 Task: Research Airbnb properties in Lubuklinggau, Indonesia from 21st December, 2023 to 25th December, 2023 for 3 adults, 1 child. Place can be entire room with 2 bedrooms having 3 beds and 2 bathrooms.
Action: Mouse moved to (503, 134)
Screenshot: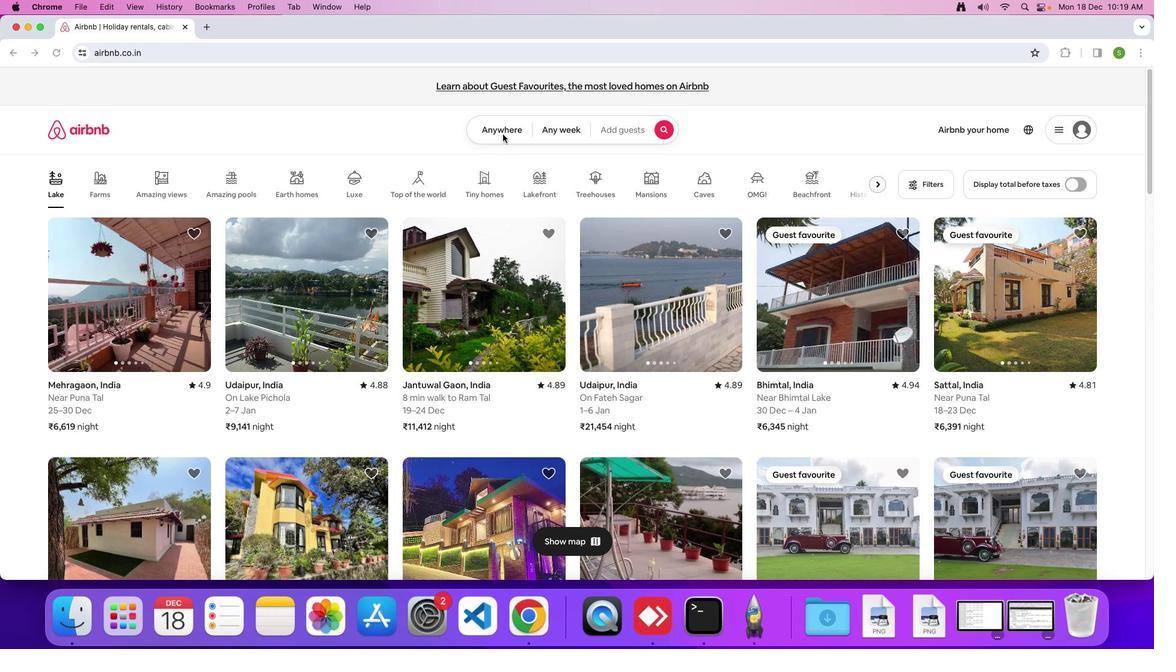 
Action: Mouse pressed left at (503, 134)
Screenshot: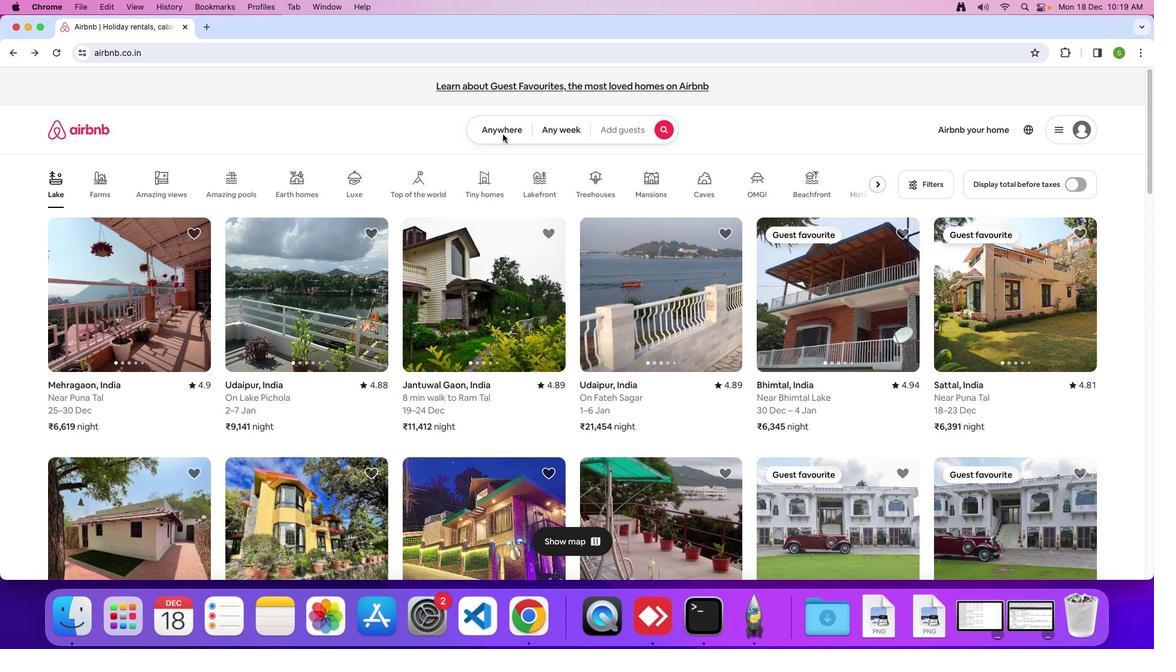
Action: Mouse moved to (502, 131)
Screenshot: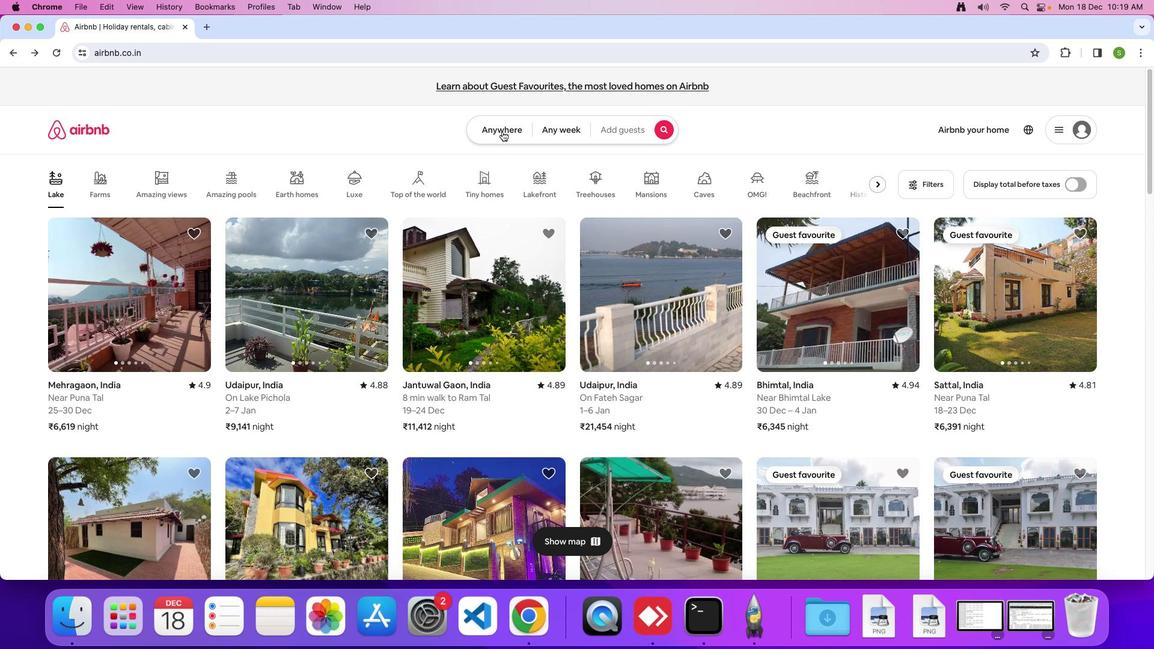 
Action: Mouse pressed left at (502, 131)
Screenshot: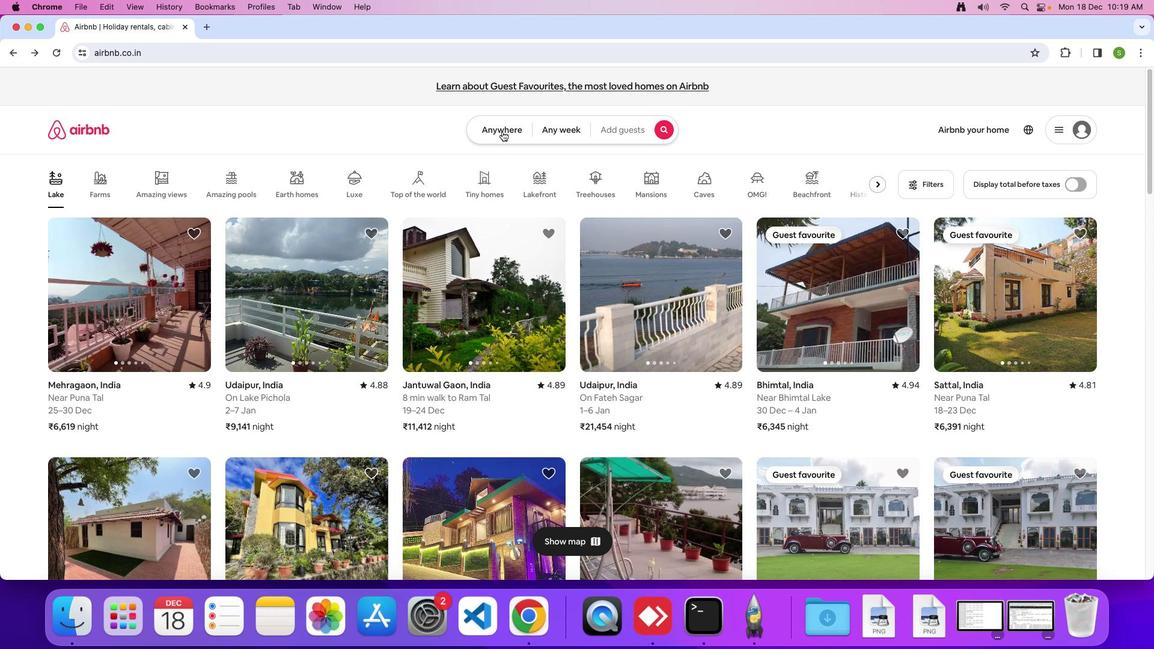 
Action: Mouse moved to (448, 172)
Screenshot: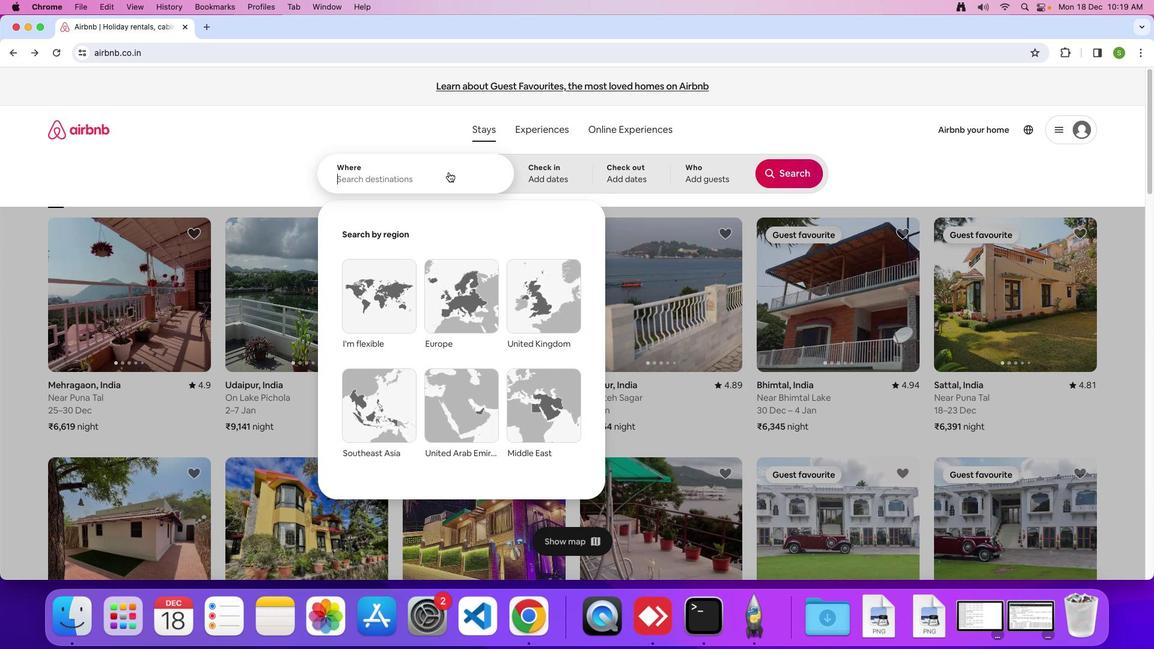 
Action: Mouse pressed left at (448, 172)
Screenshot: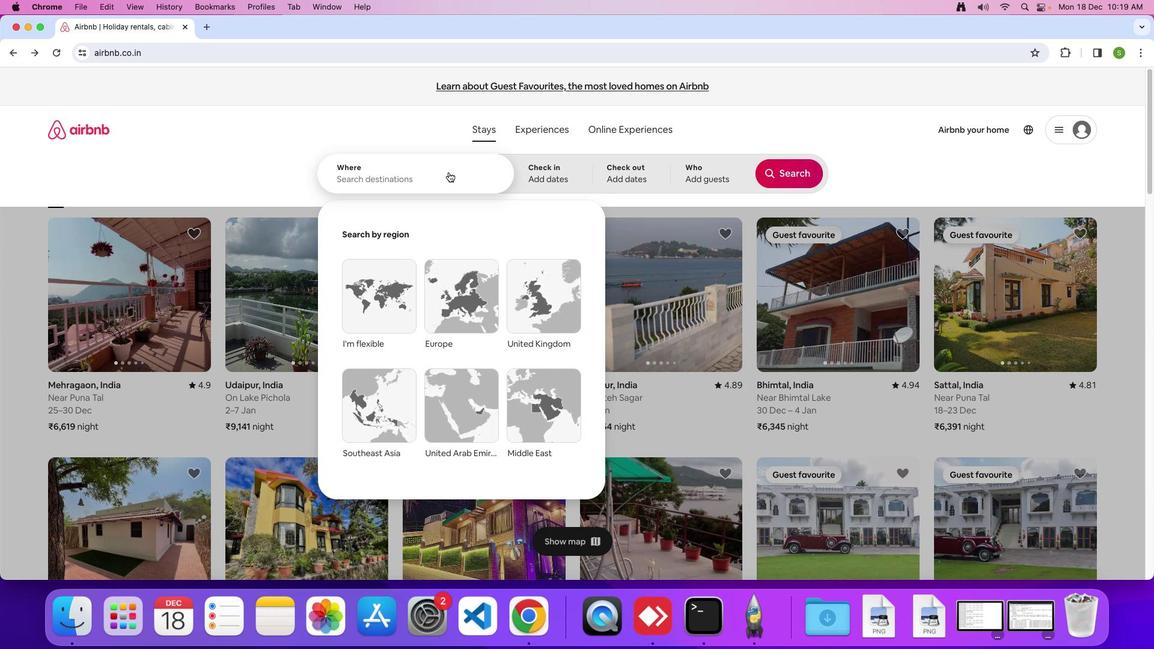 
Action: Key pressed 'L'Key.caps_lock'u''b''u''l'Key.backspace'k''l''i''n''g''g''a''u'','Key.spaceKey.shift'I''n''d''o''n''e''s''i''a'Key.enter
Screenshot: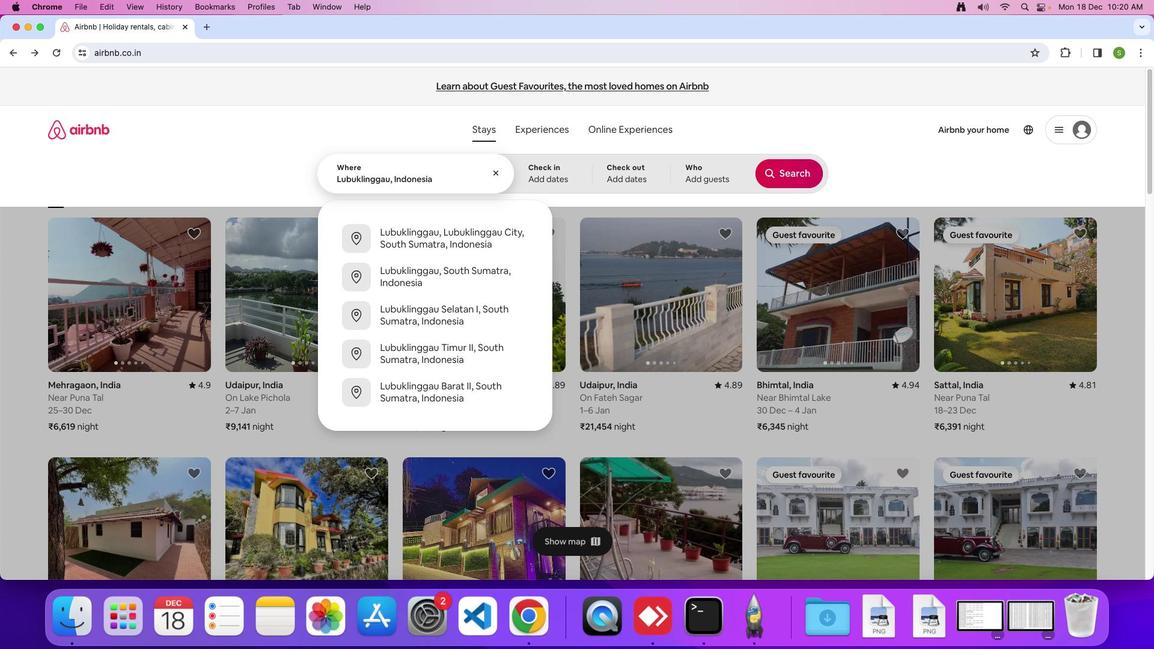 
Action: Mouse moved to (476, 417)
Screenshot: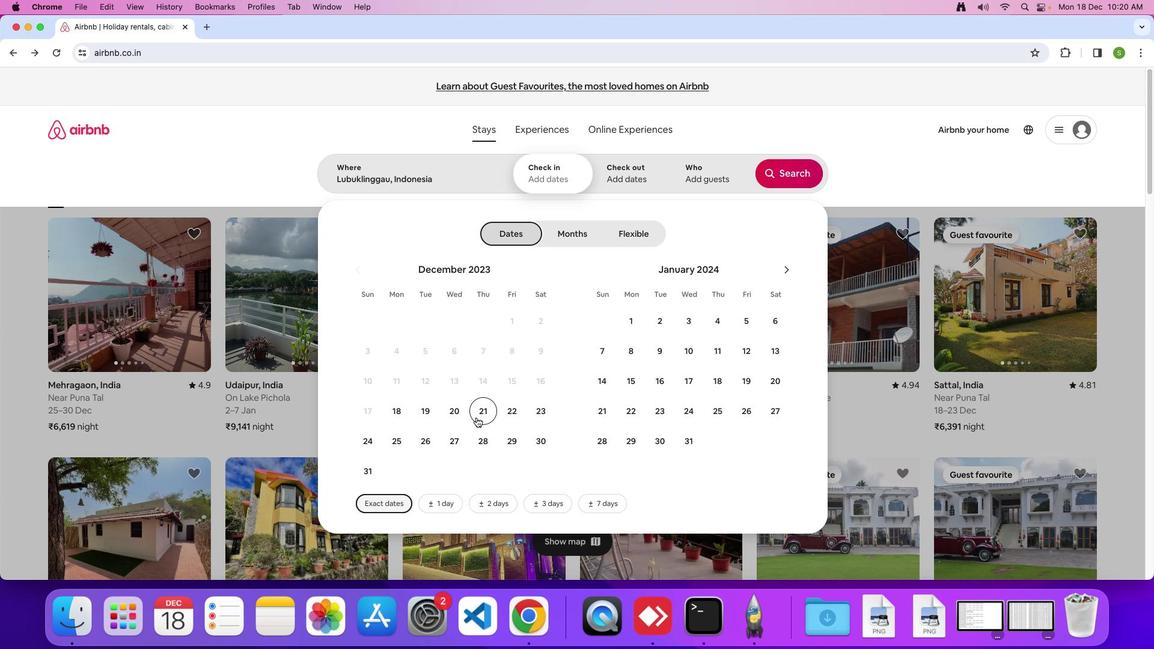 
Action: Mouse pressed left at (476, 417)
Screenshot: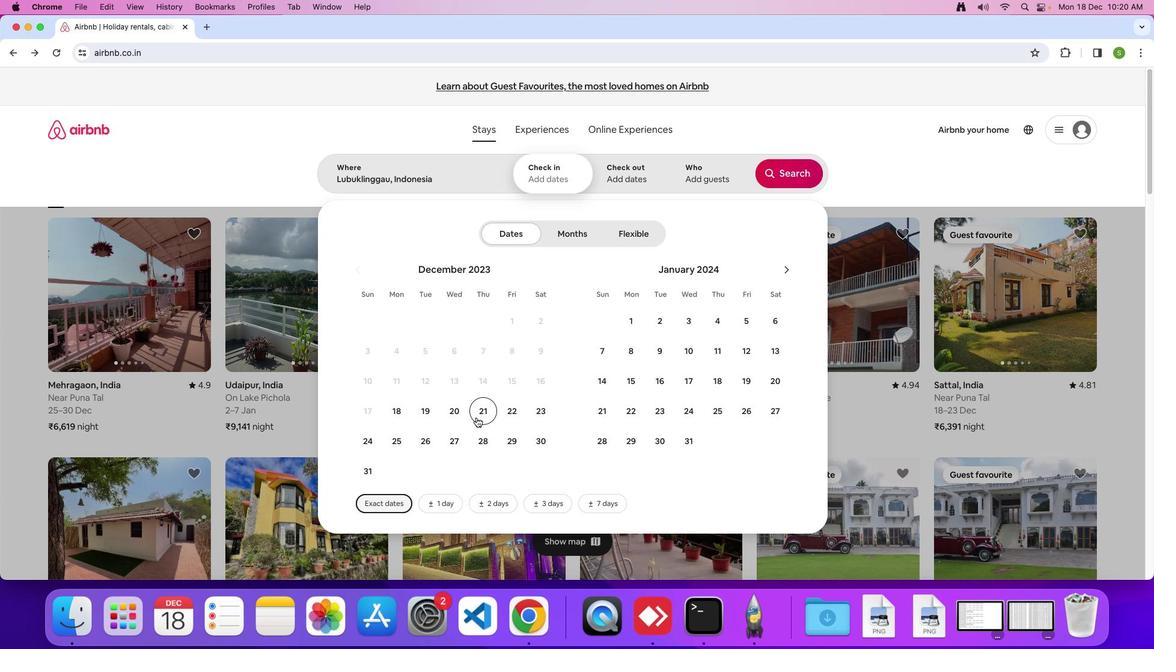 
Action: Mouse moved to (395, 441)
Screenshot: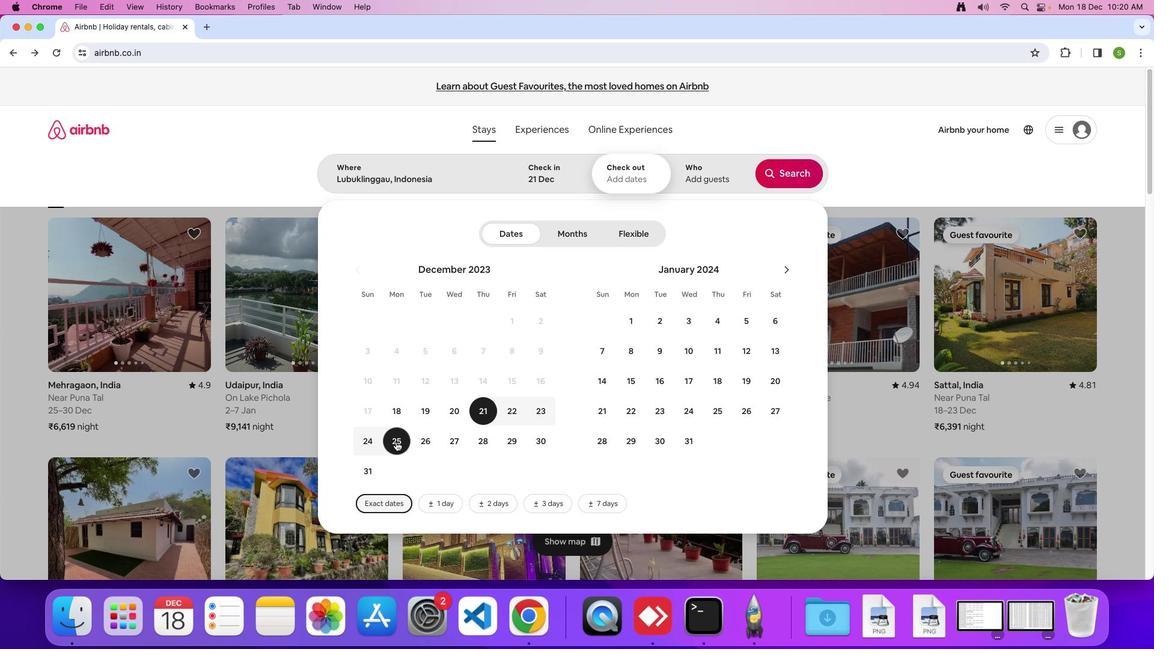 
Action: Mouse pressed left at (395, 441)
Screenshot: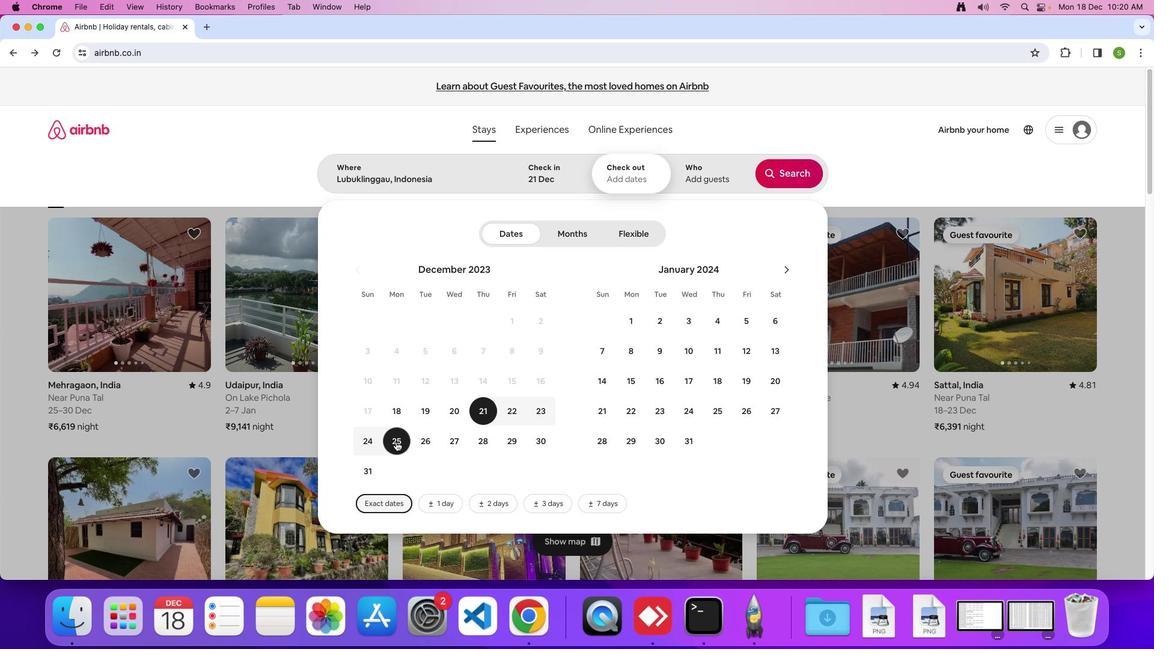 
Action: Mouse moved to (711, 171)
Screenshot: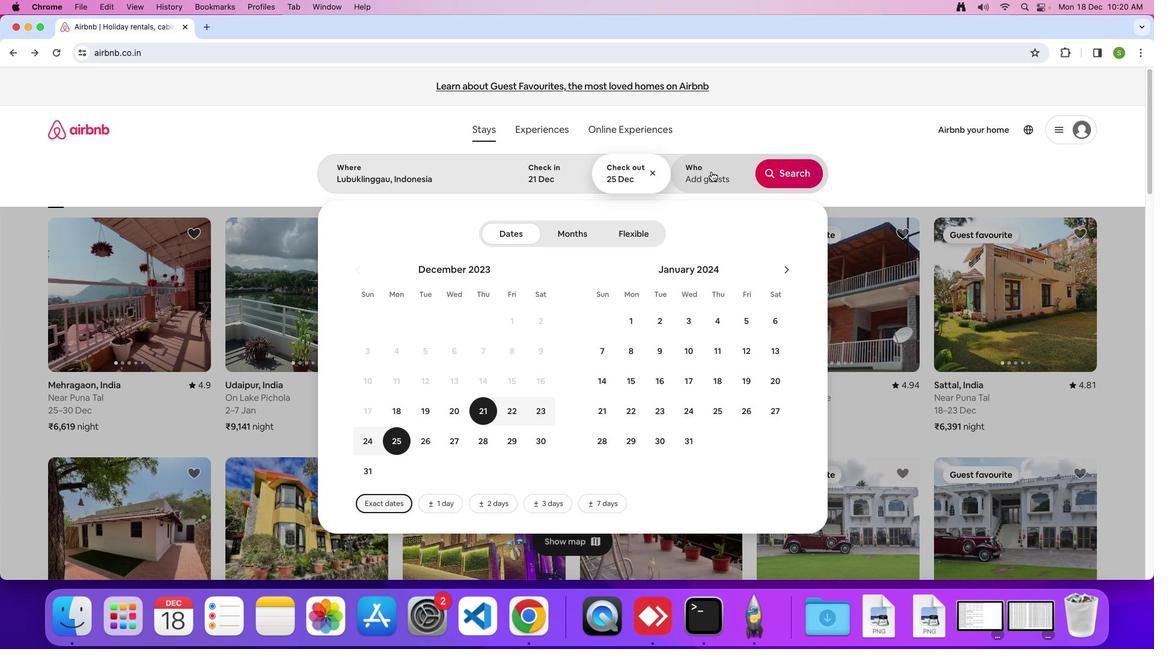 
Action: Mouse pressed left at (711, 171)
Screenshot: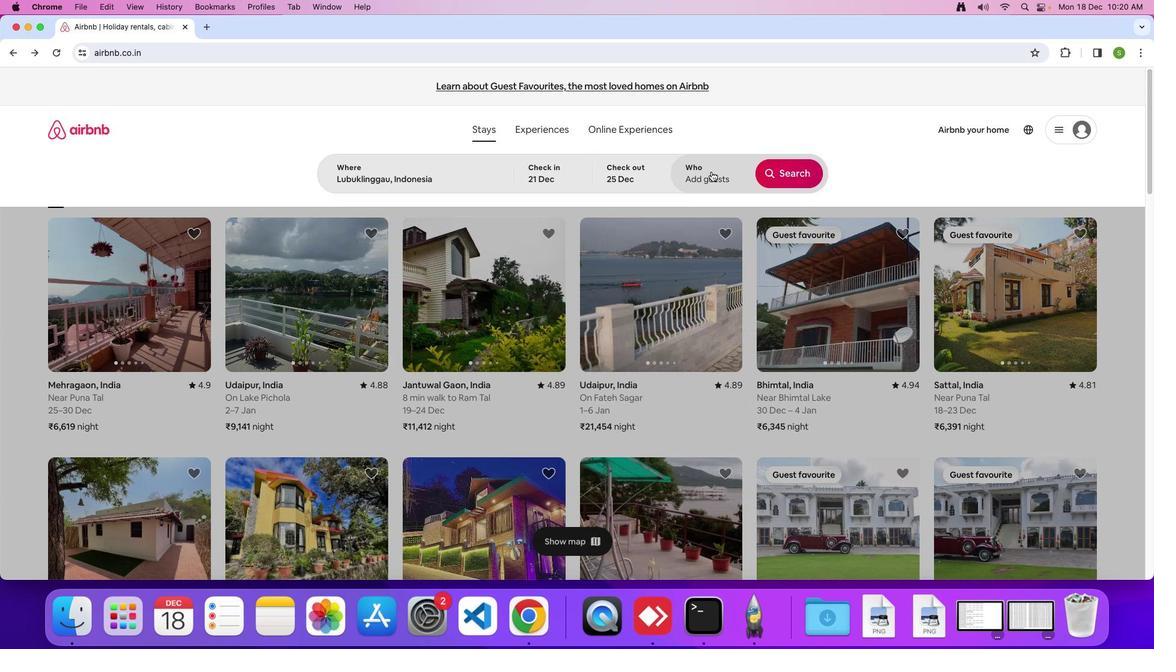 
Action: Mouse moved to (792, 238)
Screenshot: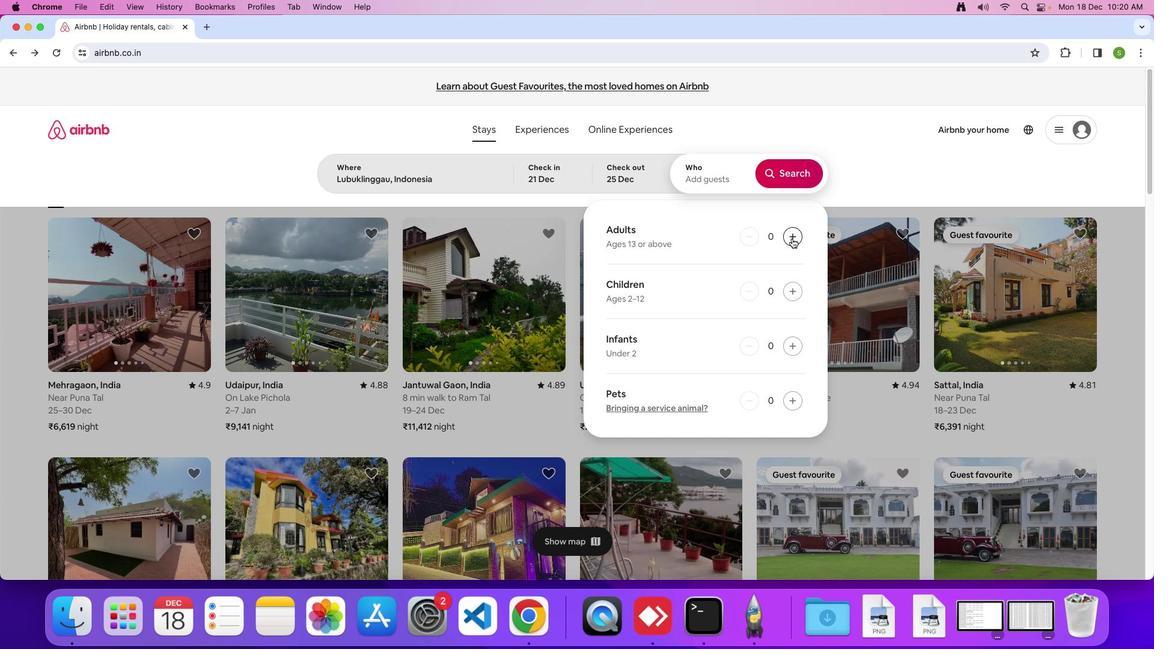
Action: Mouse pressed left at (792, 238)
Screenshot: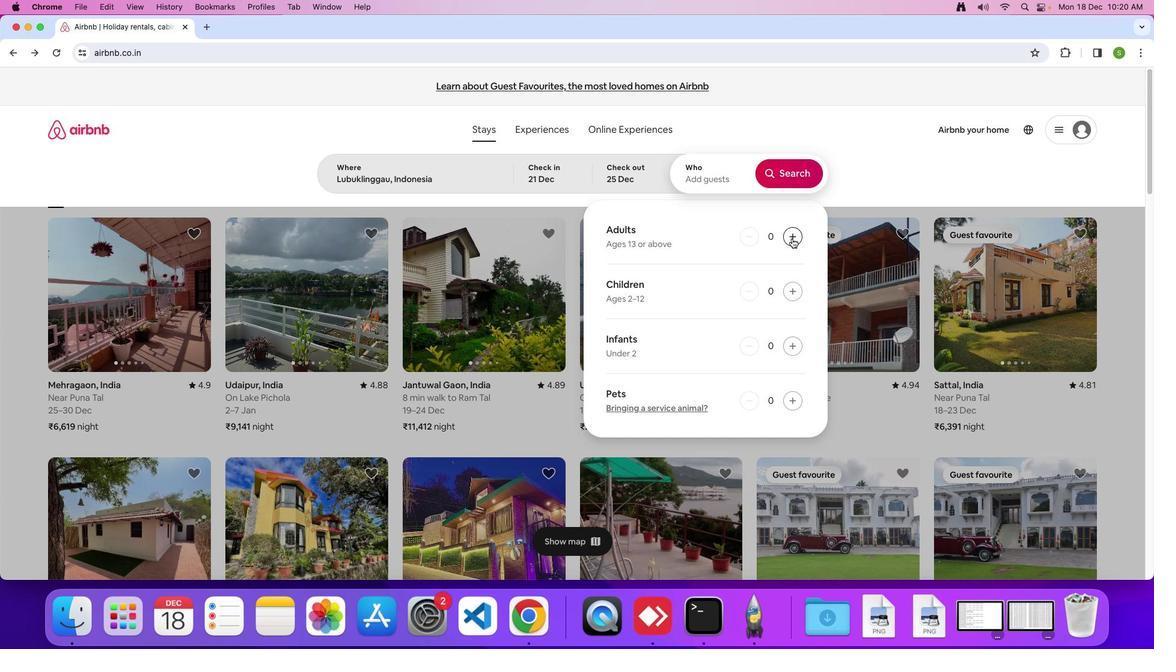
Action: Mouse pressed left at (792, 238)
Screenshot: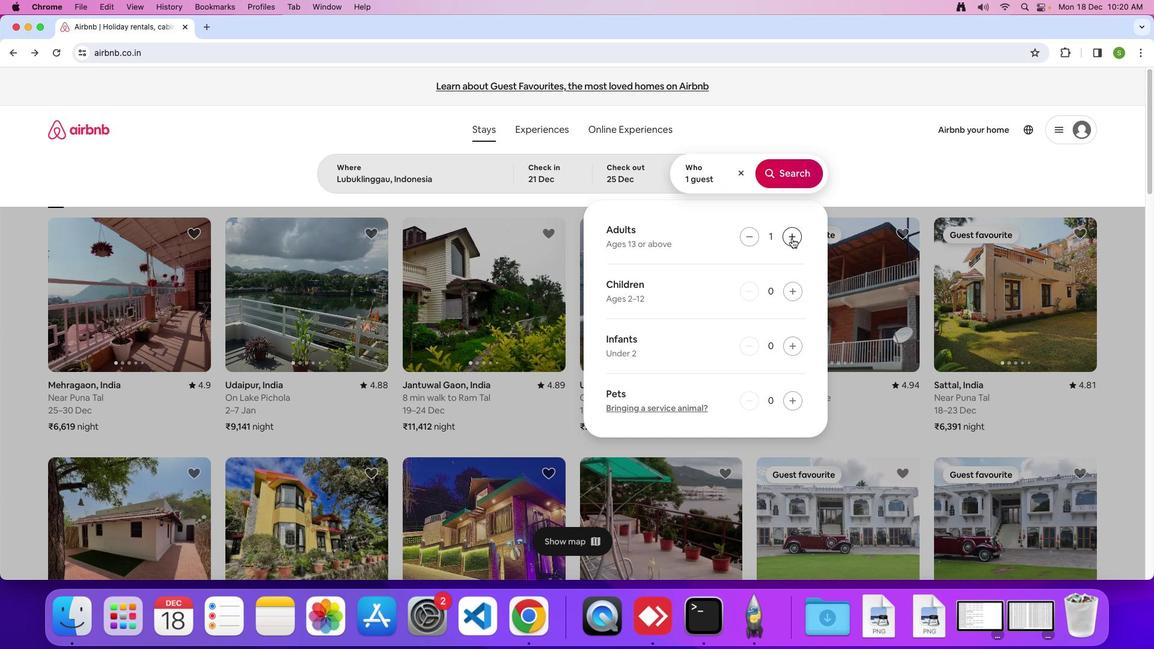 
Action: Mouse pressed left at (792, 238)
Screenshot: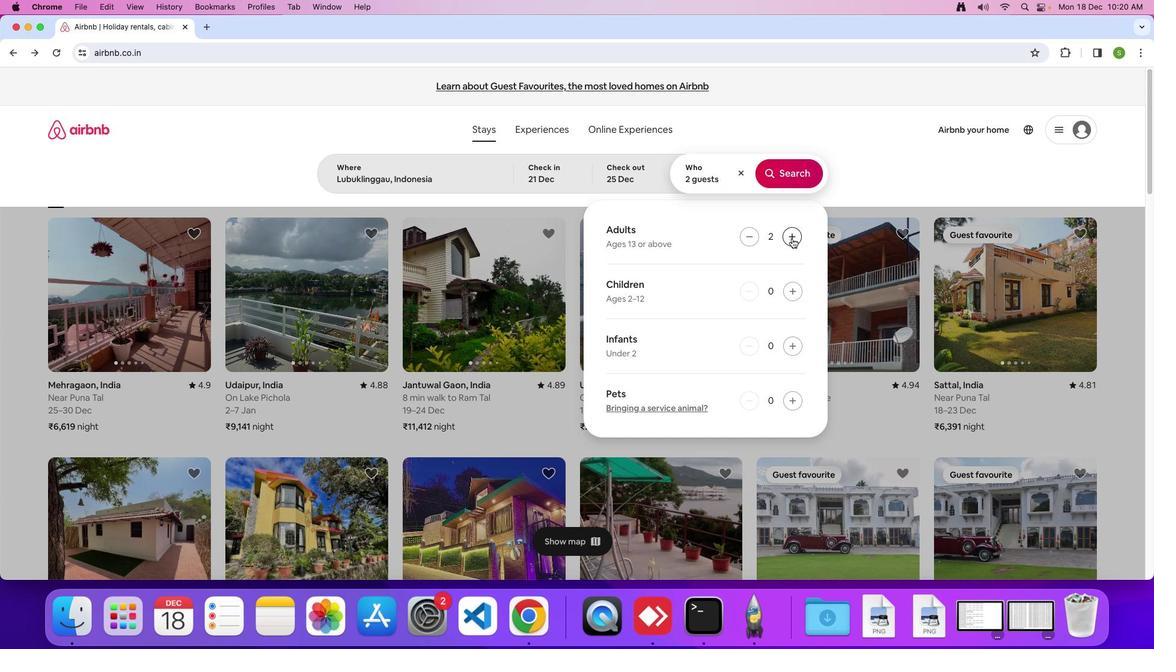 
Action: Mouse moved to (798, 293)
Screenshot: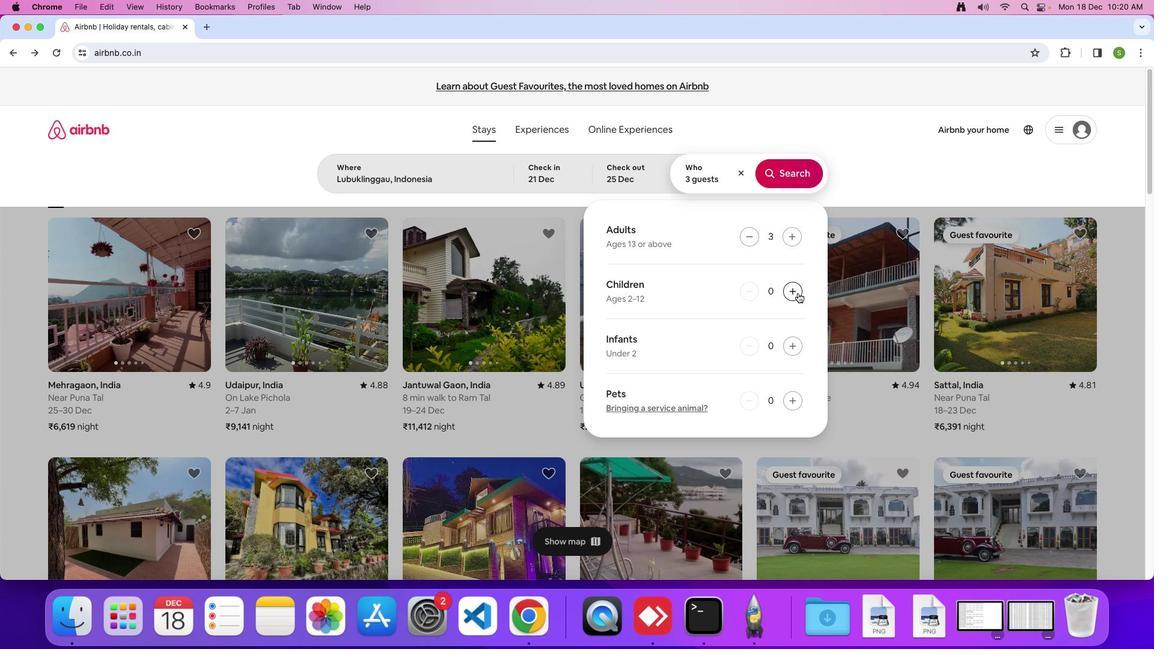 
Action: Mouse pressed left at (798, 293)
Screenshot: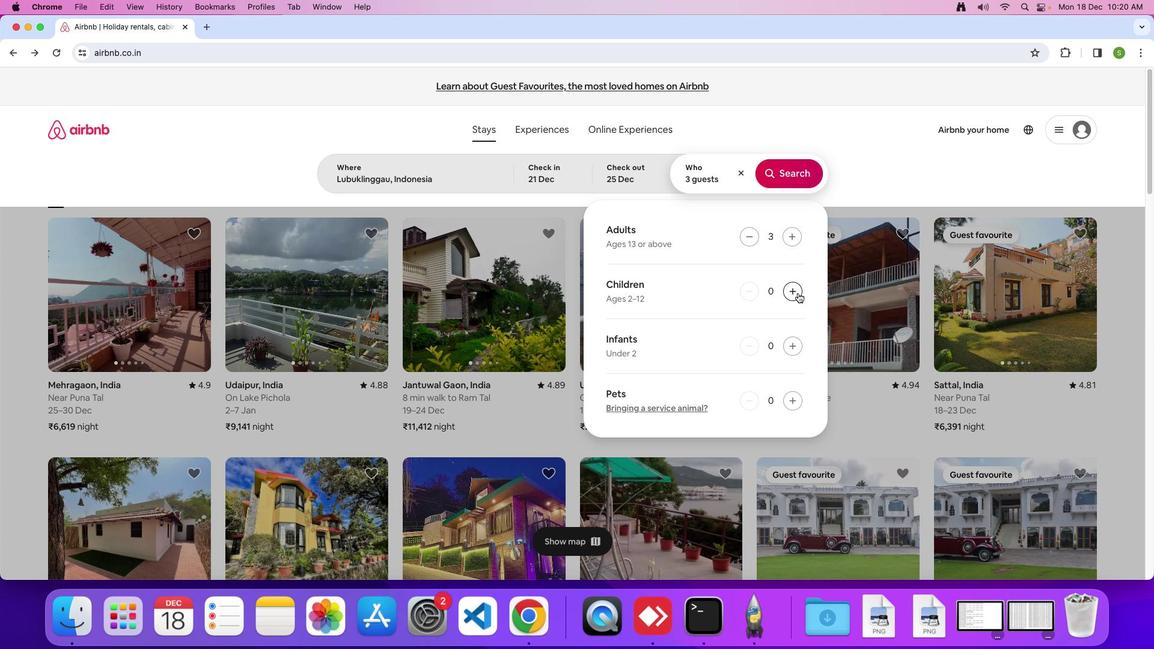 
Action: Mouse moved to (787, 181)
Screenshot: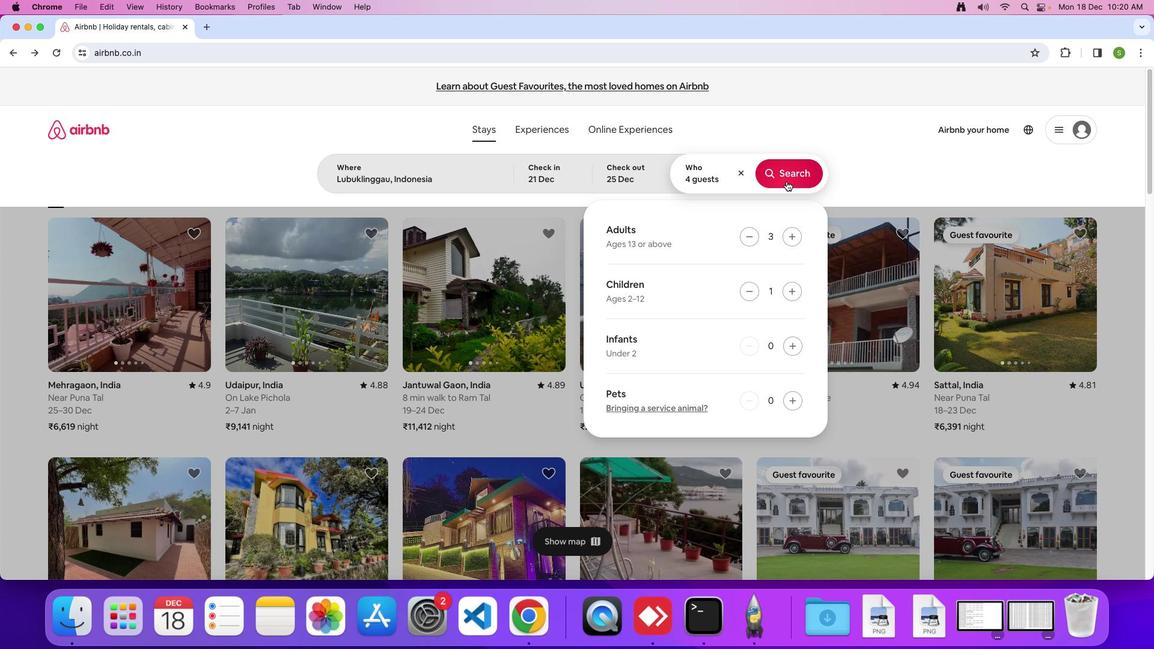
Action: Mouse pressed left at (787, 181)
Screenshot: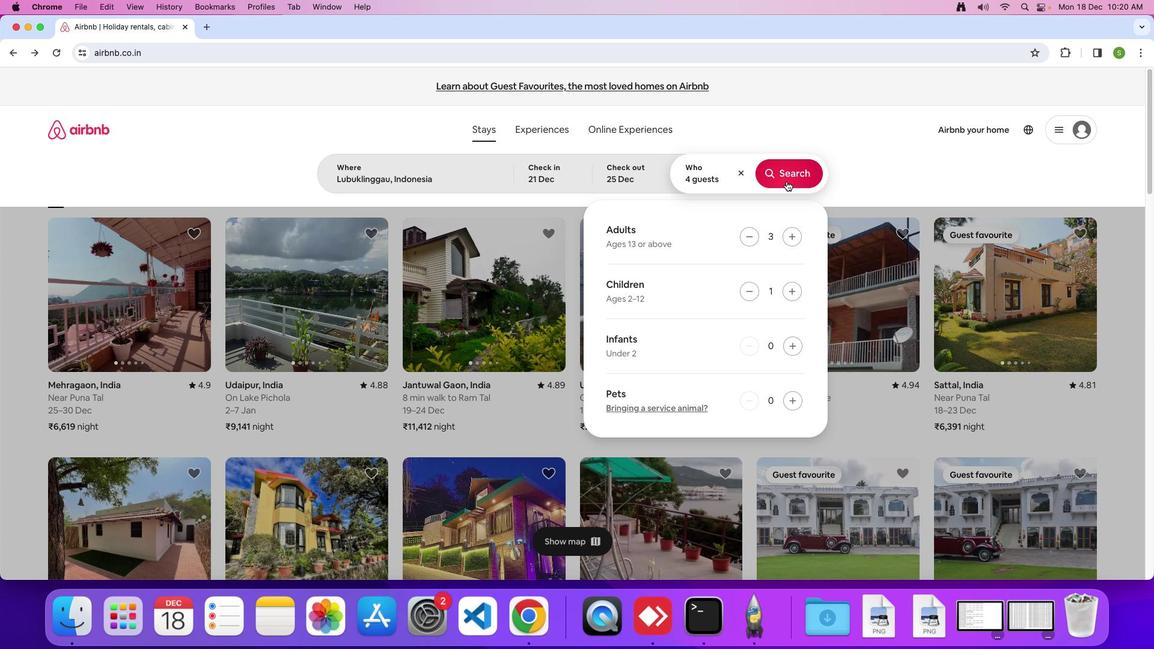 
Action: Mouse moved to (959, 148)
Screenshot: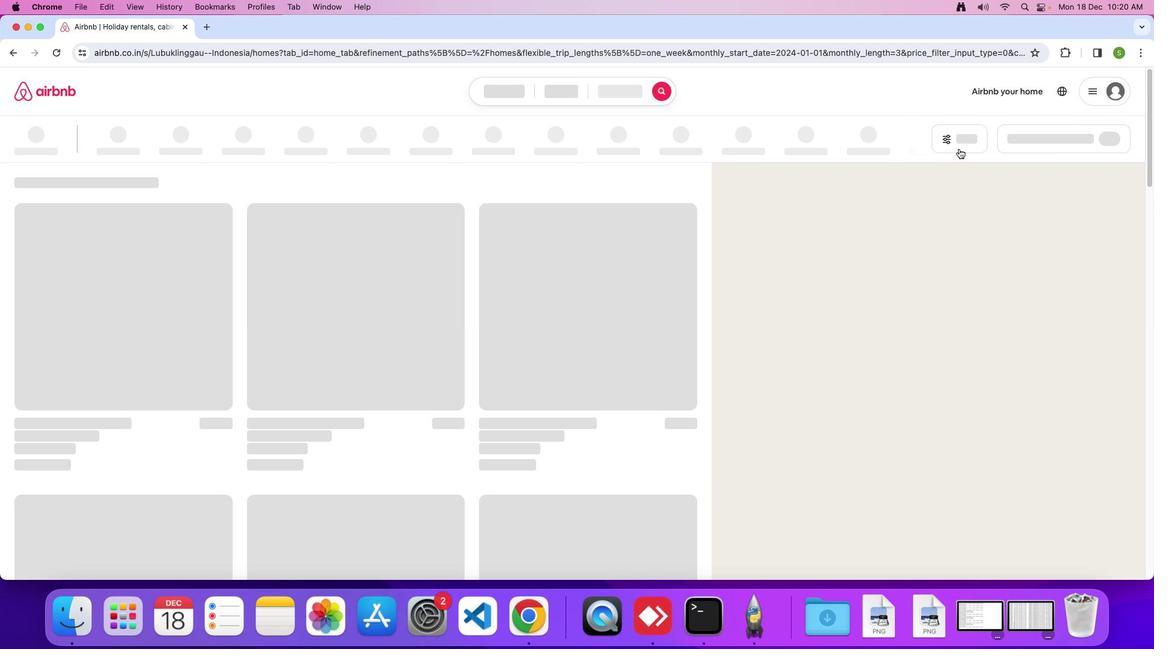 
Action: Mouse pressed left at (959, 148)
Screenshot: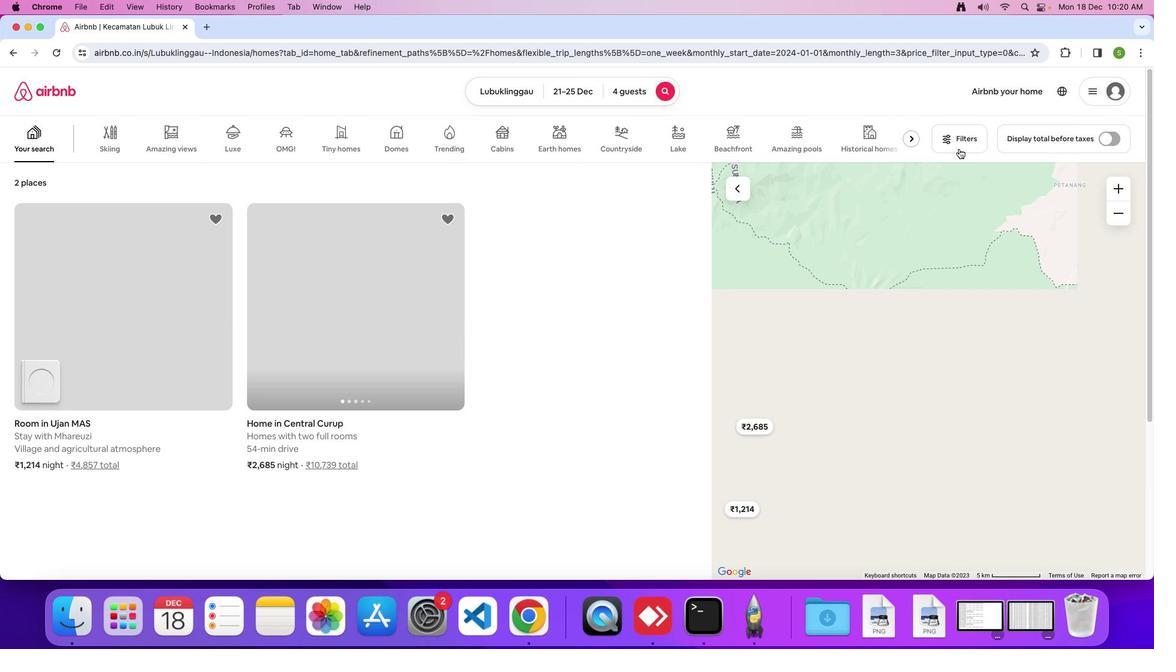 
Action: Mouse moved to (642, 363)
Screenshot: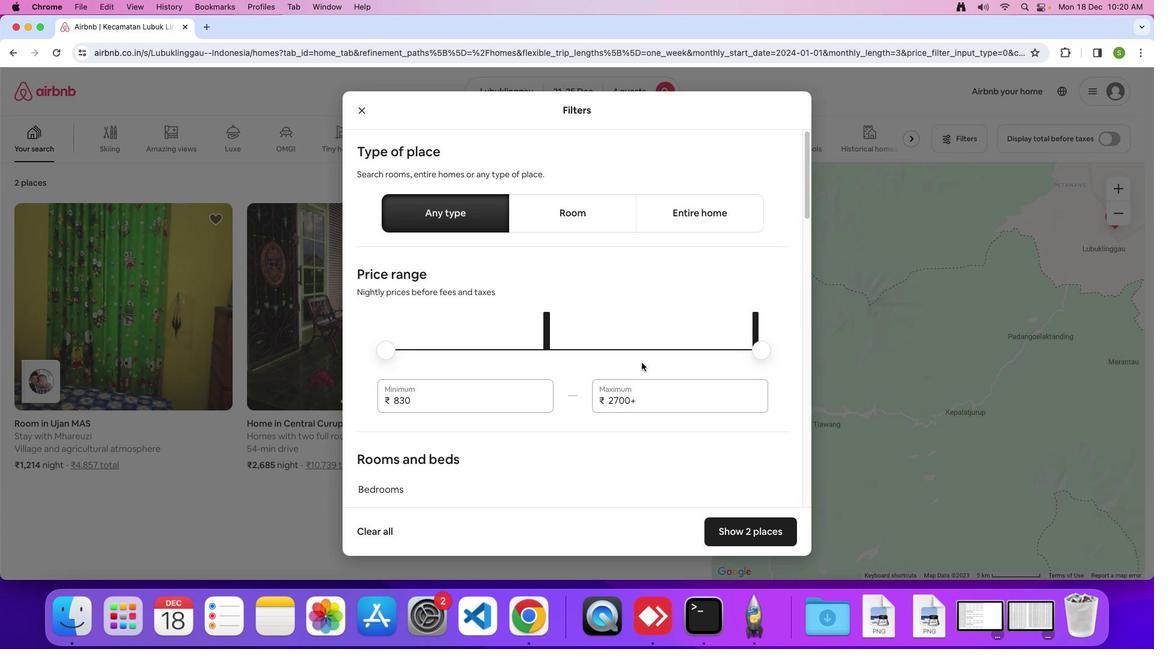 
Action: Mouse scrolled (642, 363) with delta (0, 0)
Screenshot: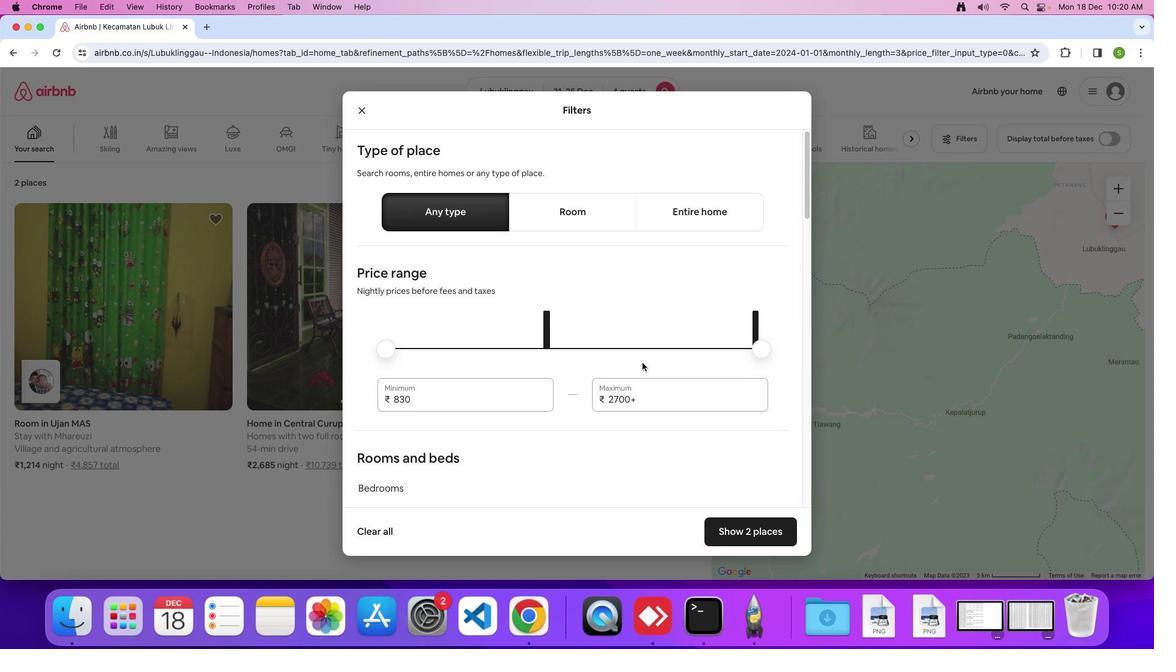 
Action: Mouse moved to (642, 363)
Screenshot: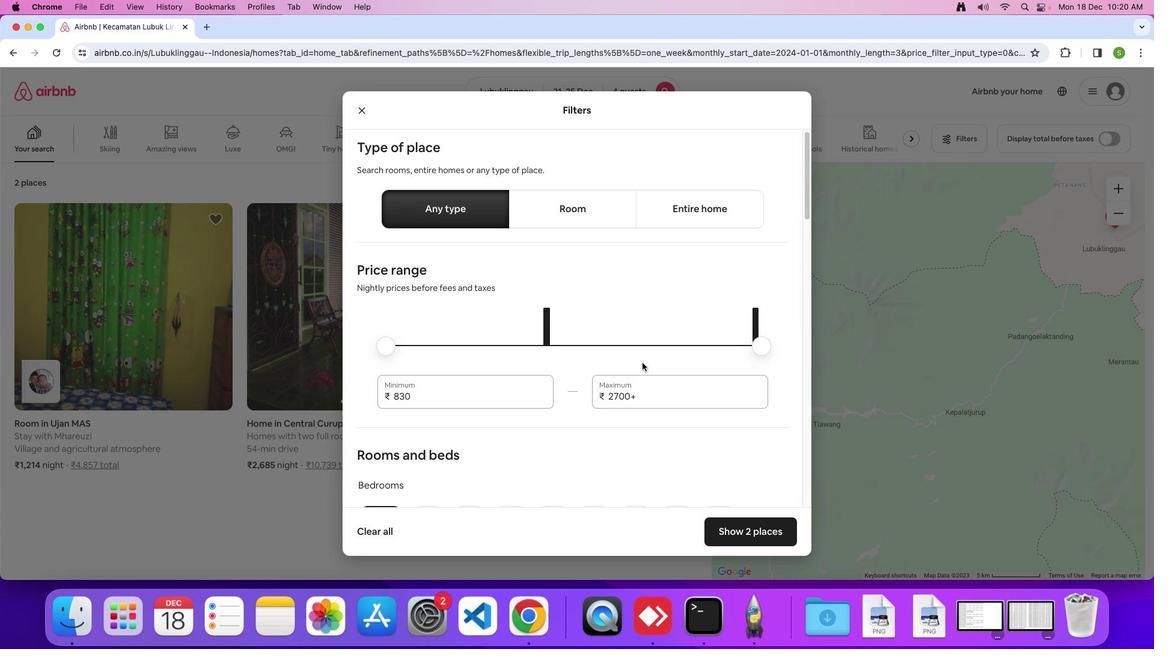 
Action: Mouse scrolled (642, 363) with delta (0, 0)
Screenshot: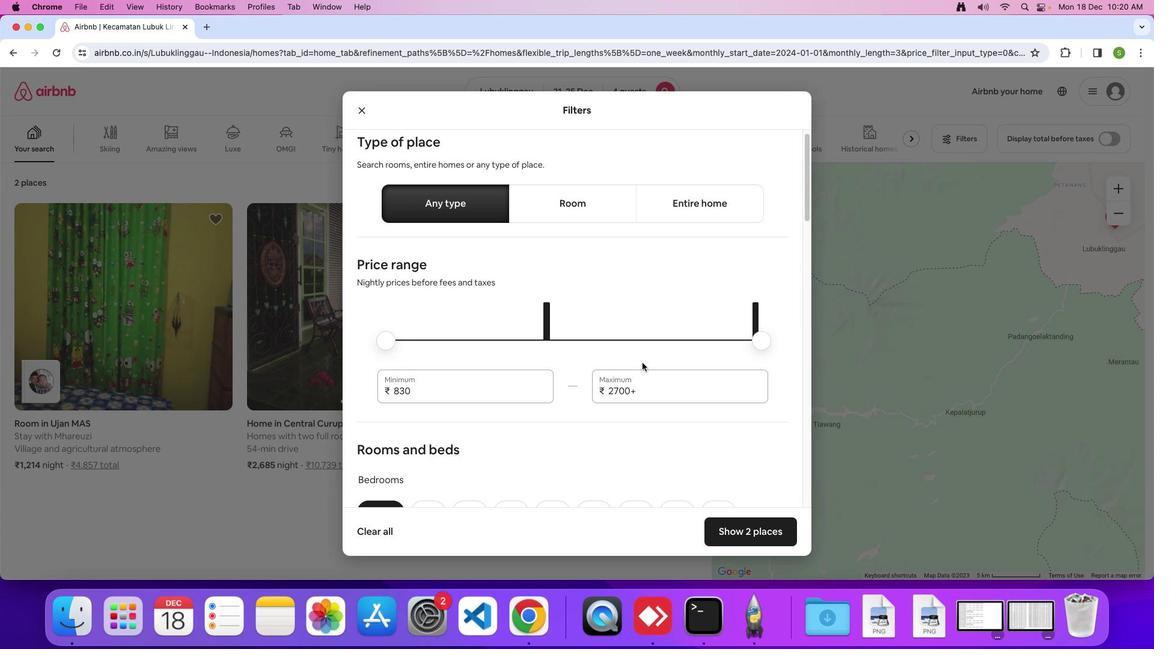 
Action: Mouse moved to (642, 363)
Screenshot: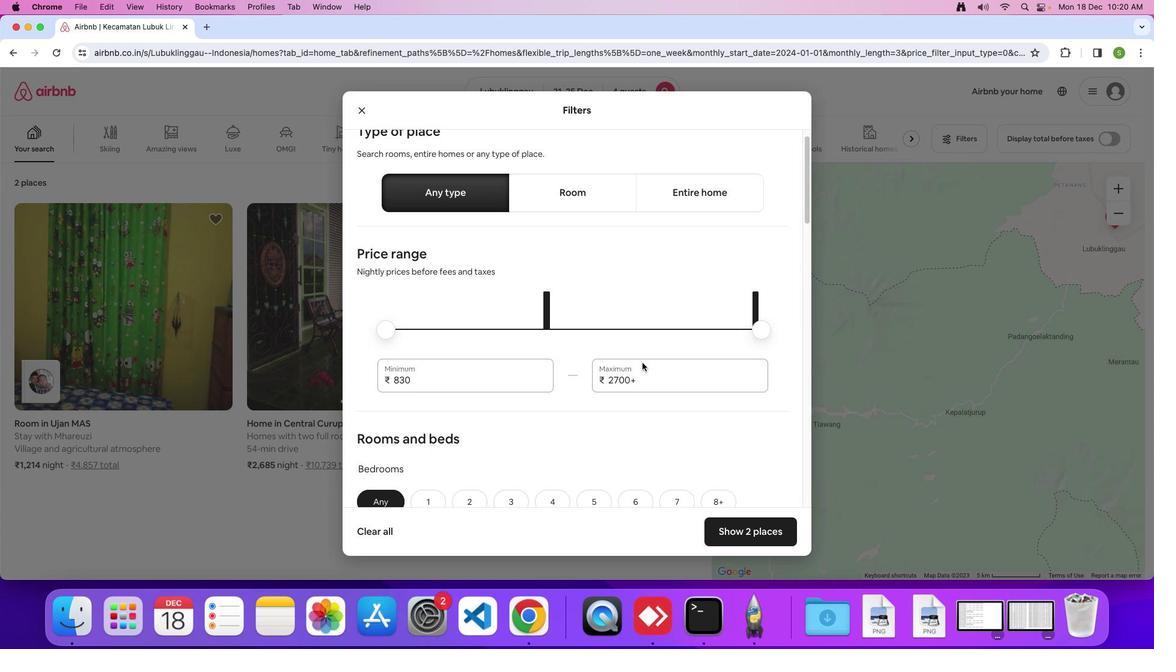 
Action: Mouse scrolled (642, 363) with delta (0, 0)
Screenshot: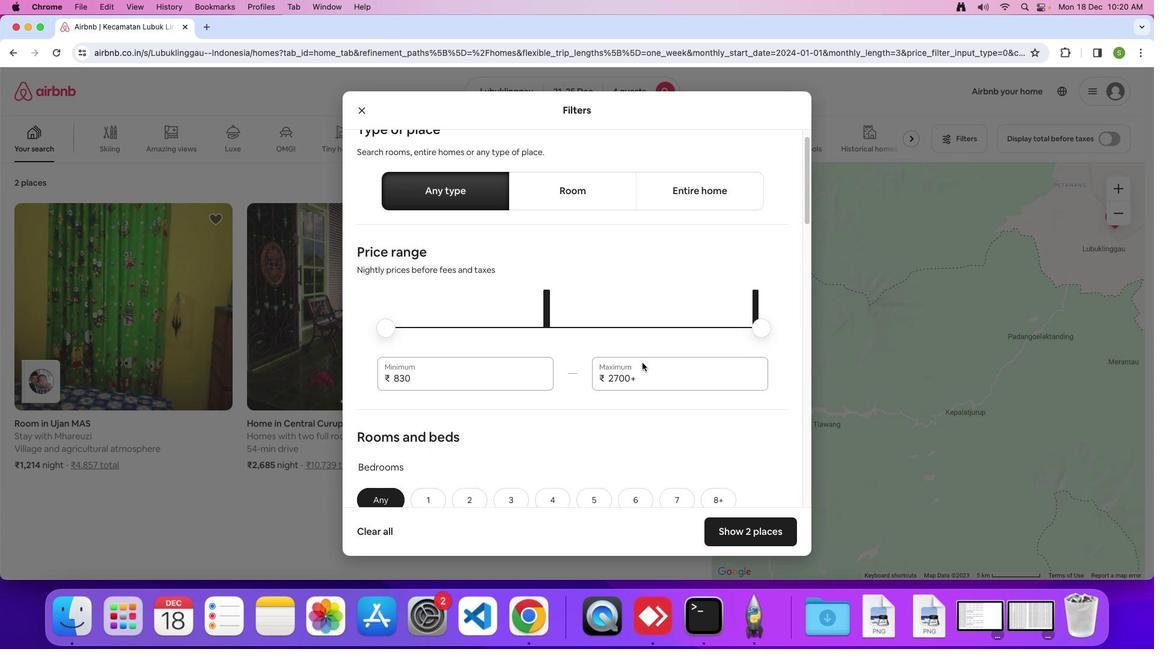 
Action: Mouse moved to (642, 362)
Screenshot: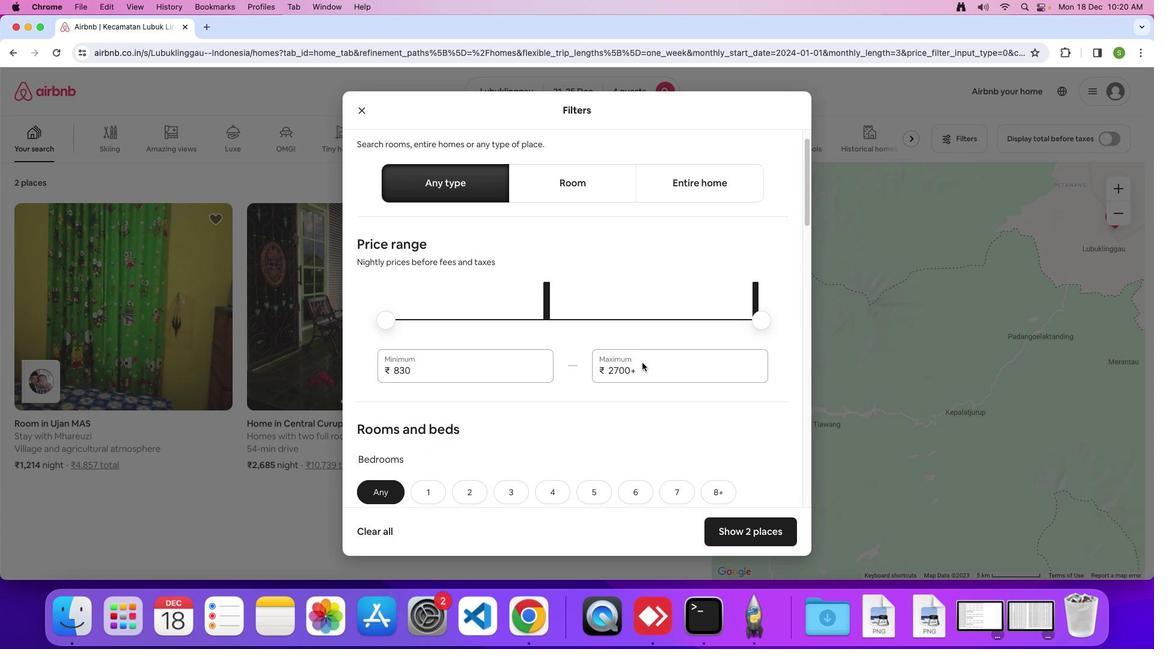 
Action: Mouse scrolled (642, 362) with delta (0, 0)
Screenshot: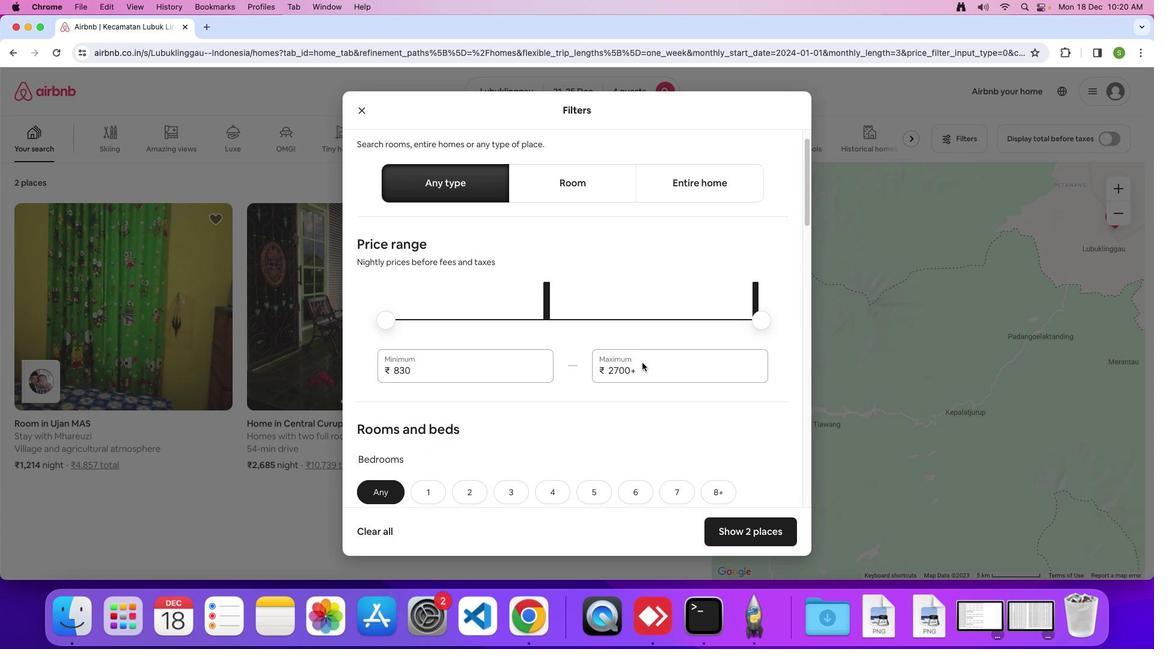 
Action: Mouse moved to (642, 362)
Screenshot: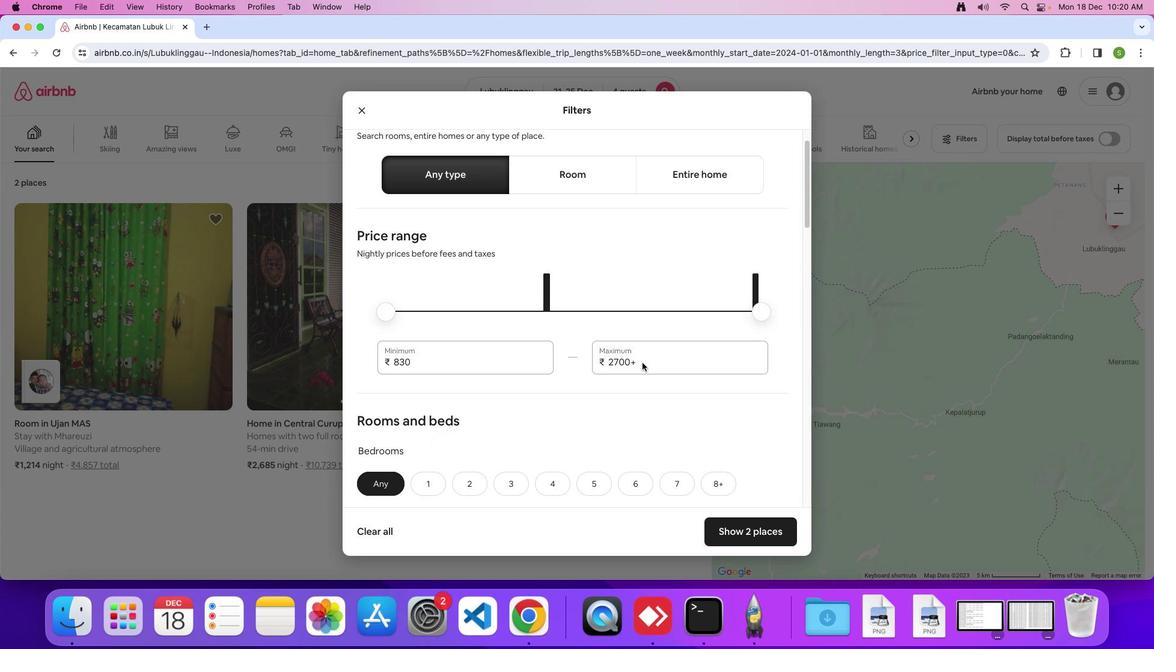 
Action: Mouse scrolled (642, 362) with delta (0, -1)
Screenshot: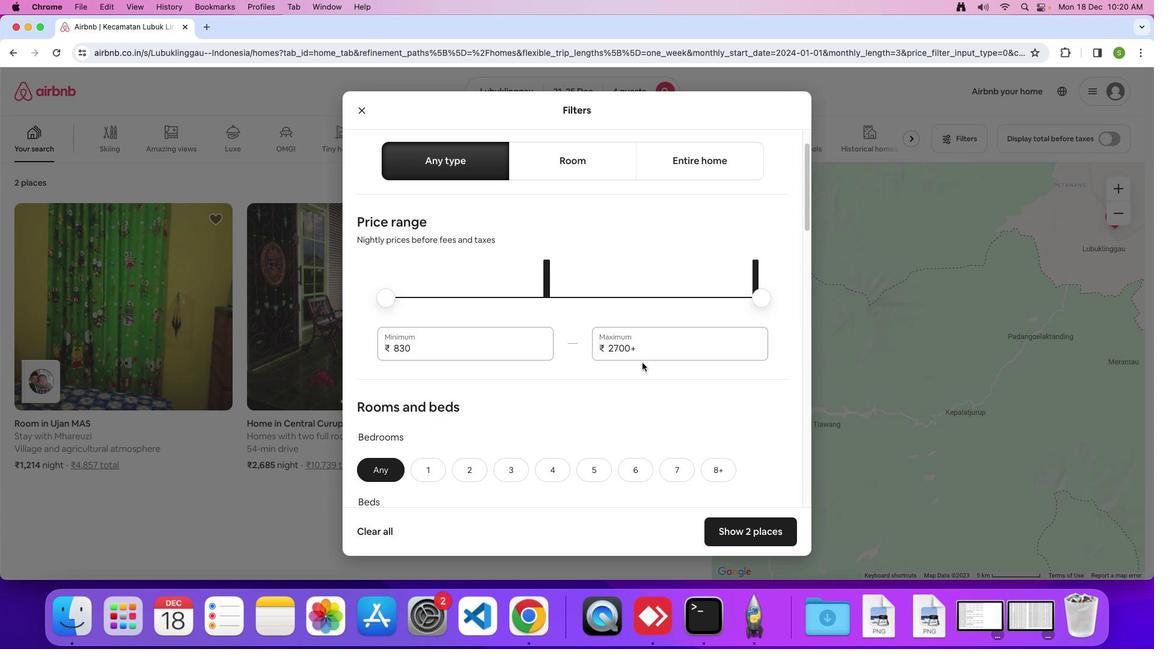 
Action: Mouse moved to (642, 362)
Screenshot: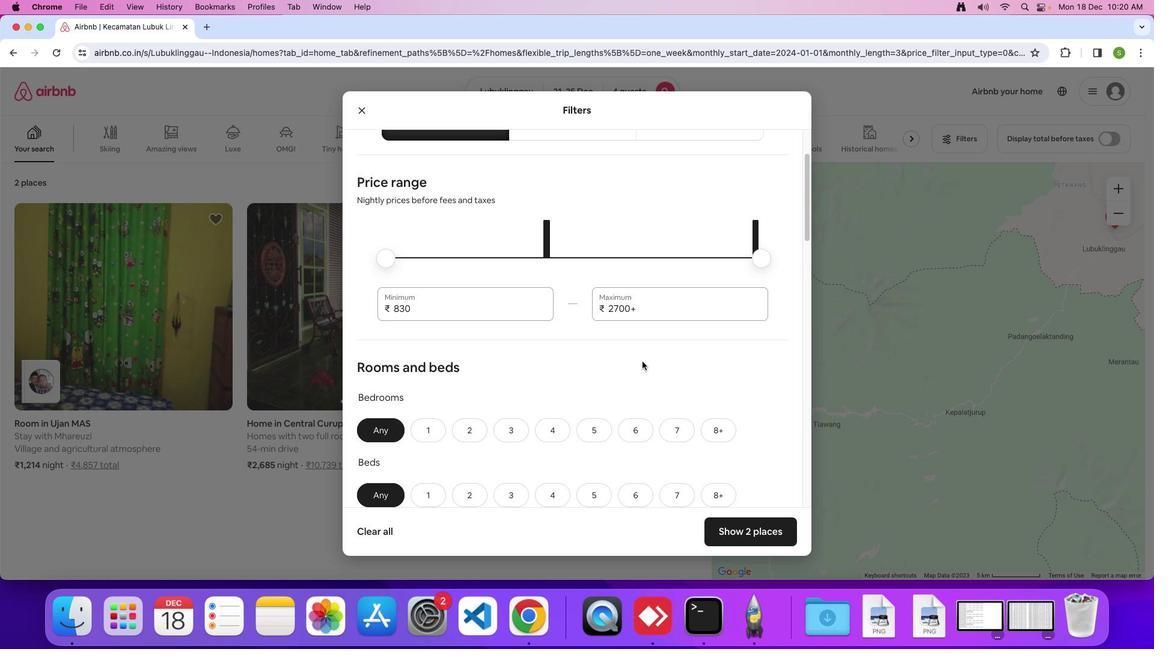 
Action: Mouse scrolled (642, 362) with delta (0, 0)
Screenshot: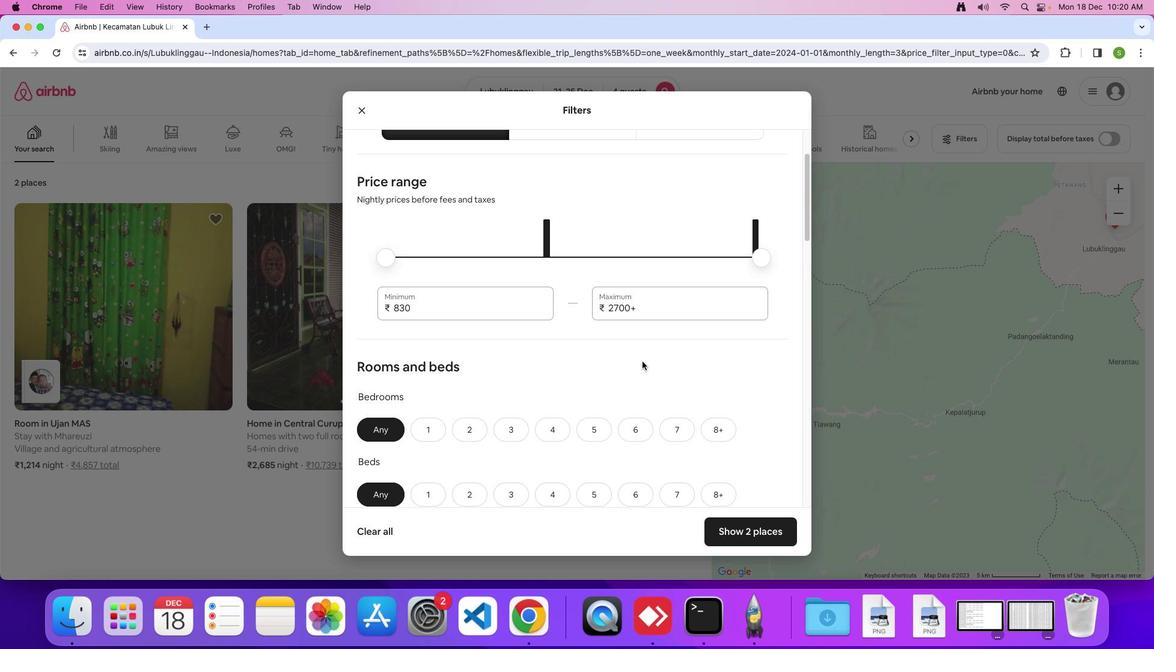 
Action: Mouse moved to (642, 362)
Screenshot: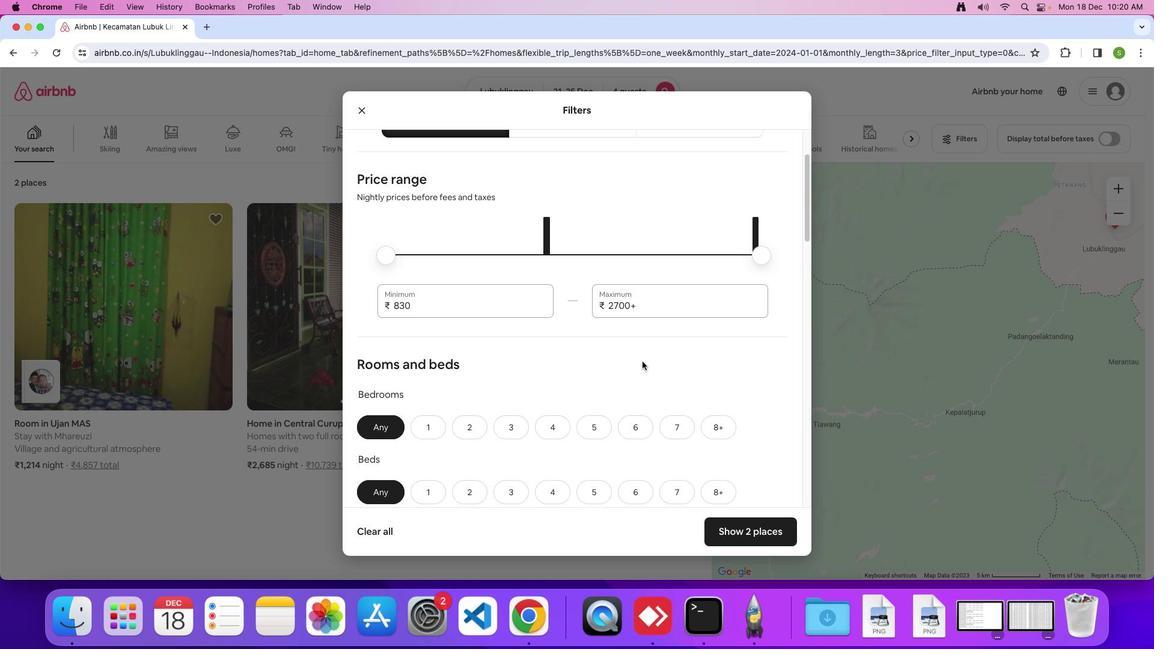 
Action: Mouse scrolled (642, 362) with delta (0, 0)
Screenshot: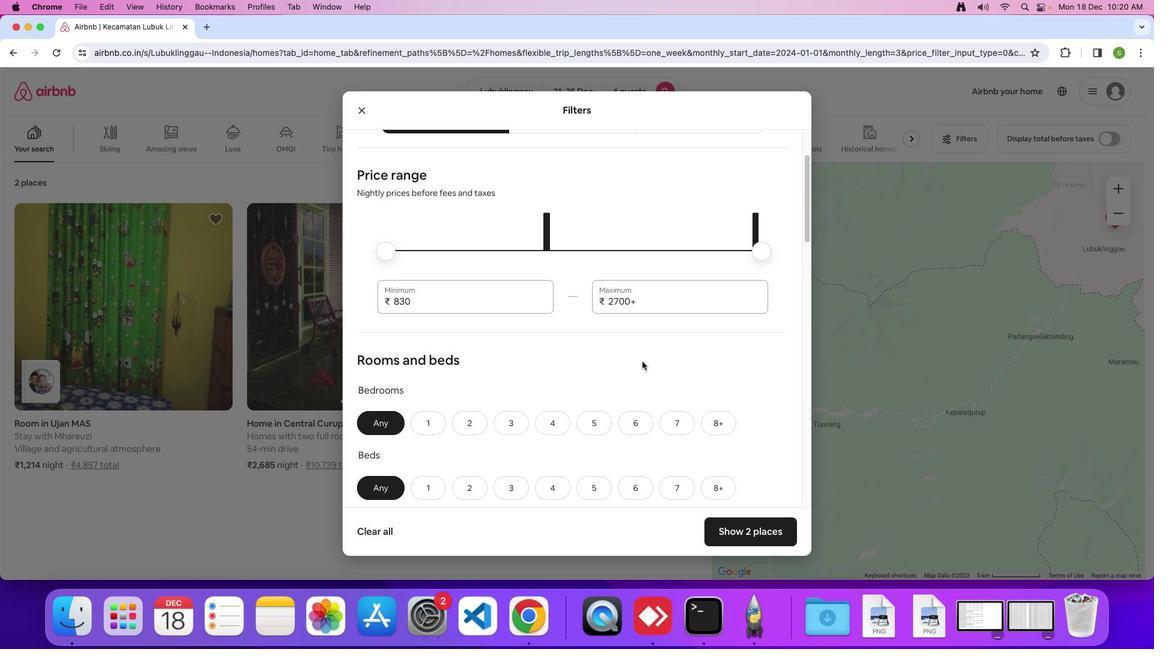 
Action: Mouse scrolled (642, 362) with delta (0, -1)
Screenshot: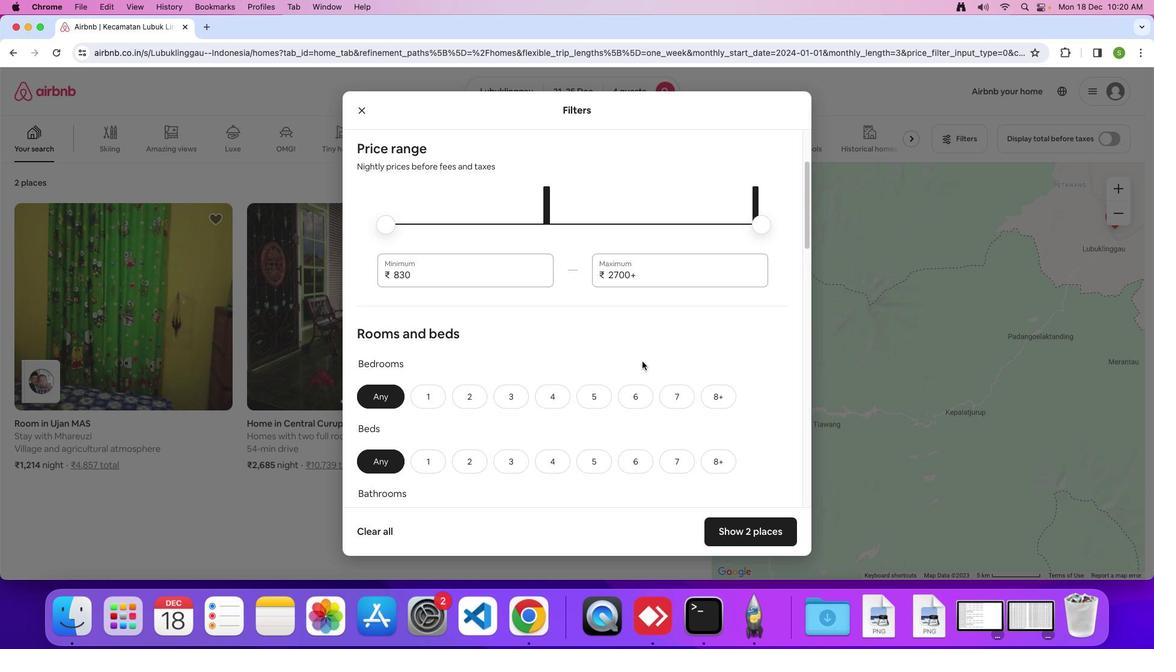 
Action: Mouse moved to (642, 361)
Screenshot: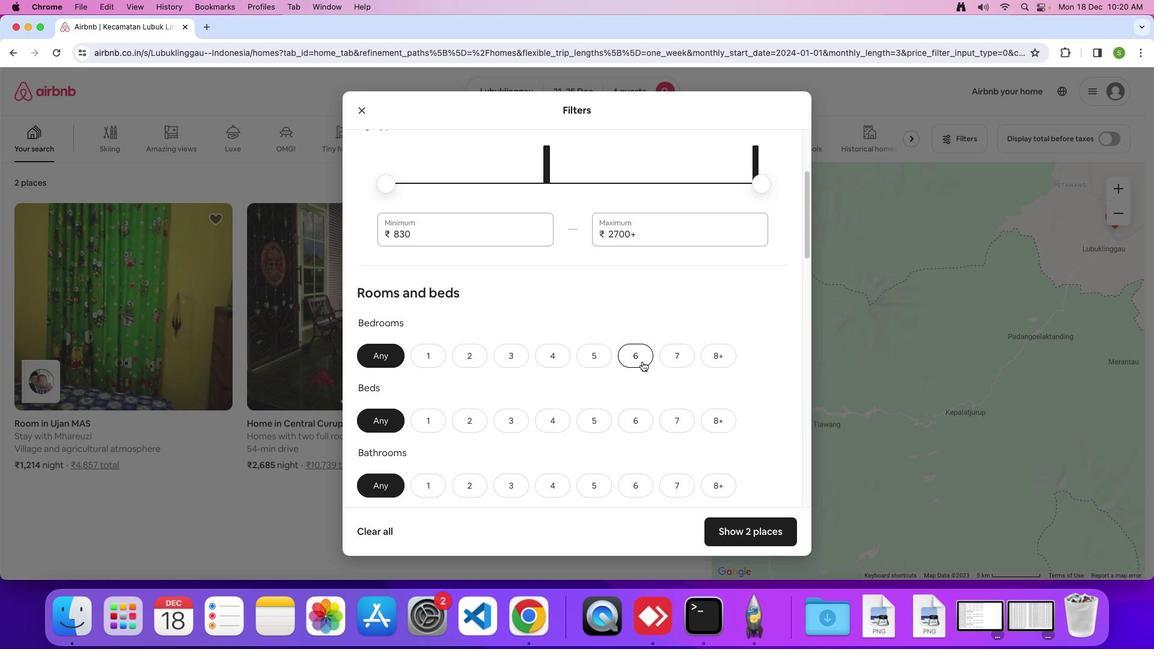 
Action: Mouse scrolled (642, 361) with delta (0, 0)
Screenshot: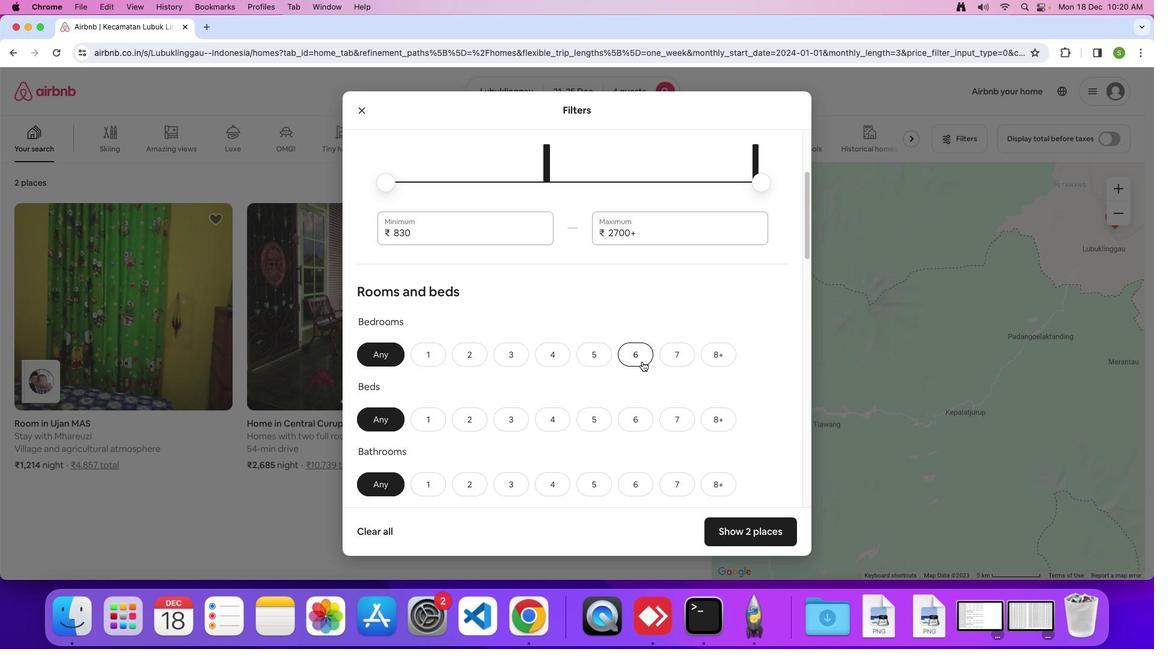 
Action: Mouse scrolled (642, 361) with delta (0, 0)
Screenshot: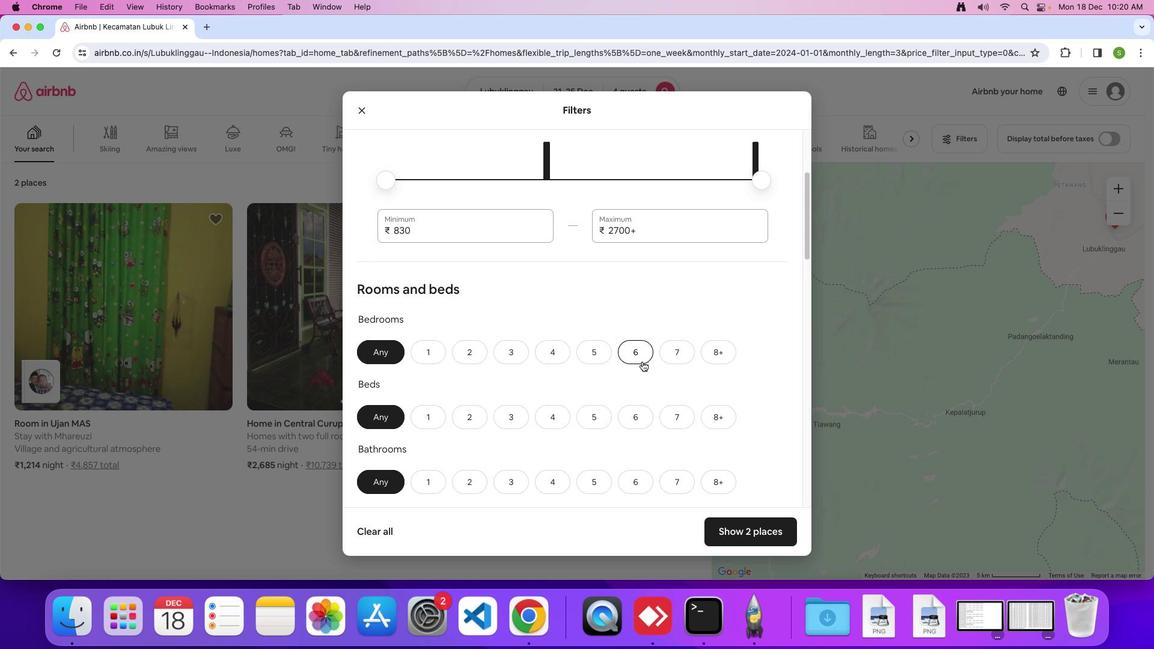 
Action: Mouse scrolled (642, 361) with delta (0, 0)
Screenshot: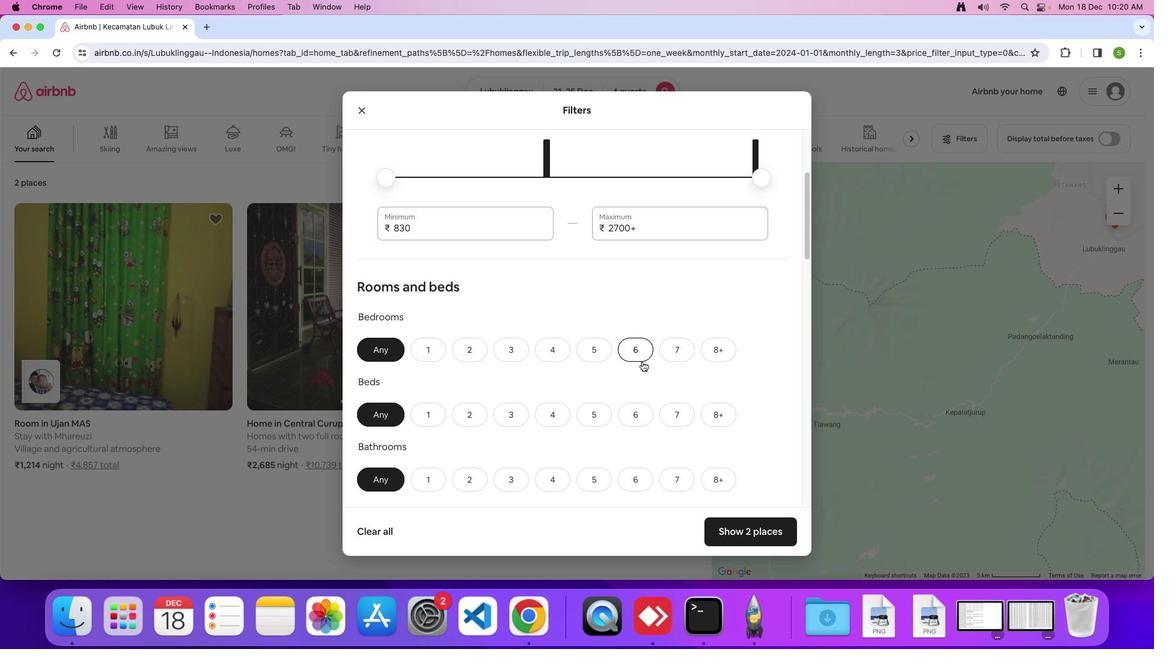 
Action: Mouse scrolled (642, 361) with delta (0, 0)
Screenshot: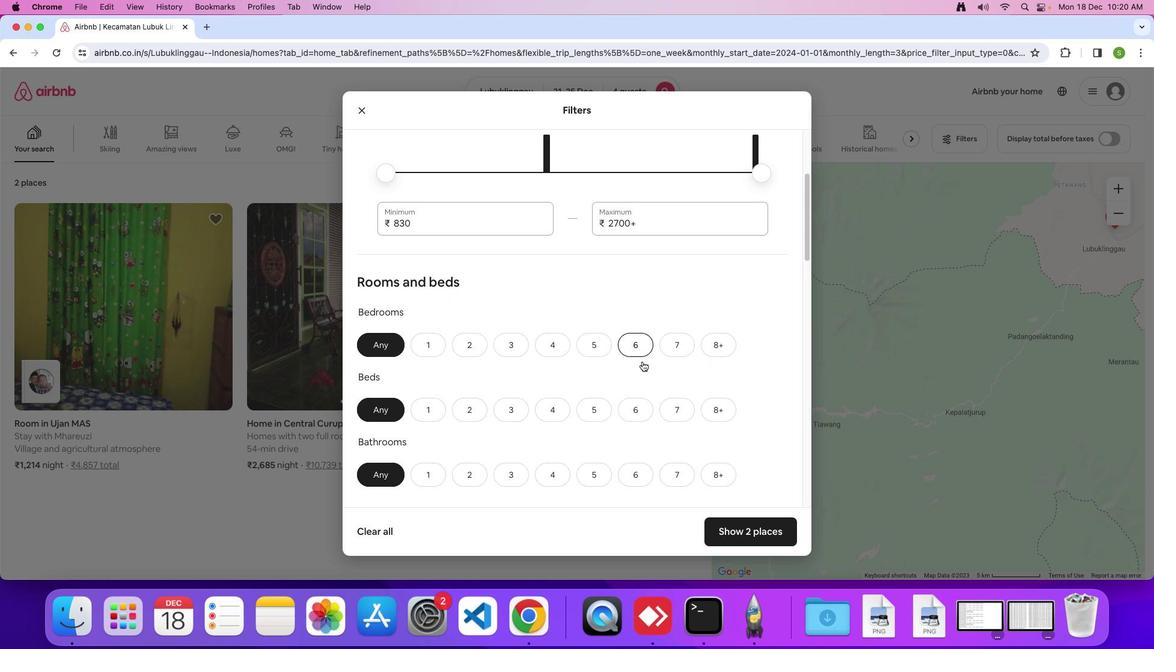 
Action: Mouse scrolled (642, 361) with delta (0, 0)
Screenshot: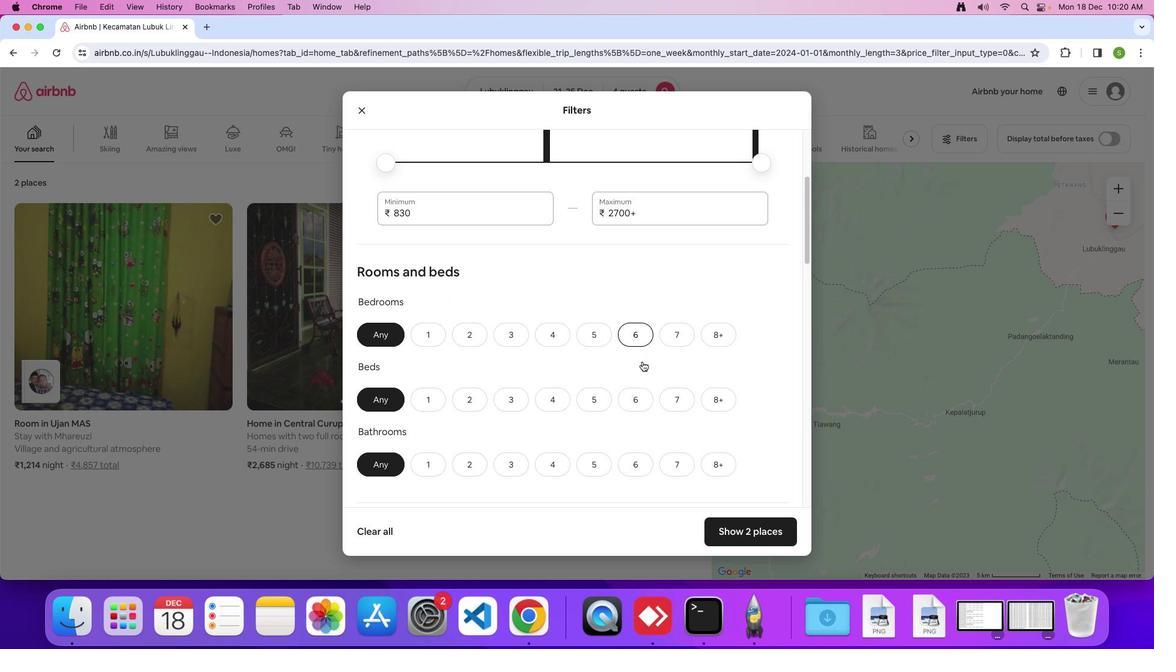 
Action: Mouse scrolled (642, 361) with delta (0, 0)
Screenshot: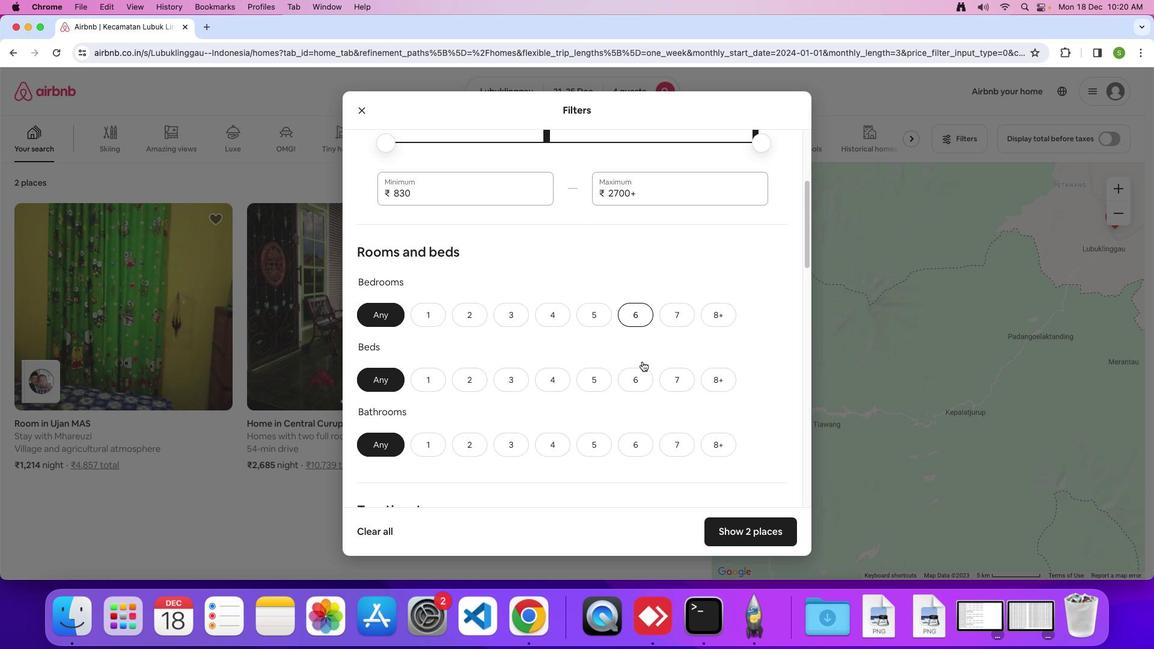 
Action: Mouse scrolled (642, 361) with delta (0, 0)
Screenshot: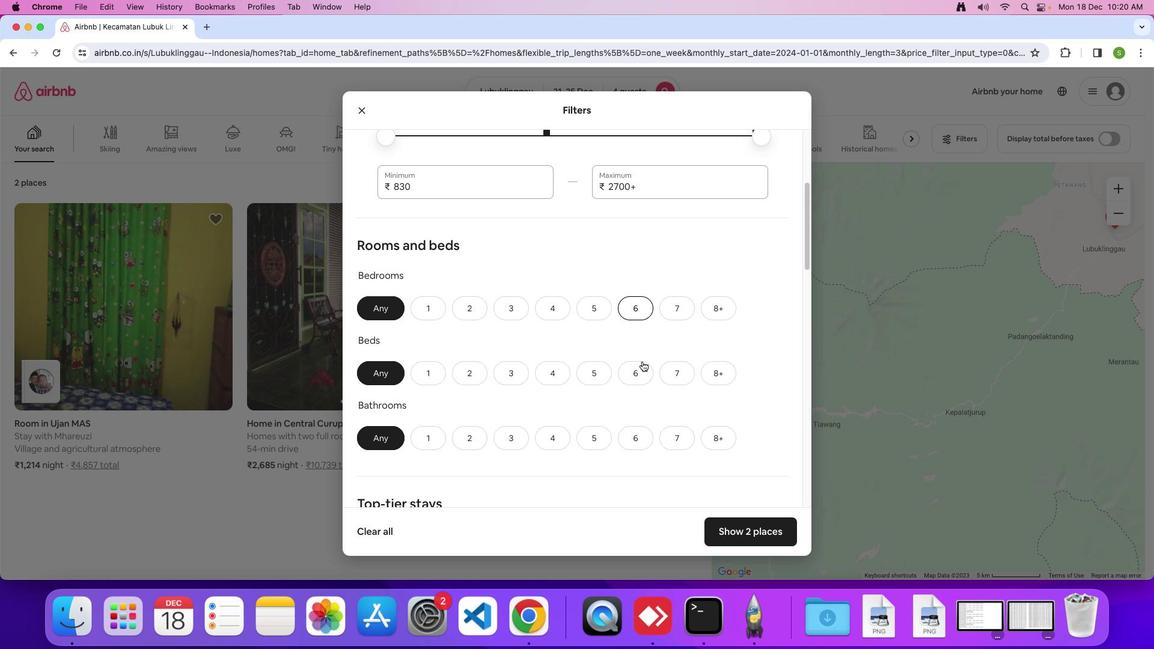 
Action: Mouse scrolled (642, 361) with delta (0, 0)
Screenshot: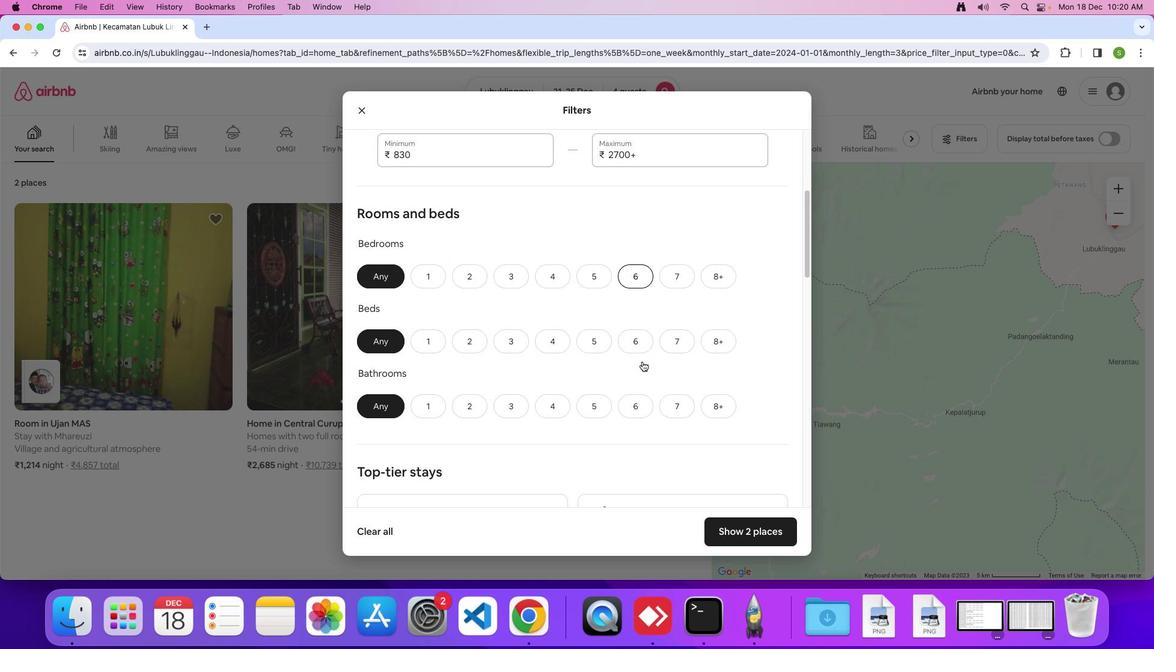 
Action: Mouse moved to (467, 250)
Screenshot: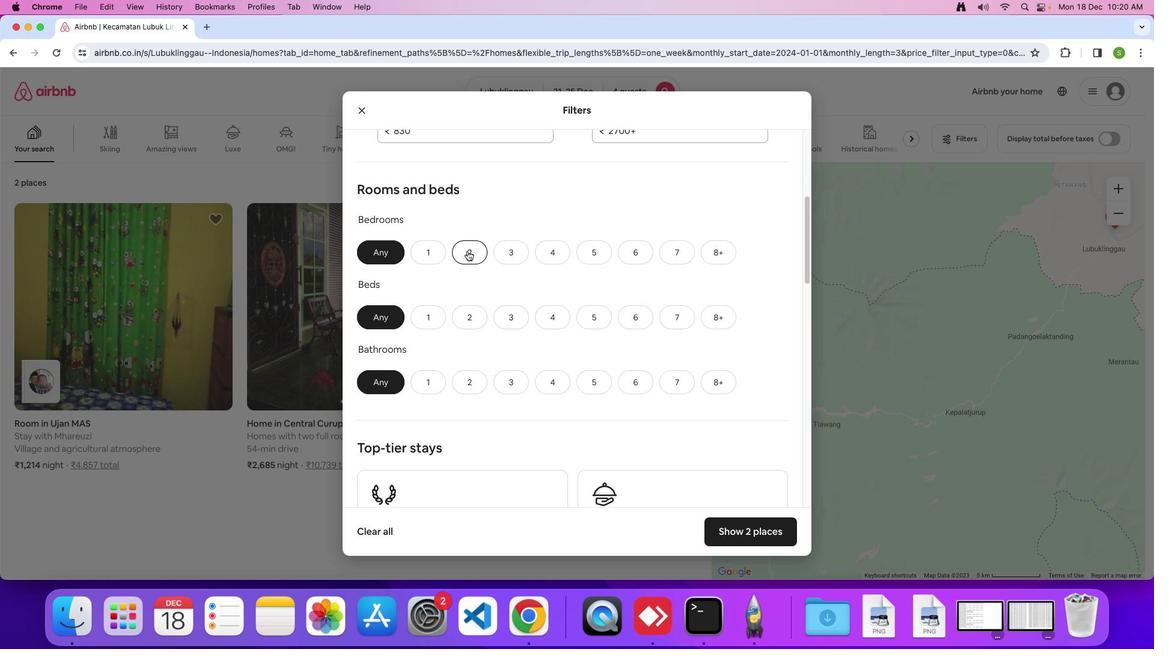 
Action: Mouse pressed left at (467, 250)
Screenshot: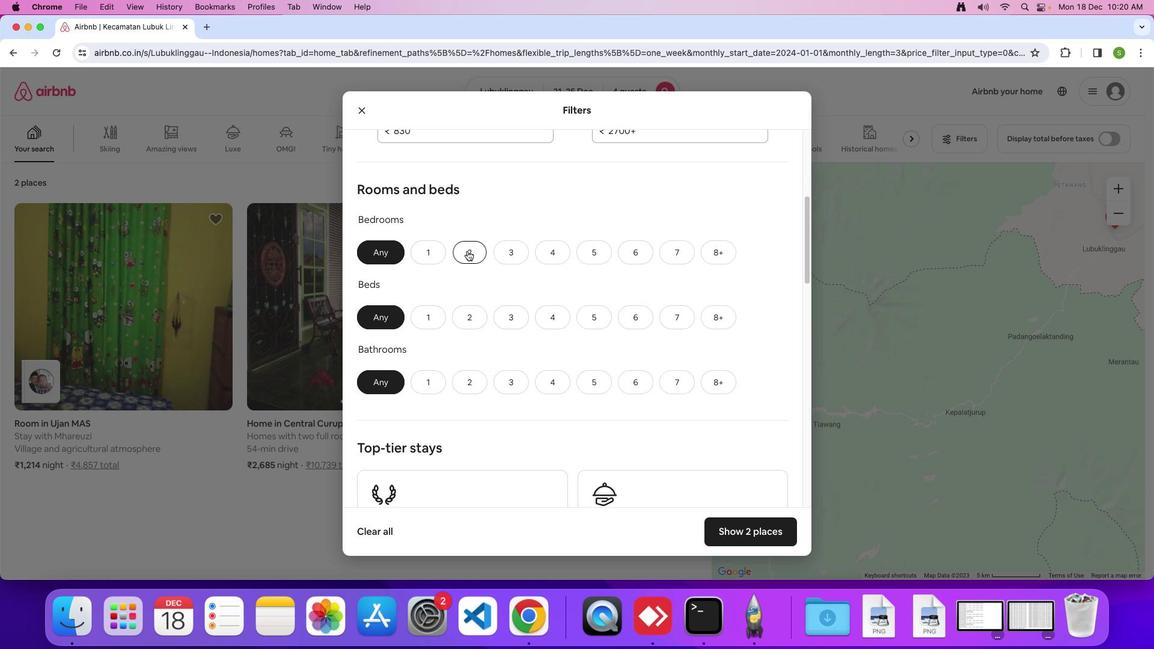 
Action: Mouse moved to (509, 318)
Screenshot: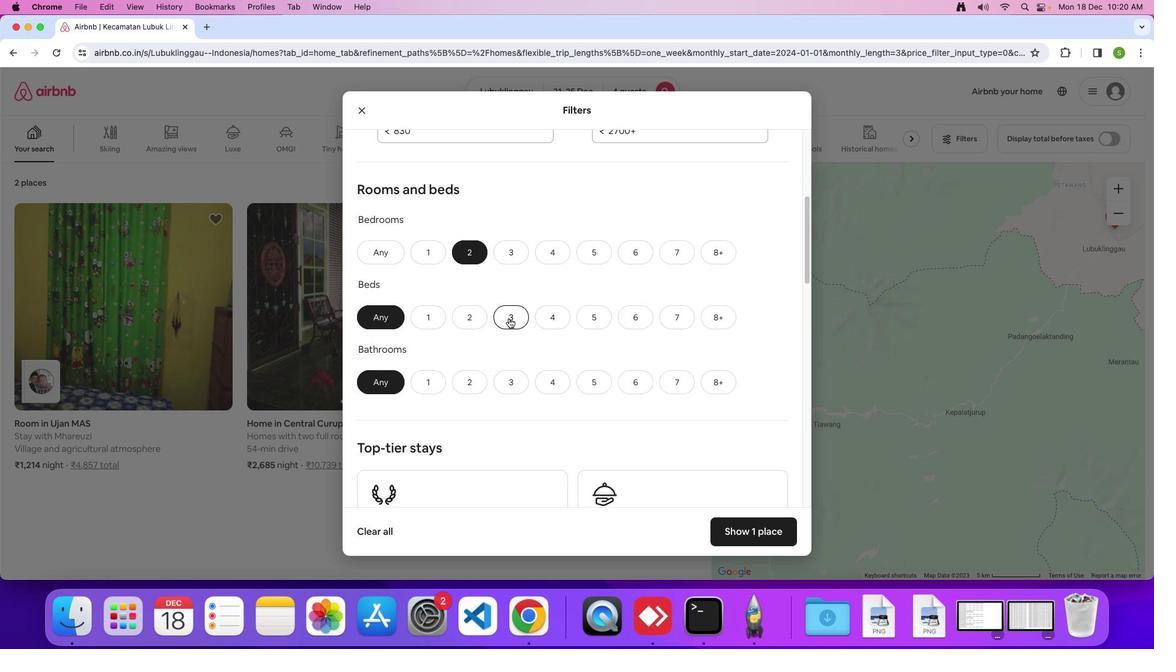 
Action: Mouse pressed left at (509, 318)
Screenshot: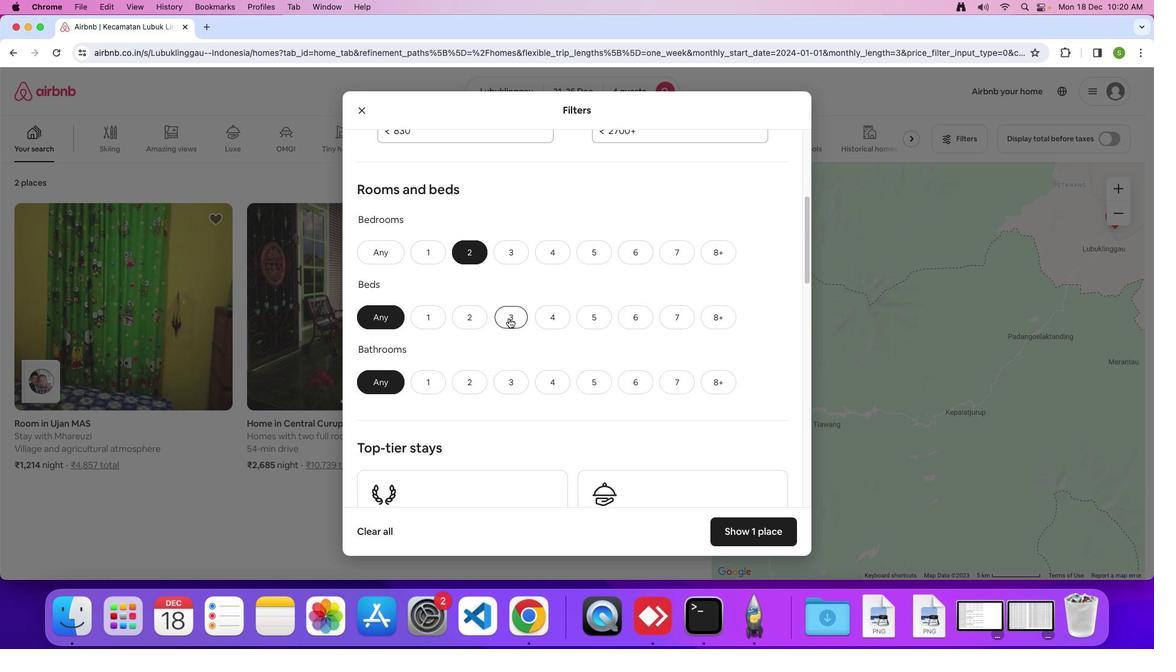 
Action: Mouse moved to (466, 386)
Screenshot: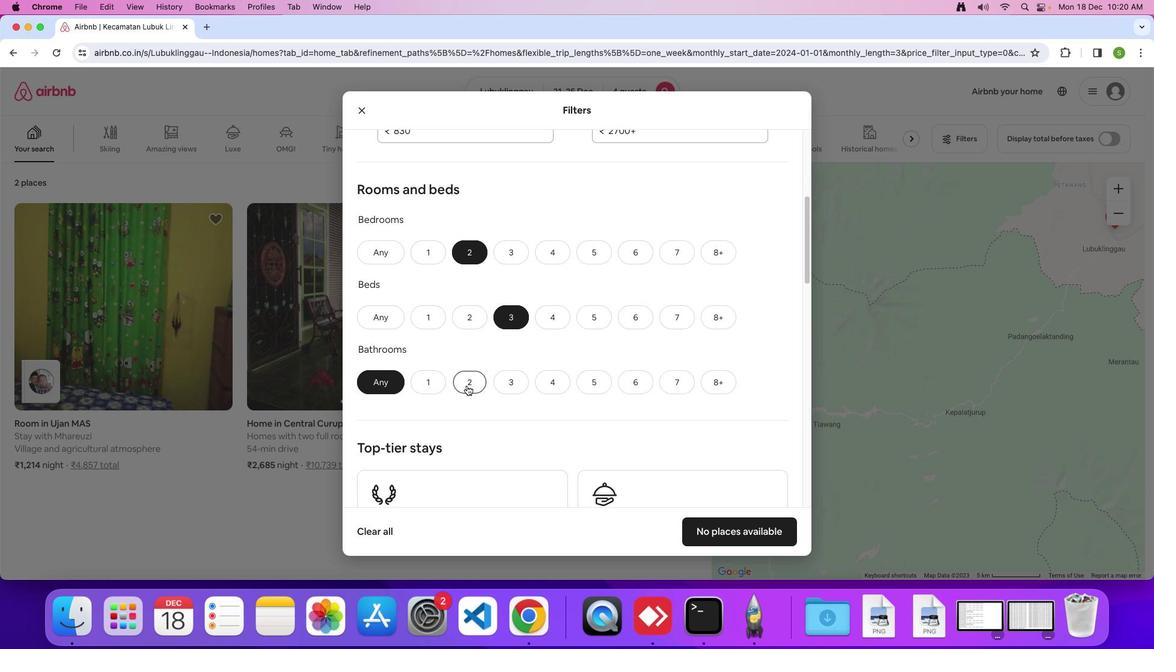 
Action: Mouse pressed left at (466, 386)
Screenshot: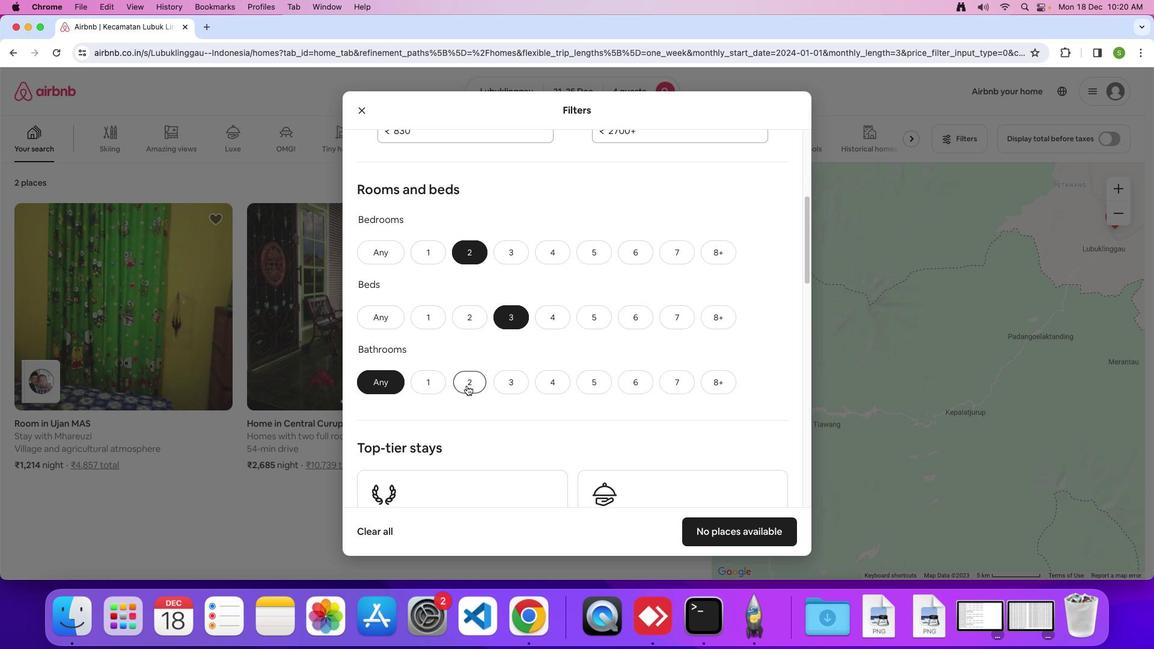 
Action: Mouse moved to (615, 317)
Screenshot: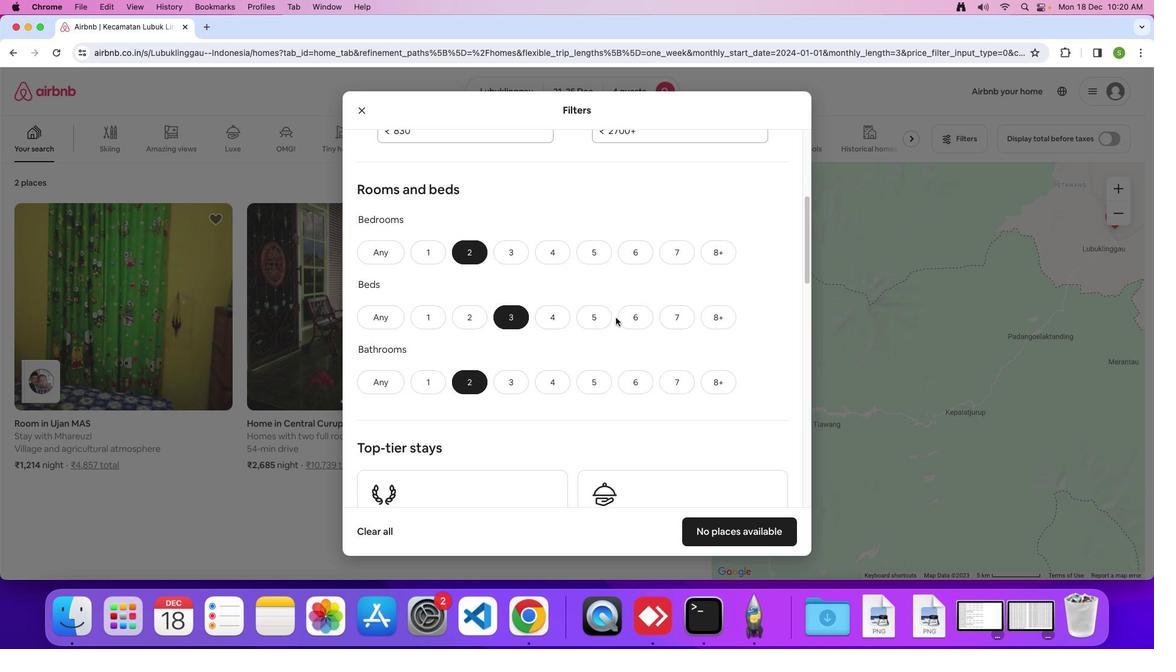 
Action: Mouse scrolled (615, 317) with delta (0, 0)
Screenshot: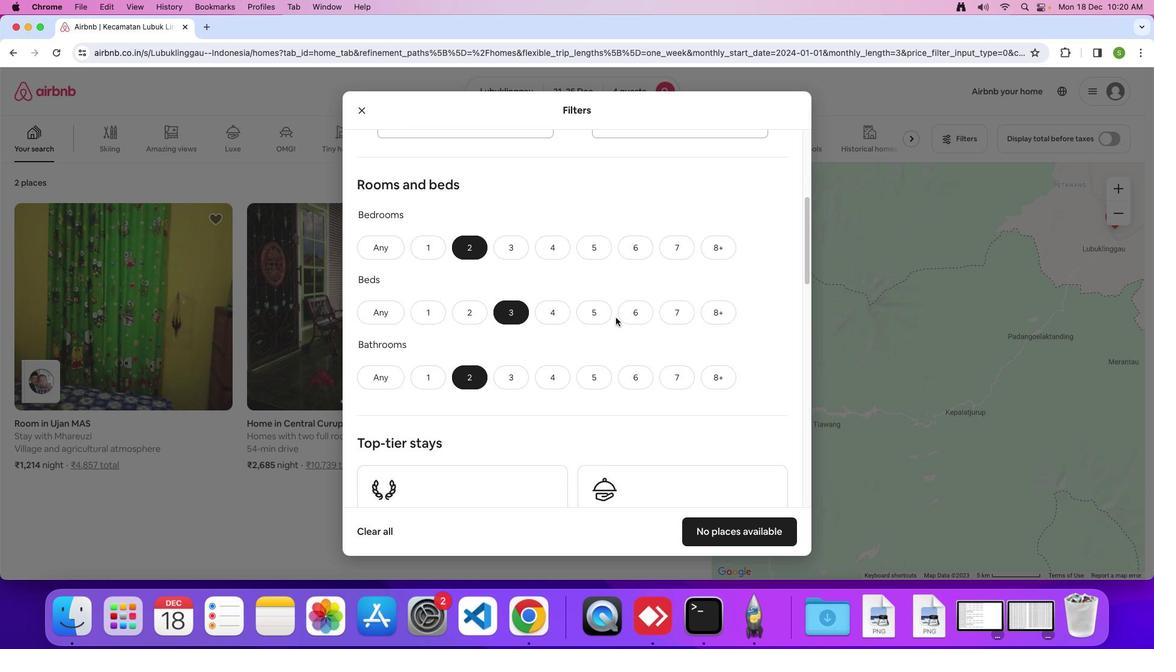 
Action: Mouse moved to (616, 317)
Screenshot: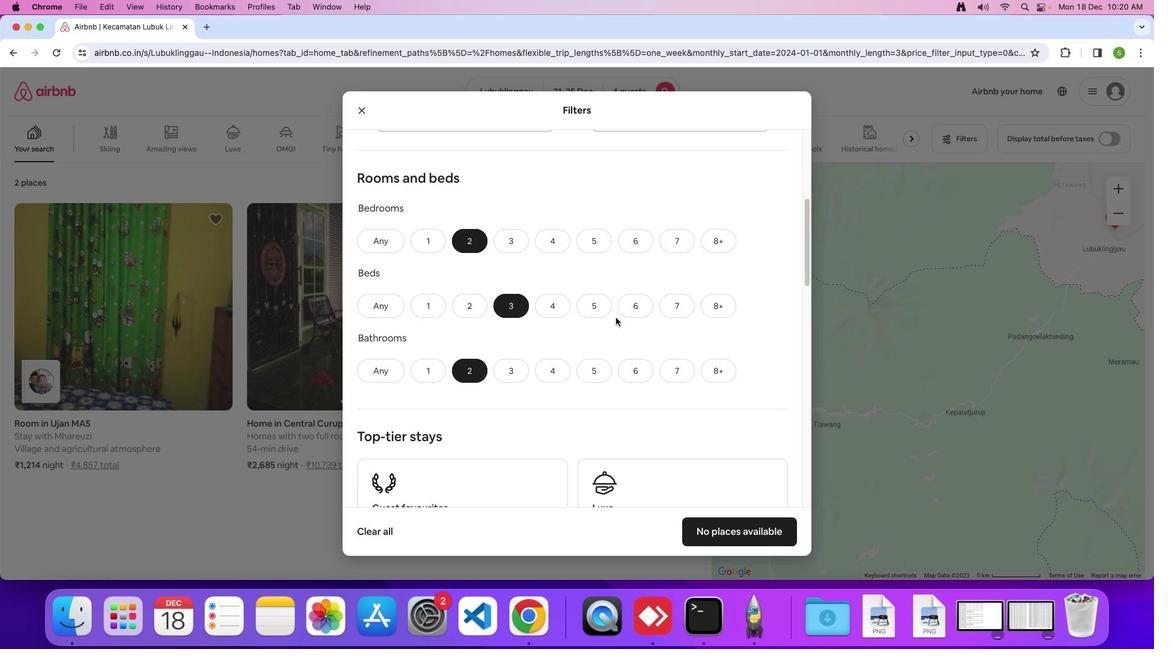 
Action: Mouse scrolled (616, 317) with delta (0, 0)
Screenshot: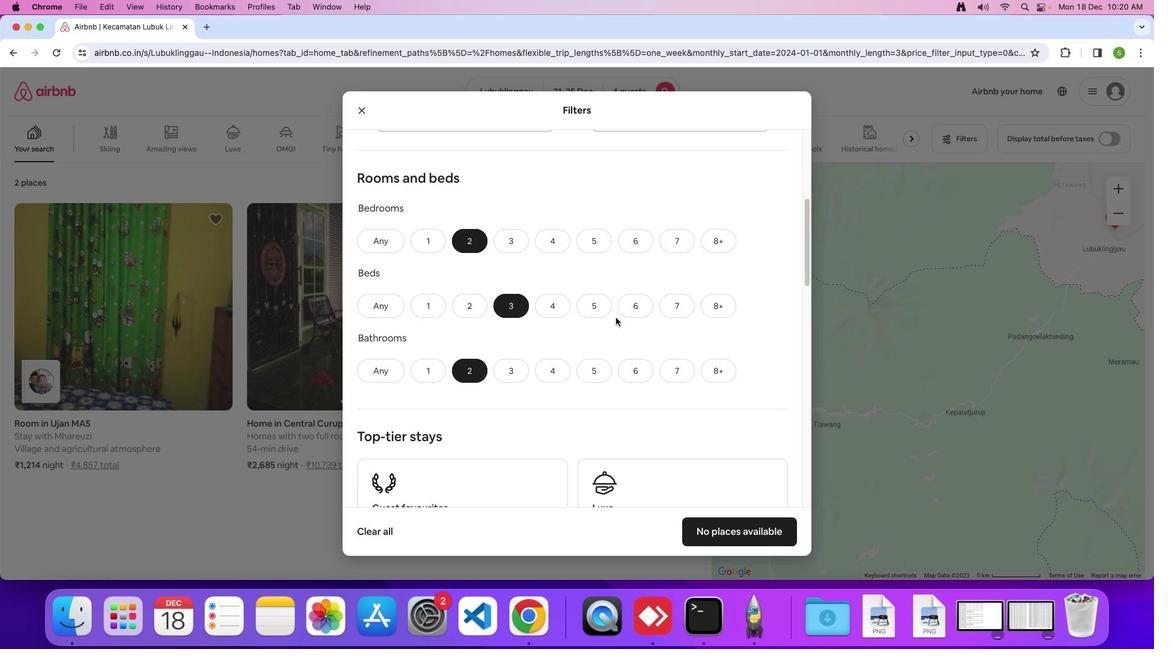 
Action: Mouse scrolled (616, 317) with delta (0, -1)
Screenshot: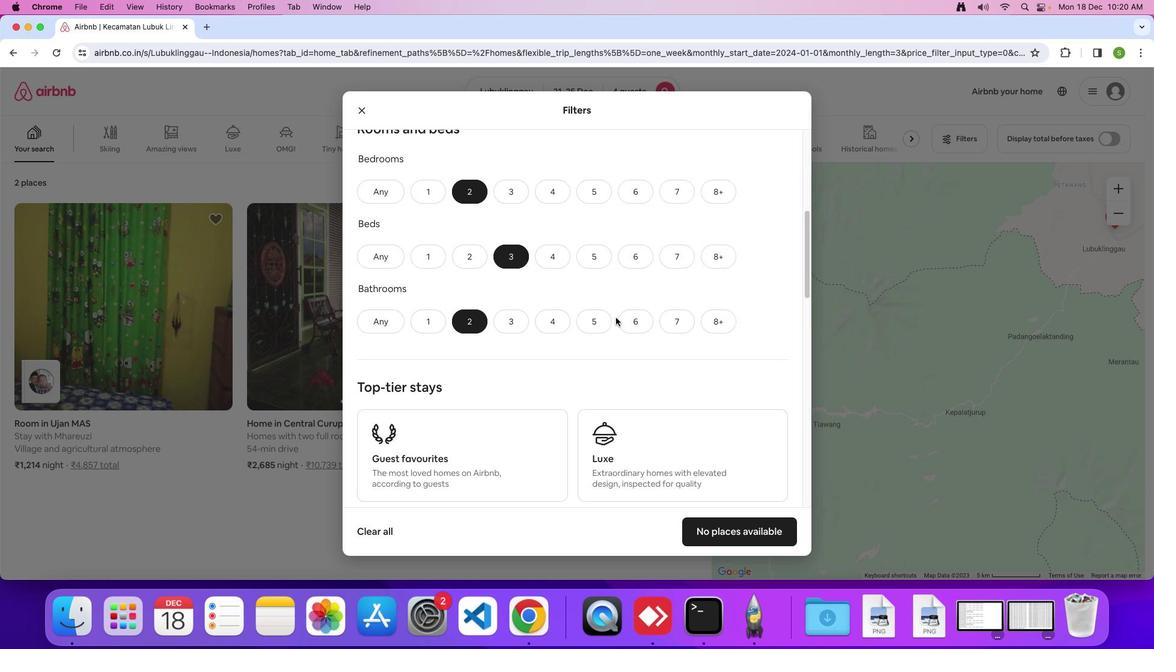 
Action: Mouse scrolled (616, 317) with delta (0, 0)
Screenshot: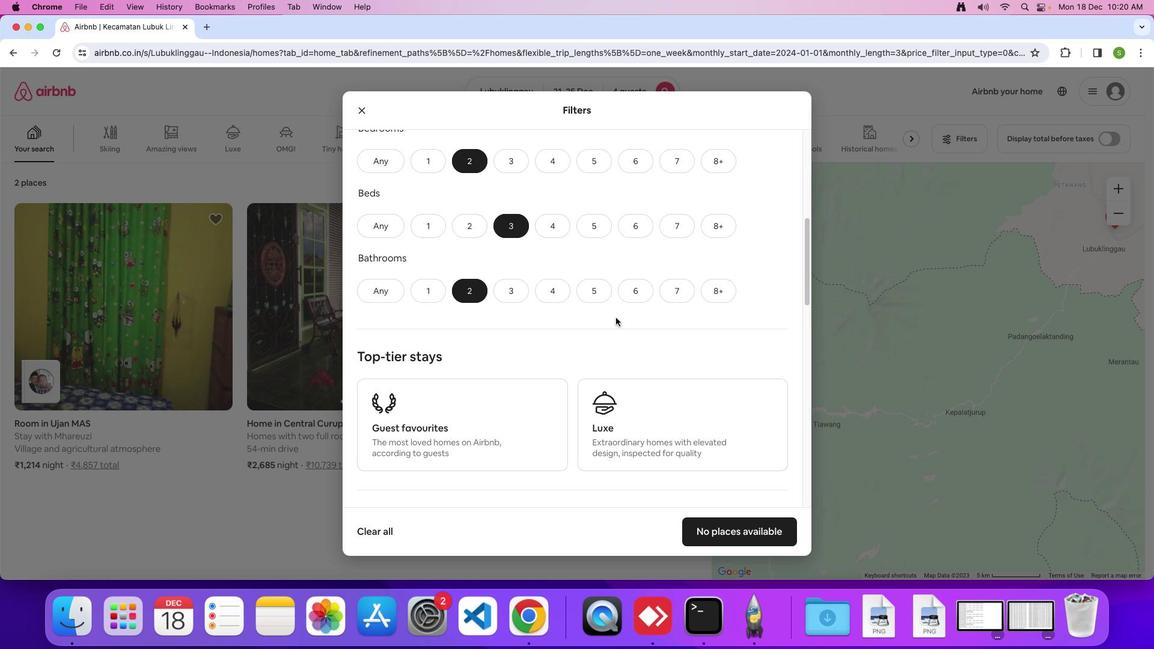 
Action: Mouse scrolled (616, 317) with delta (0, 0)
Screenshot: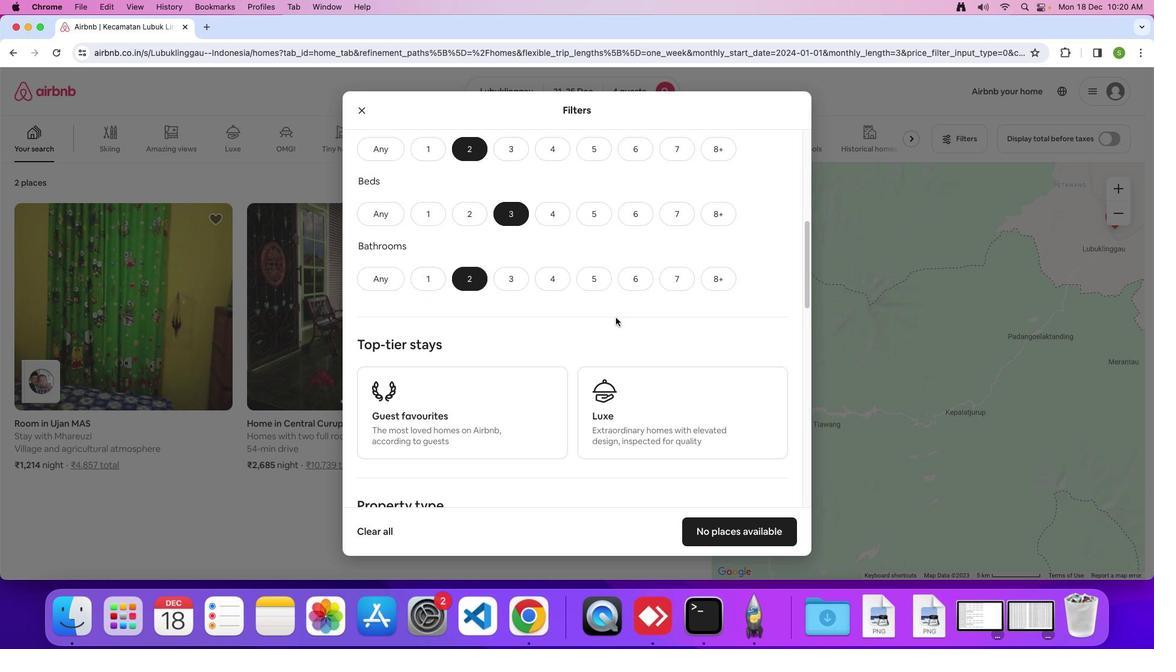 
Action: Mouse scrolled (616, 317) with delta (0, 0)
Screenshot: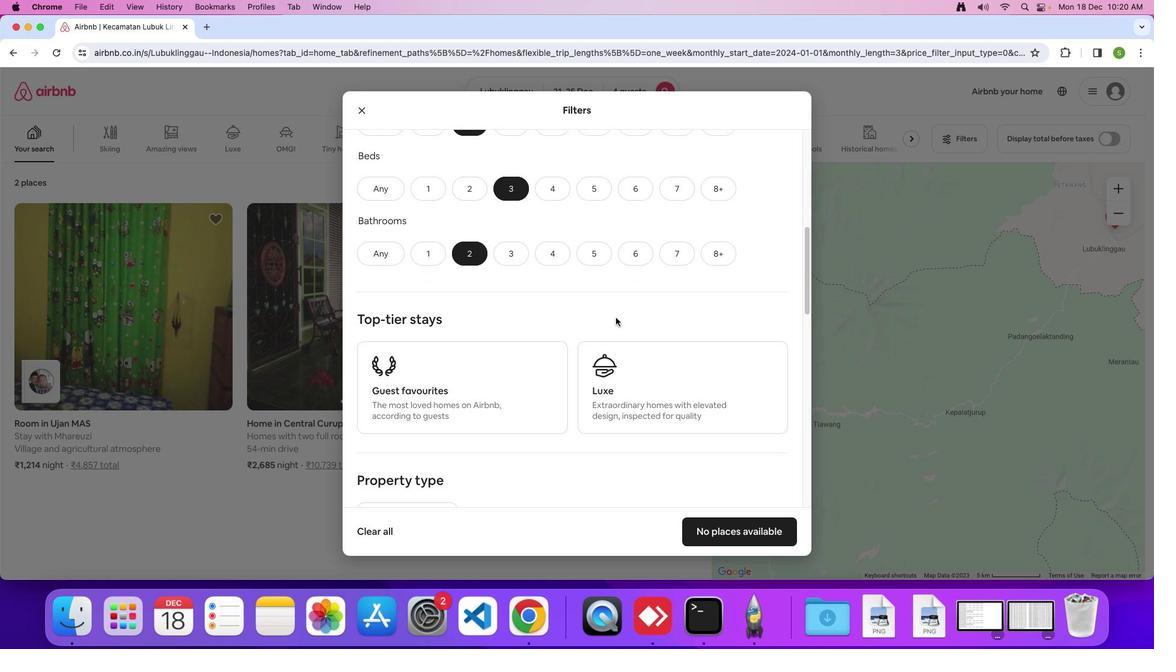 
Action: Mouse scrolled (616, 317) with delta (0, 0)
Screenshot: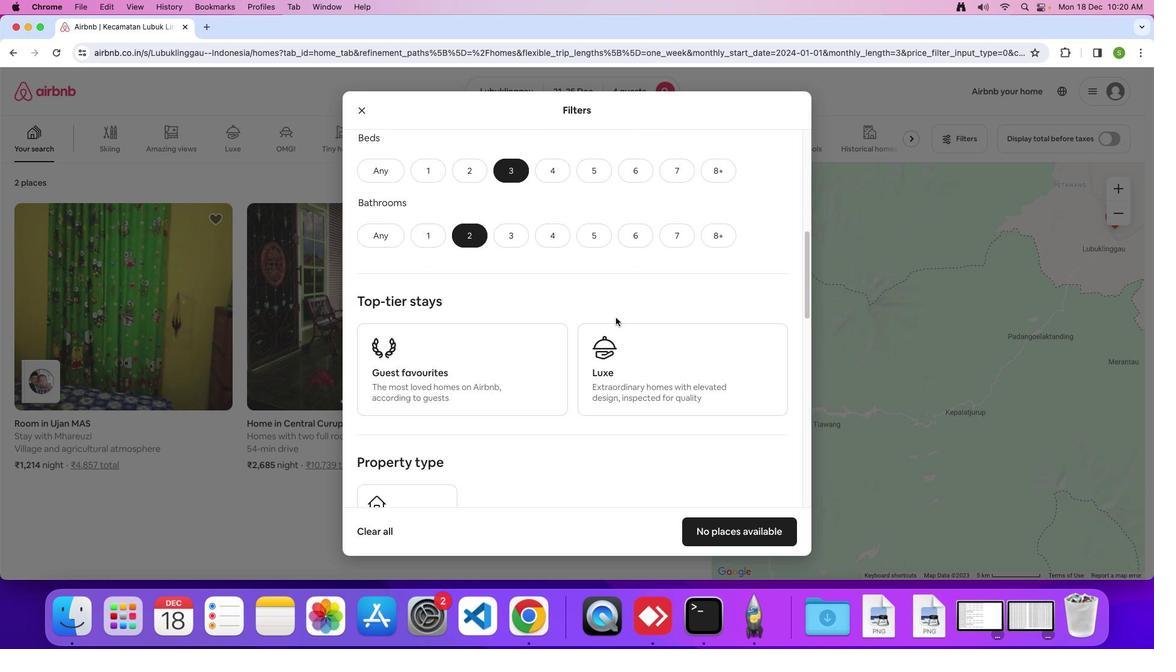 
Action: Mouse scrolled (616, 317) with delta (0, 0)
Screenshot: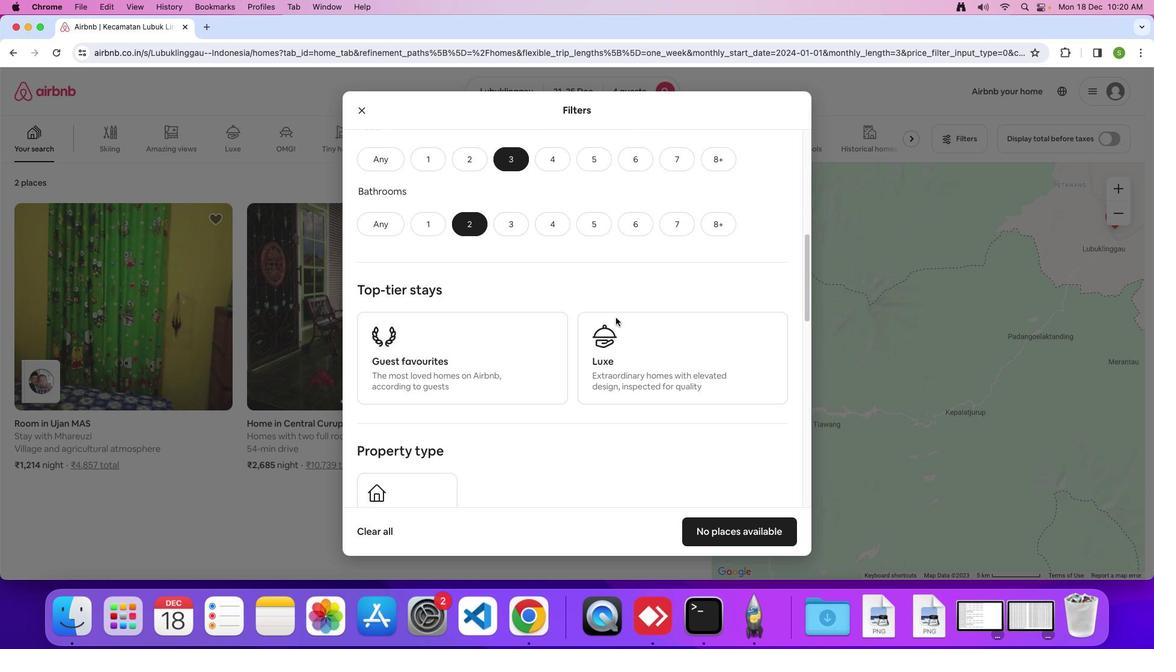 
Action: Mouse scrolled (616, 317) with delta (0, 0)
Screenshot: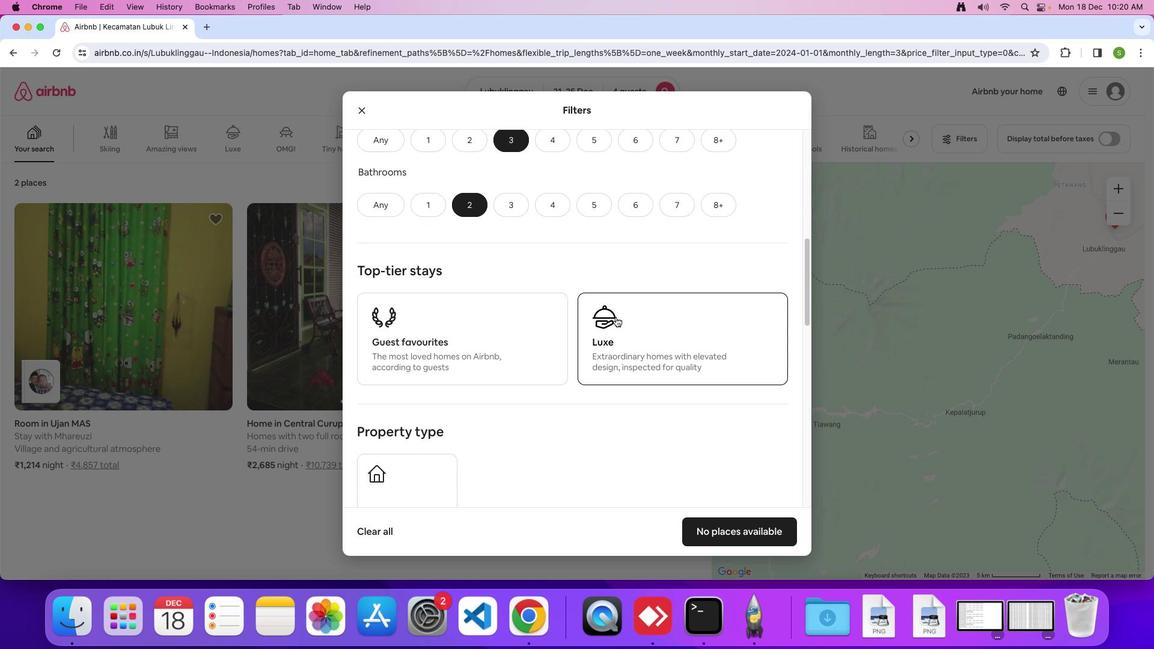 
Action: Mouse moved to (616, 317)
Screenshot: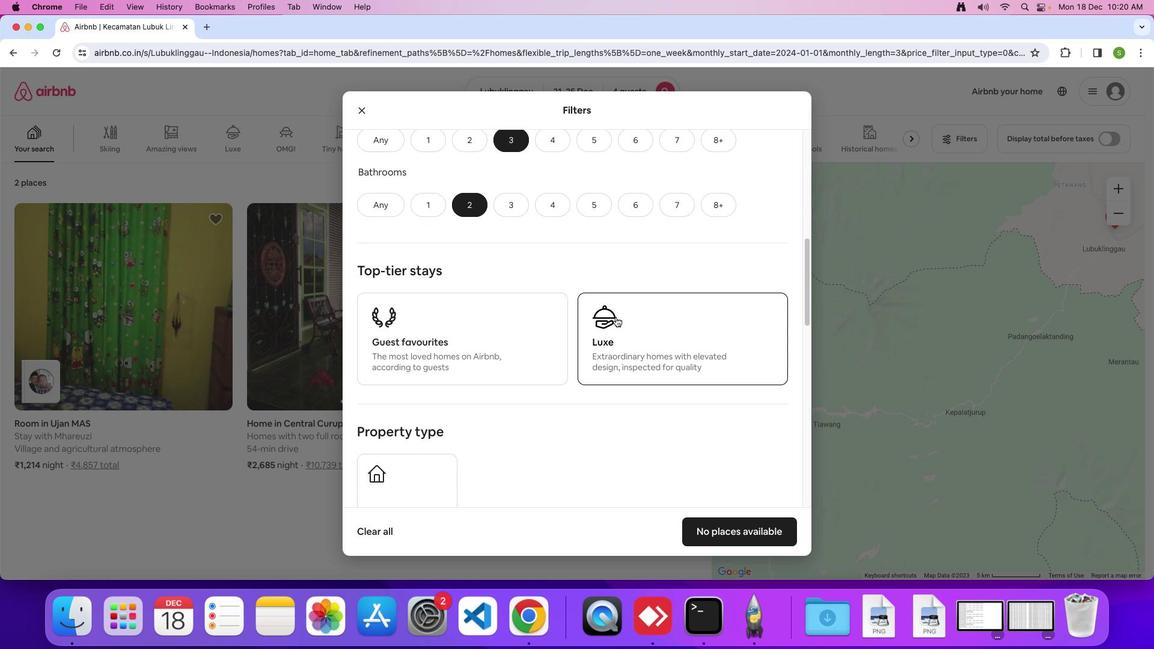 
Action: Mouse scrolled (616, 317) with delta (0, 0)
Screenshot: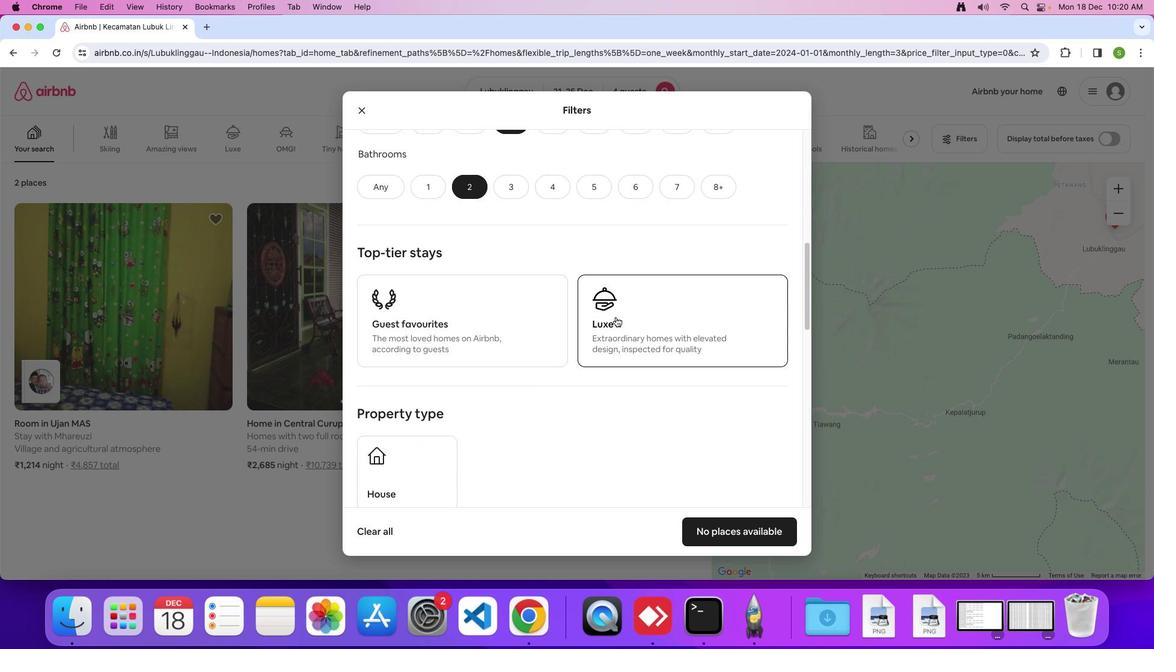 
Action: Mouse moved to (616, 316)
Screenshot: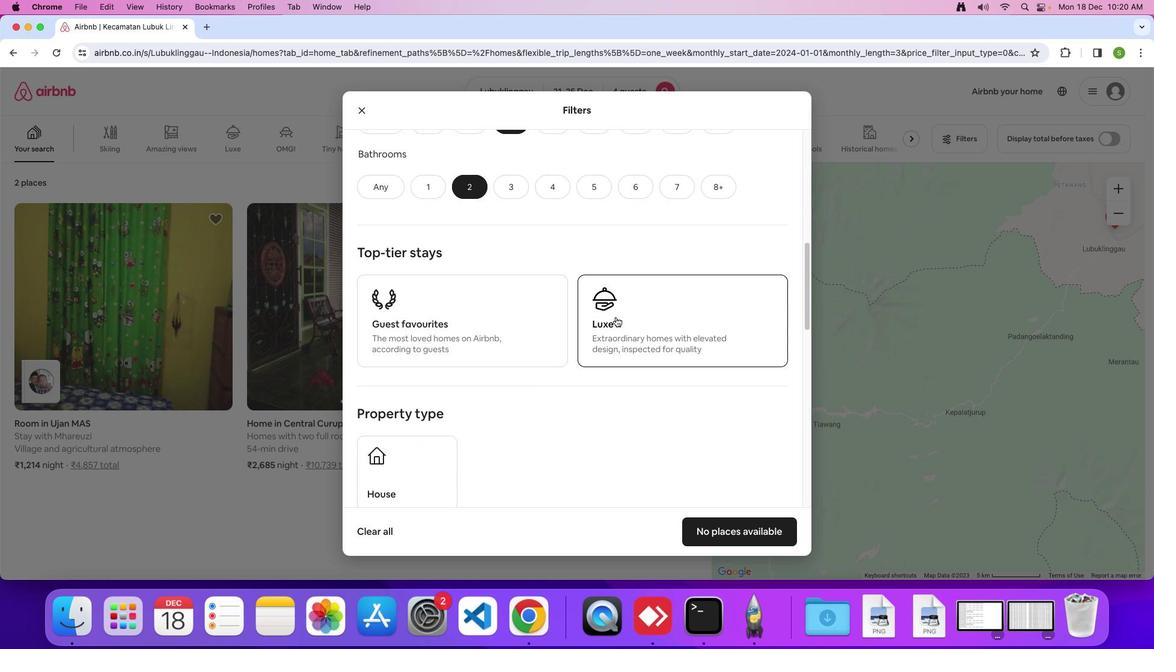 
Action: Mouse scrolled (616, 316) with delta (0, -1)
Screenshot: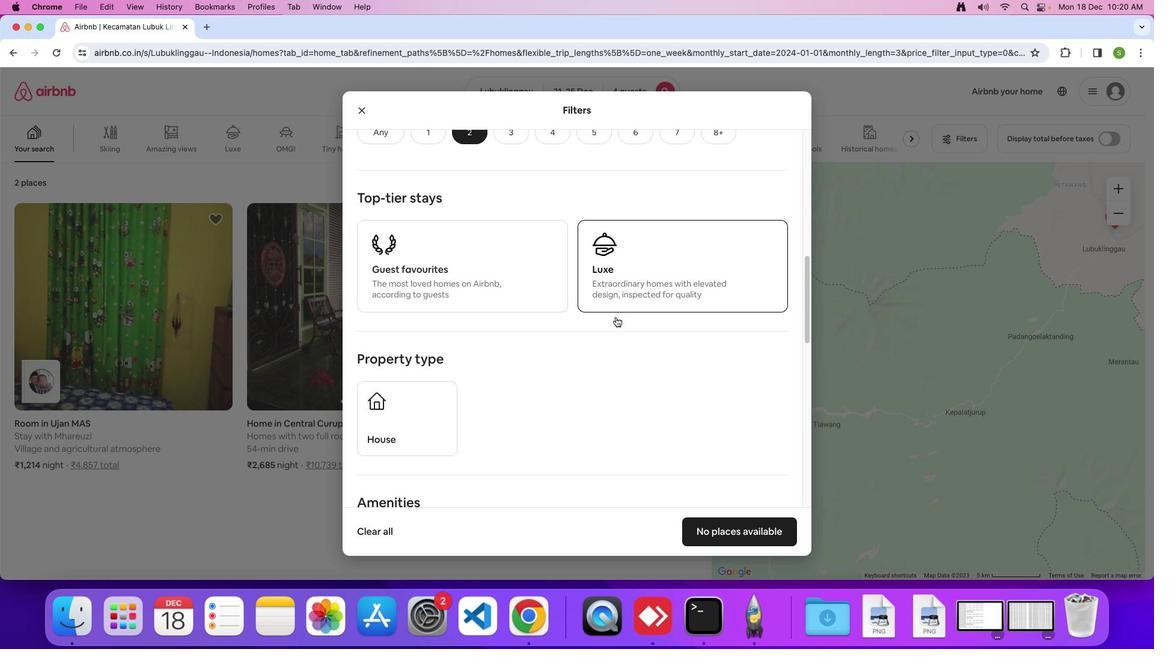 
Action: Mouse moved to (616, 316)
Screenshot: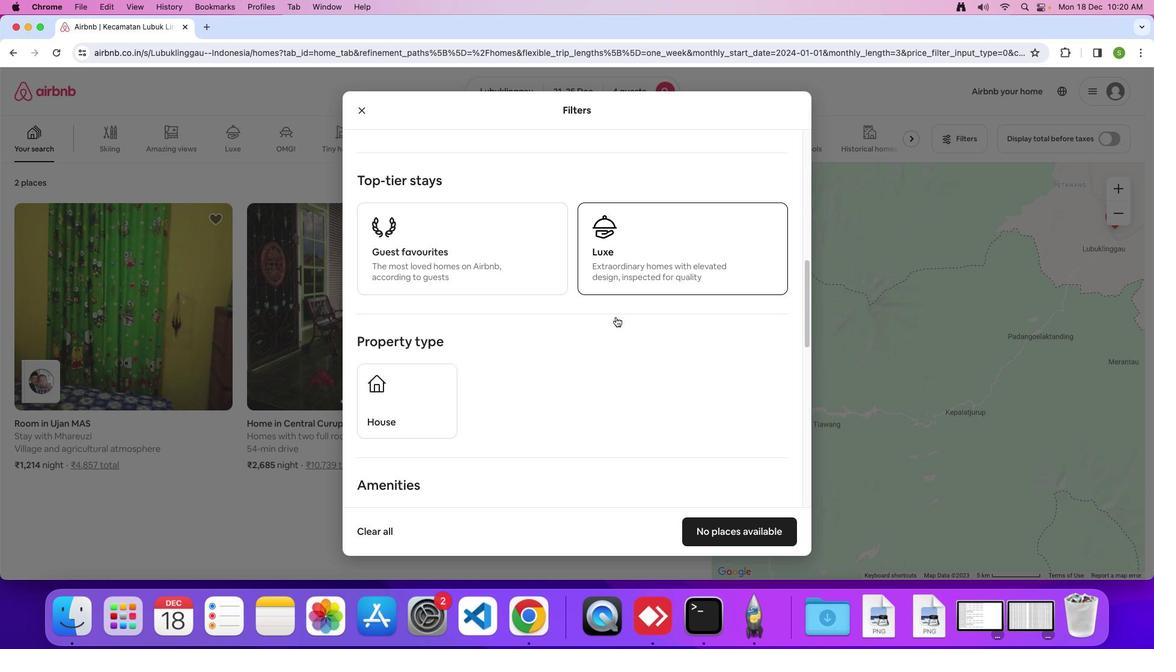 
Action: Mouse scrolled (616, 316) with delta (0, 0)
Screenshot: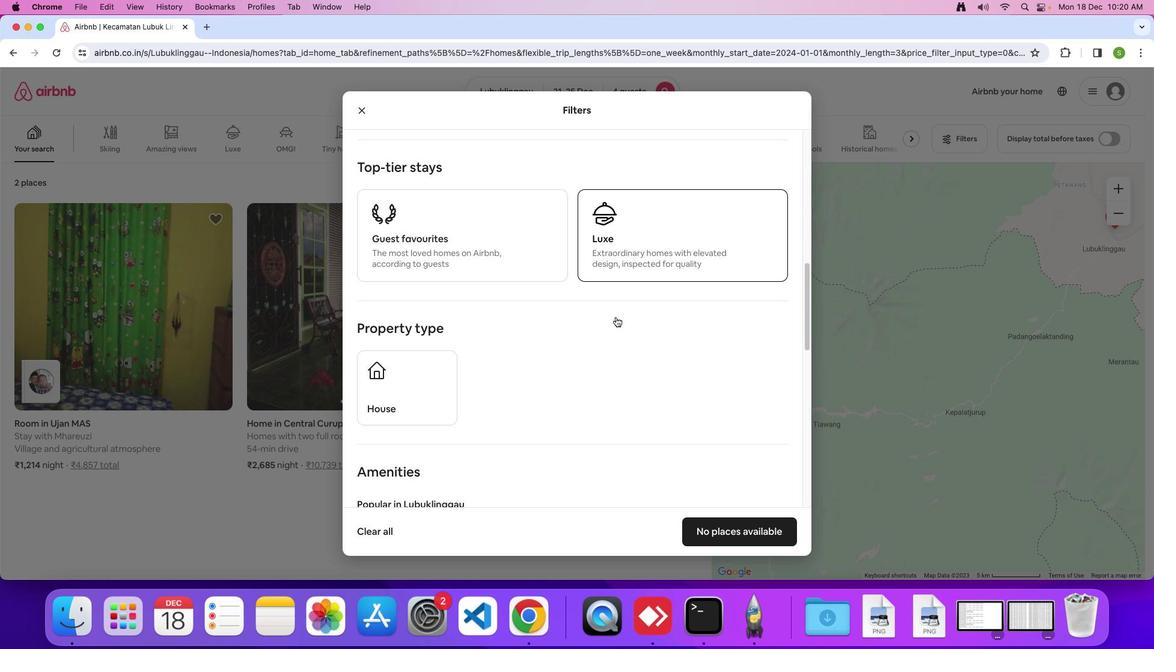 
Action: Mouse scrolled (616, 316) with delta (0, 0)
Screenshot: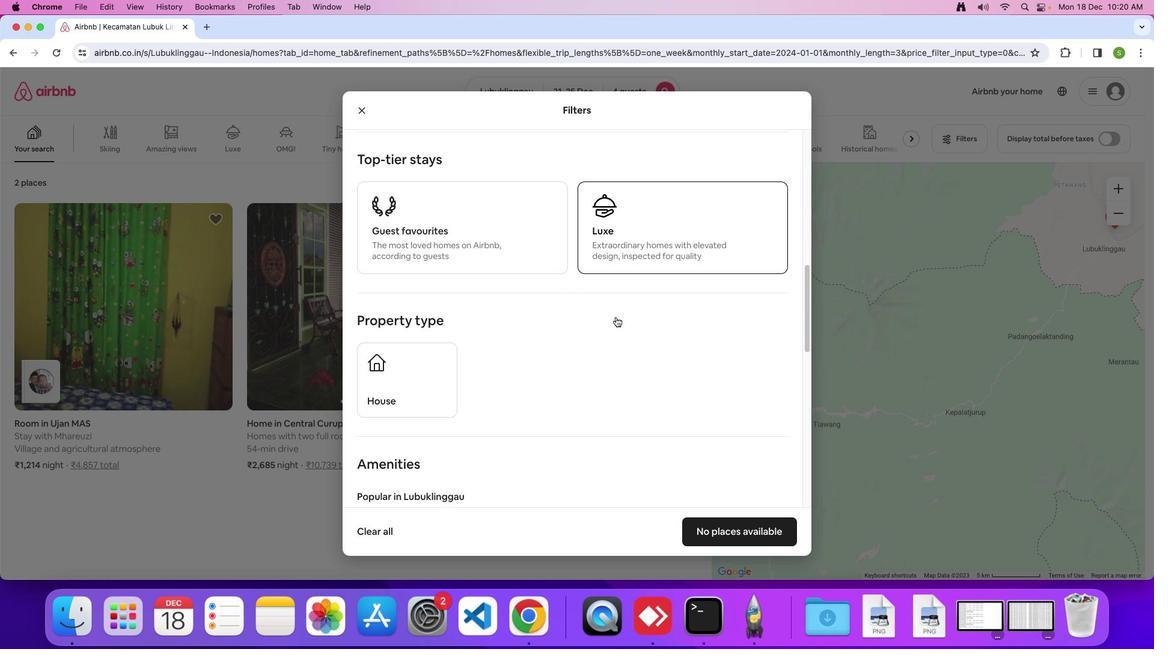 
Action: Mouse scrolled (616, 316) with delta (0, -1)
Screenshot: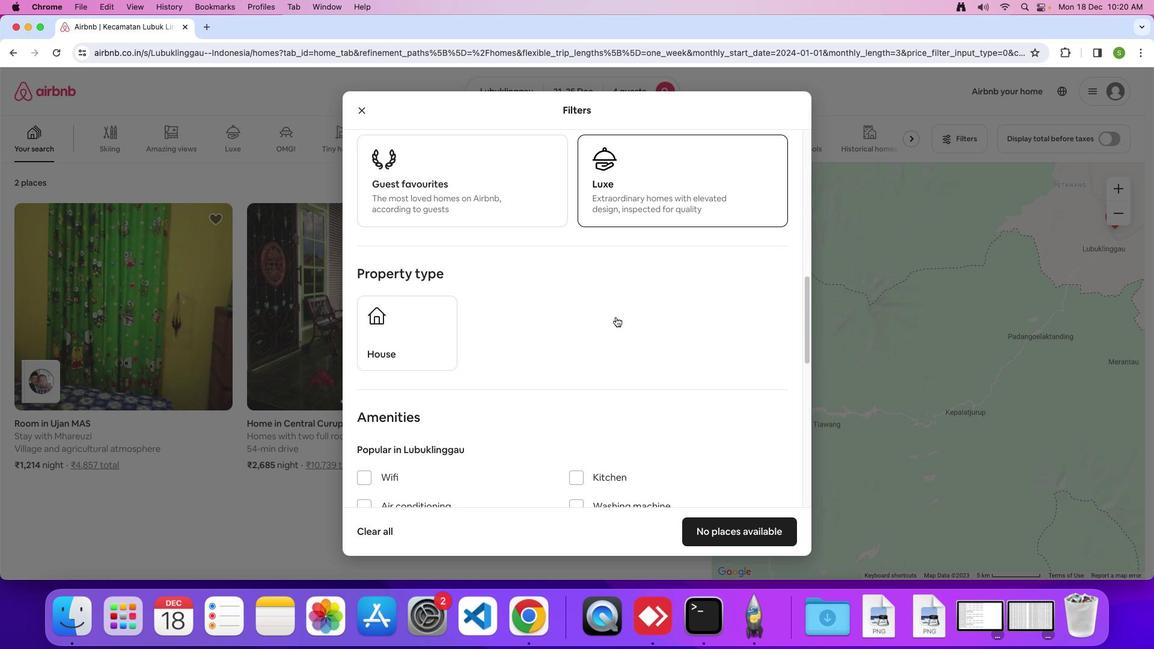 
Action: Mouse scrolled (616, 316) with delta (0, 0)
Screenshot: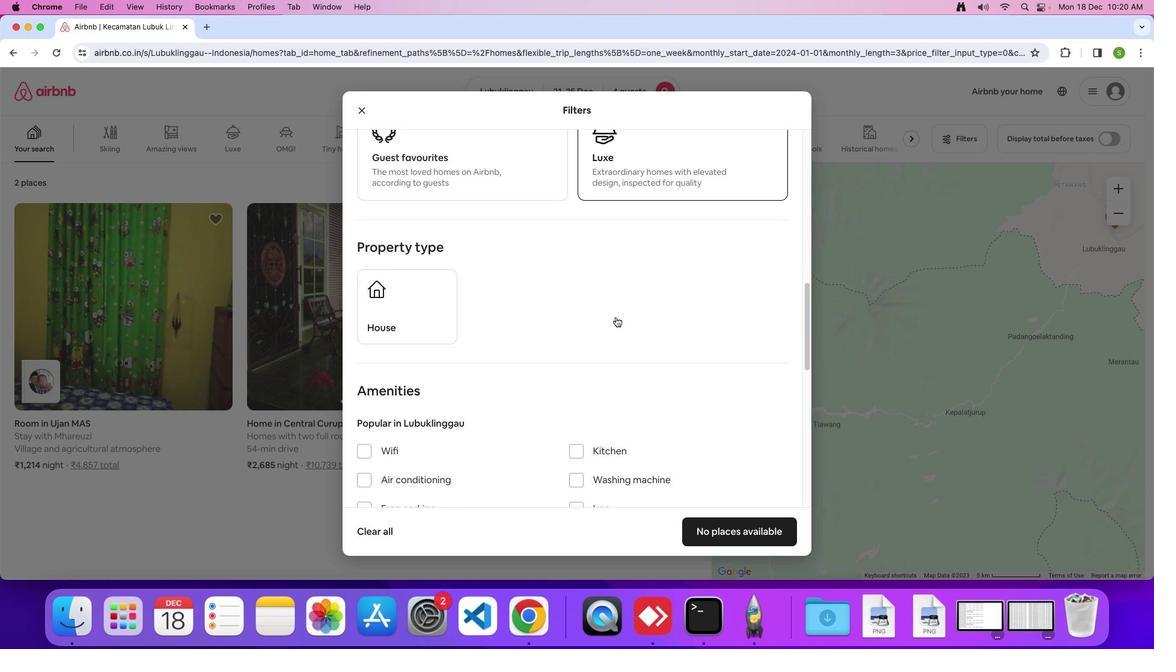 
Action: Mouse scrolled (616, 316) with delta (0, 0)
Screenshot: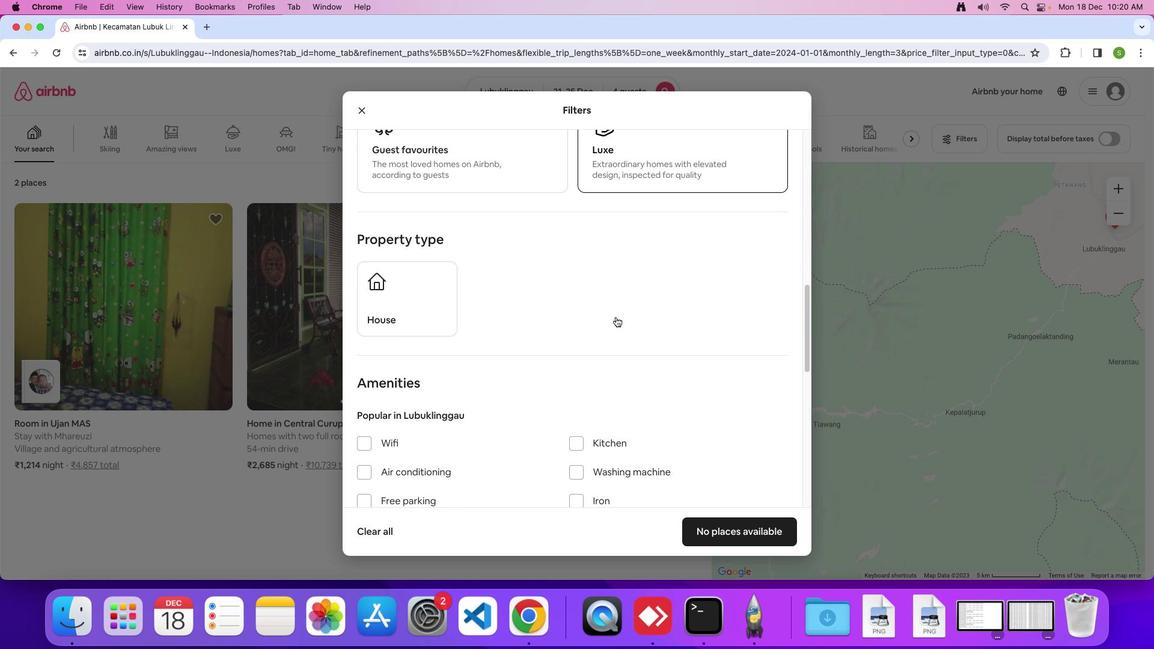 
Action: Mouse scrolled (616, 316) with delta (0, -1)
Screenshot: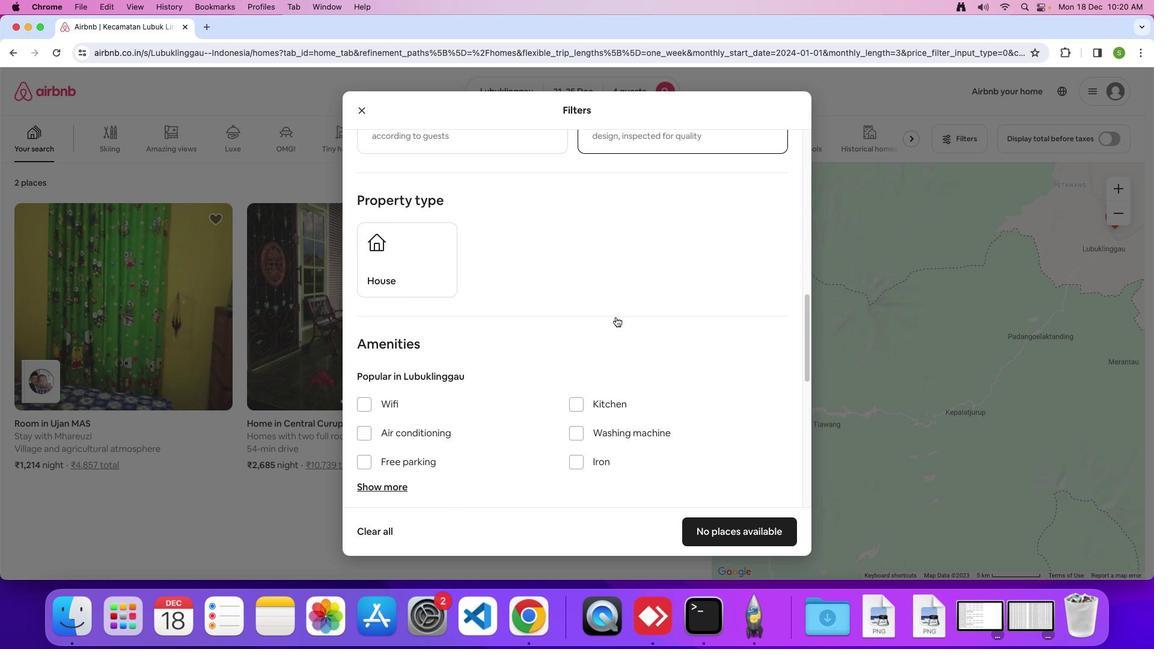 
Action: Mouse moved to (615, 316)
Screenshot: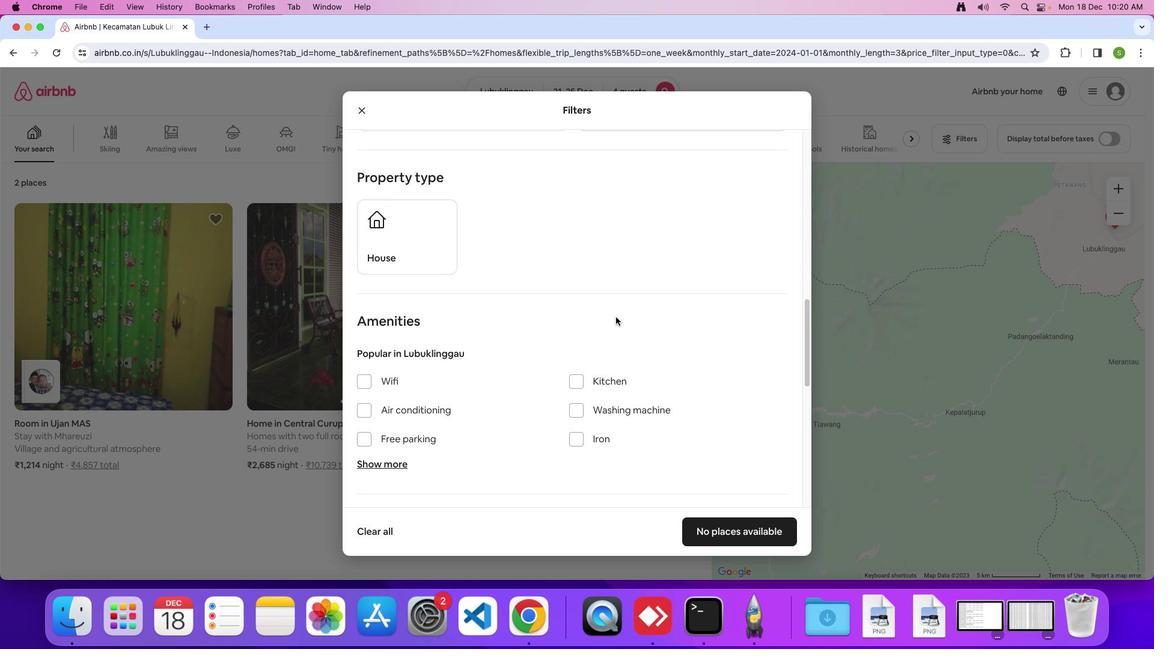 
Action: Mouse scrolled (615, 316) with delta (0, 0)
Screenshot: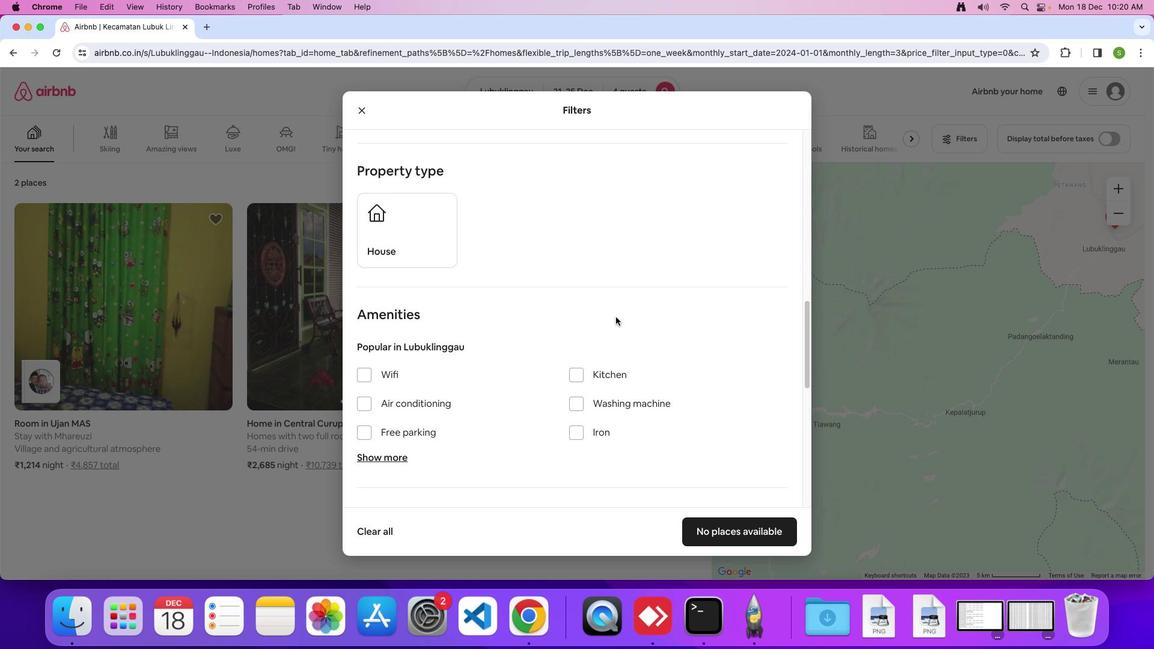 
Action: Mouse scrolled (615, 316) with delta (0, 0)
Screenshot: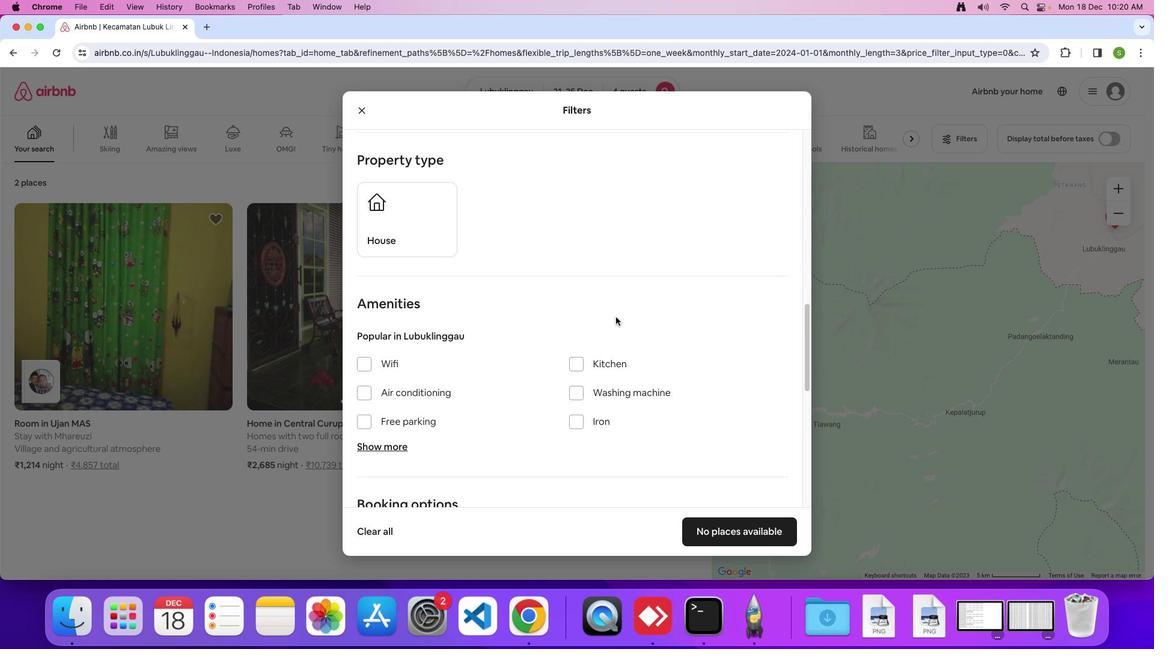 
Action: Mouse scrolled (615, 316) with delta (0, -1)
Screenshot: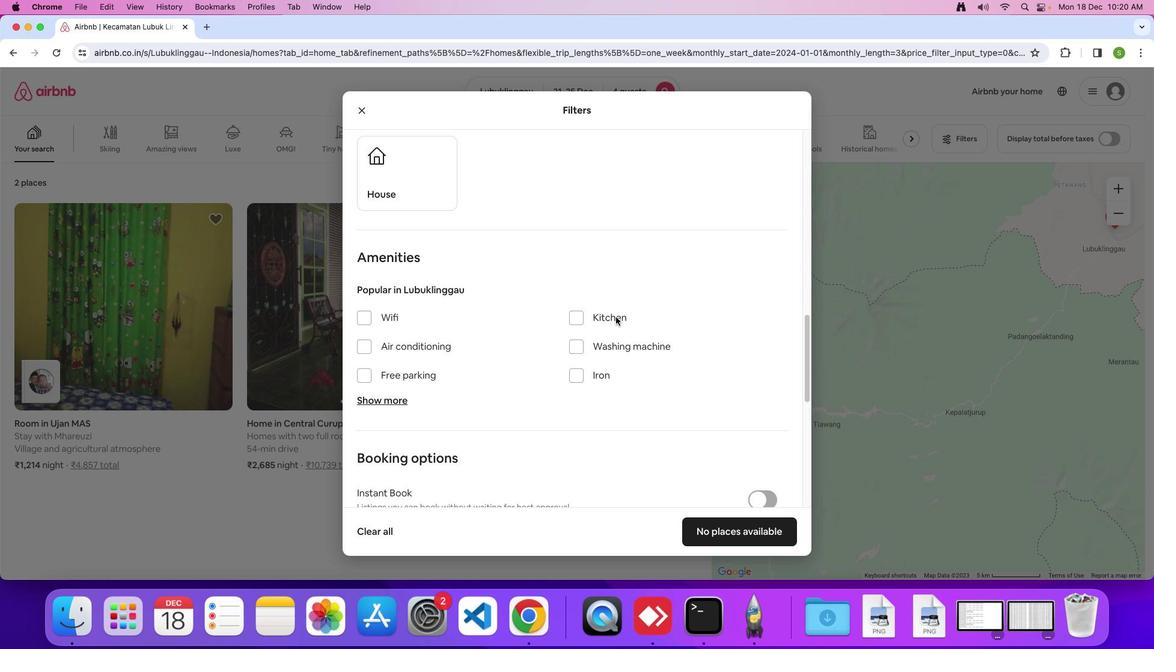 
Action: Mouse scrolled (615, 316) with delta (0, 0)
Screenshot: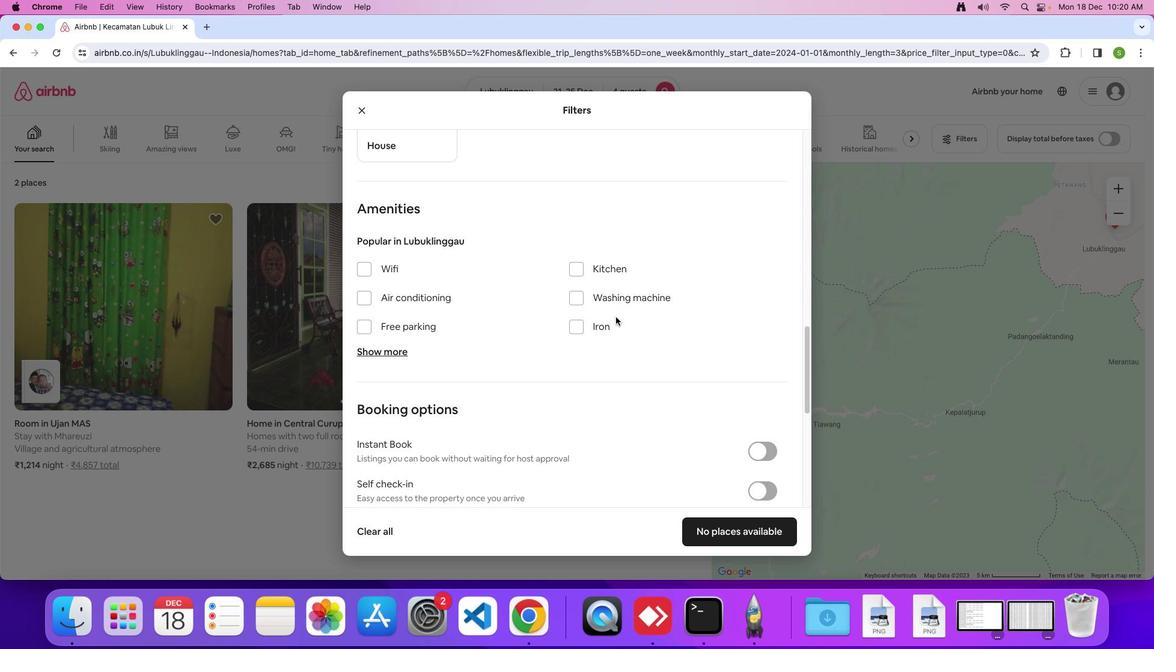 
Action: Mouse scrolled (615, 316) with delta (0, 0)
Screenshot: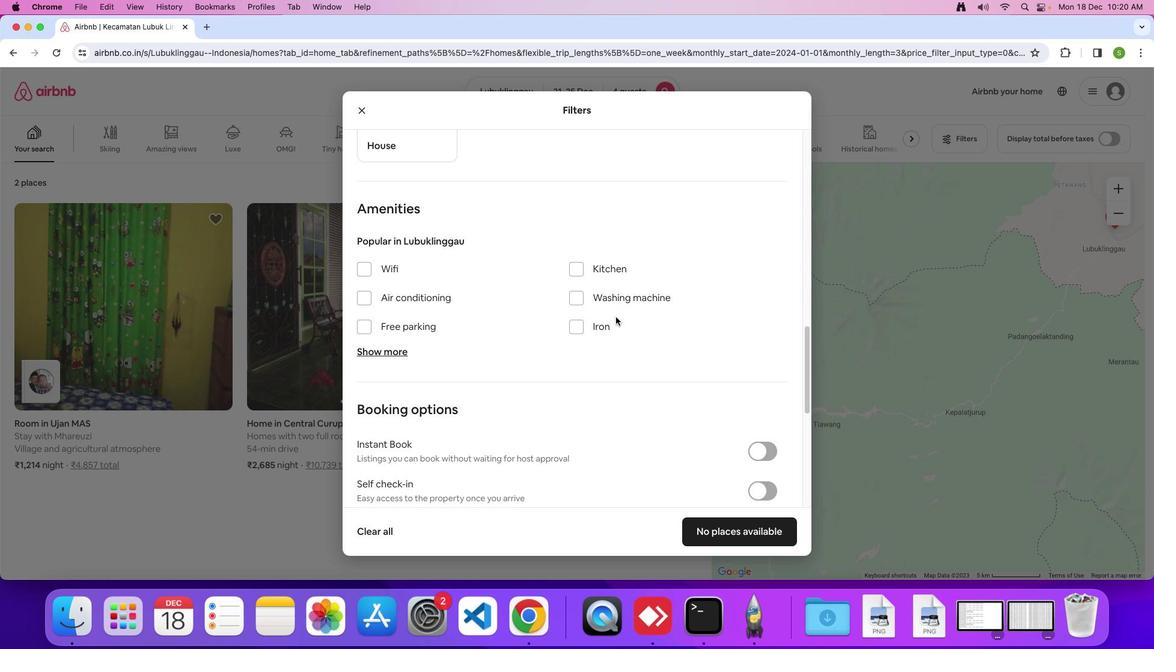 
Action: Mouse scrolled (615, 316) with delta (0, -1)
Screenshot: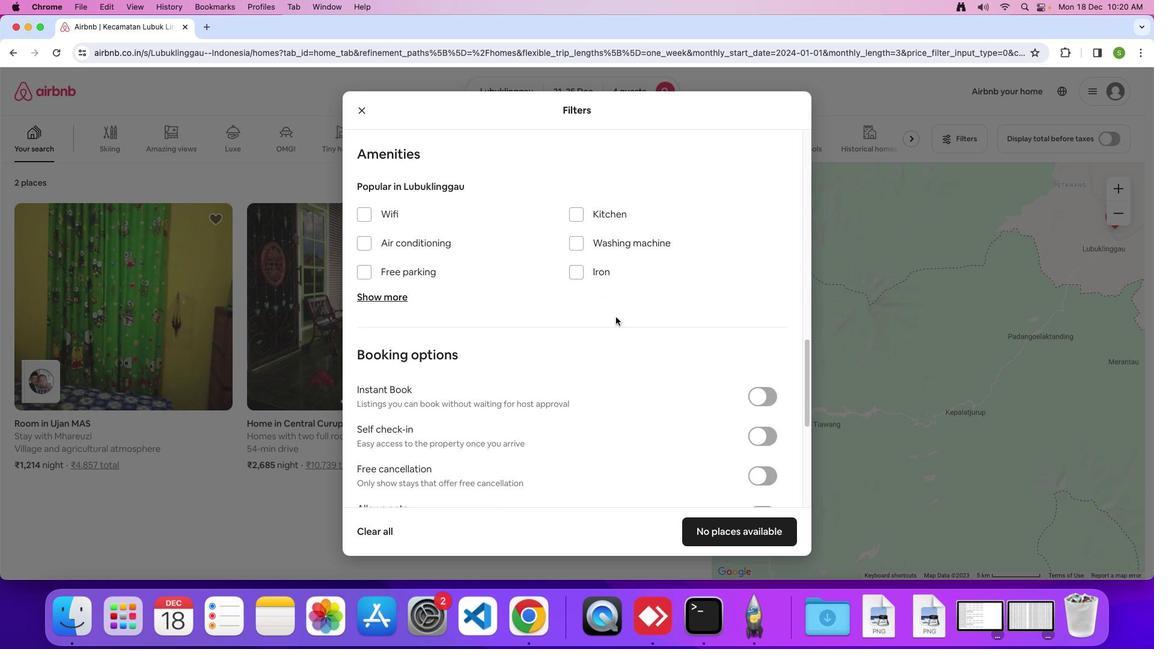 
Action: Mouse scrolled (615, 316) with delta (0, 0)
Screenshot: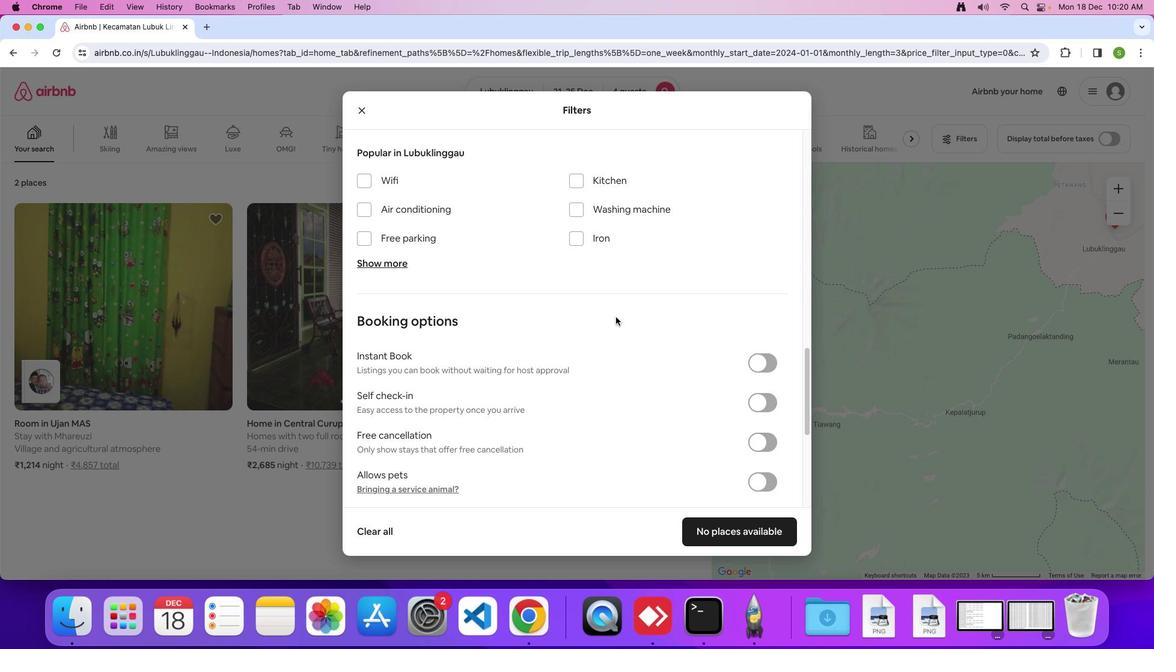 
Action: Mouse scrolled (615, 316) with delta (0, 0)
Screenshot: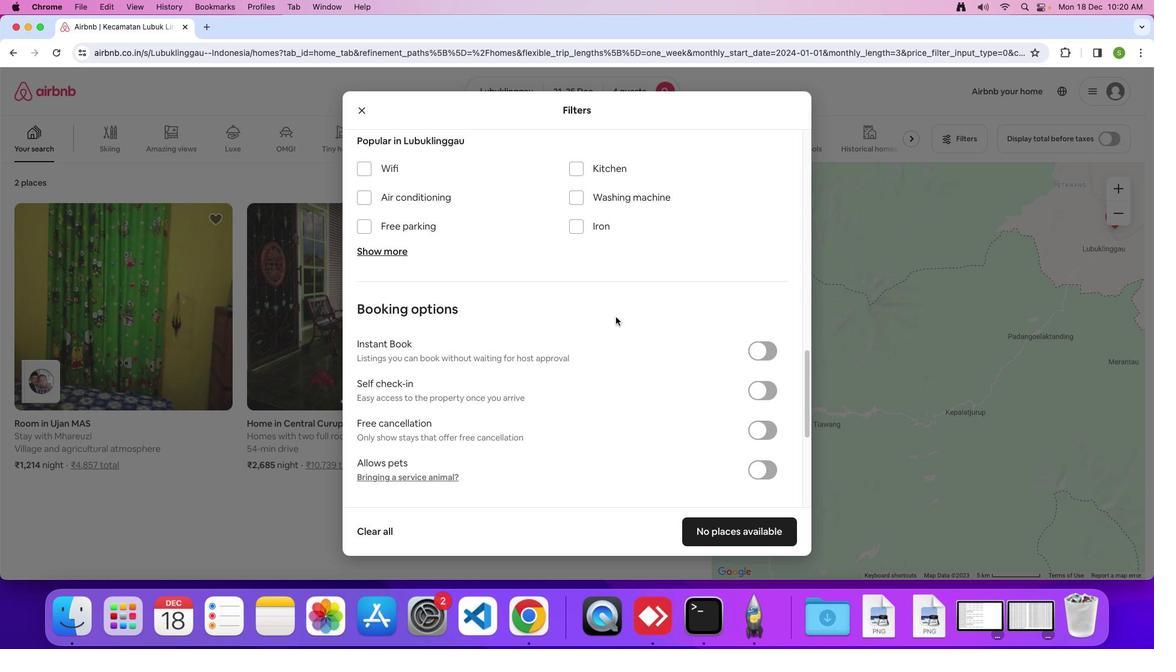 
Action: Mouse scrolled (615, 316) with delta (0, -1)
Screenshot: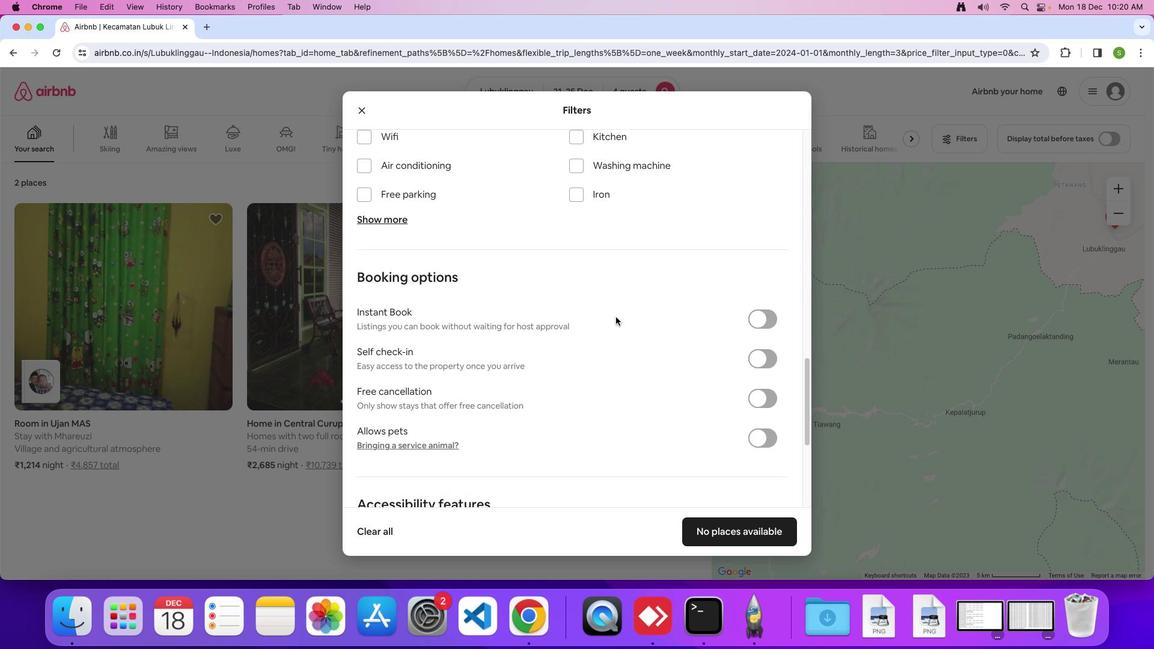 
Action: Mouse scrolled (615, 316) with delta (0, 0)
Screenshot: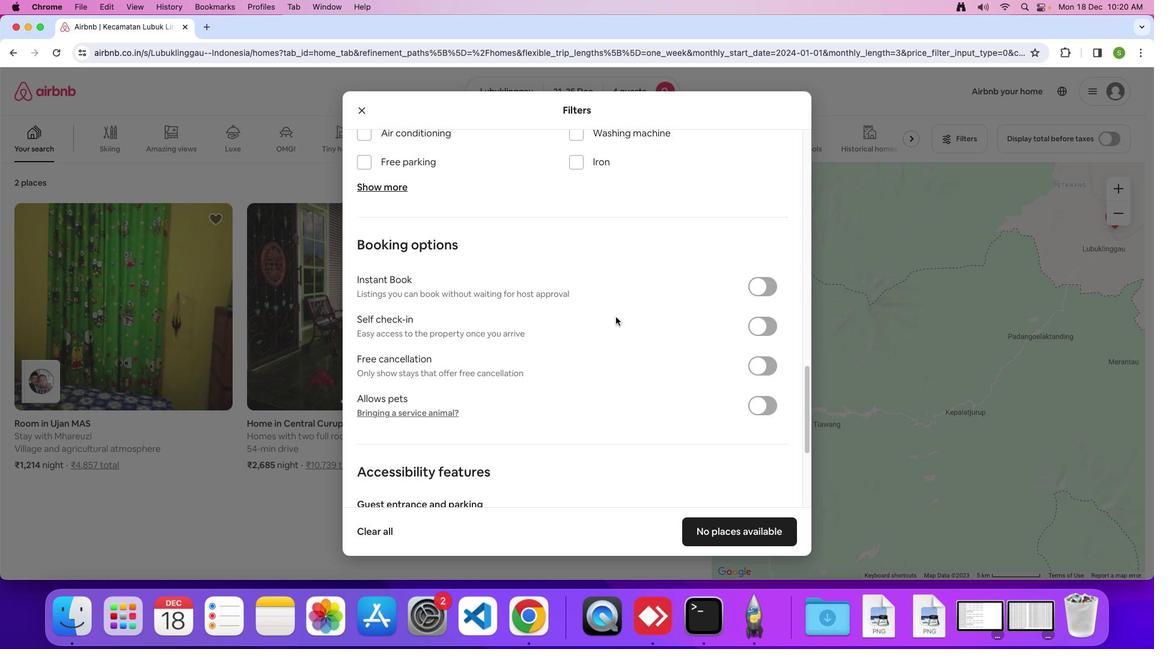 
Action: Mouse scrolled (615, 316) with delta (0, 0)
Screenshot: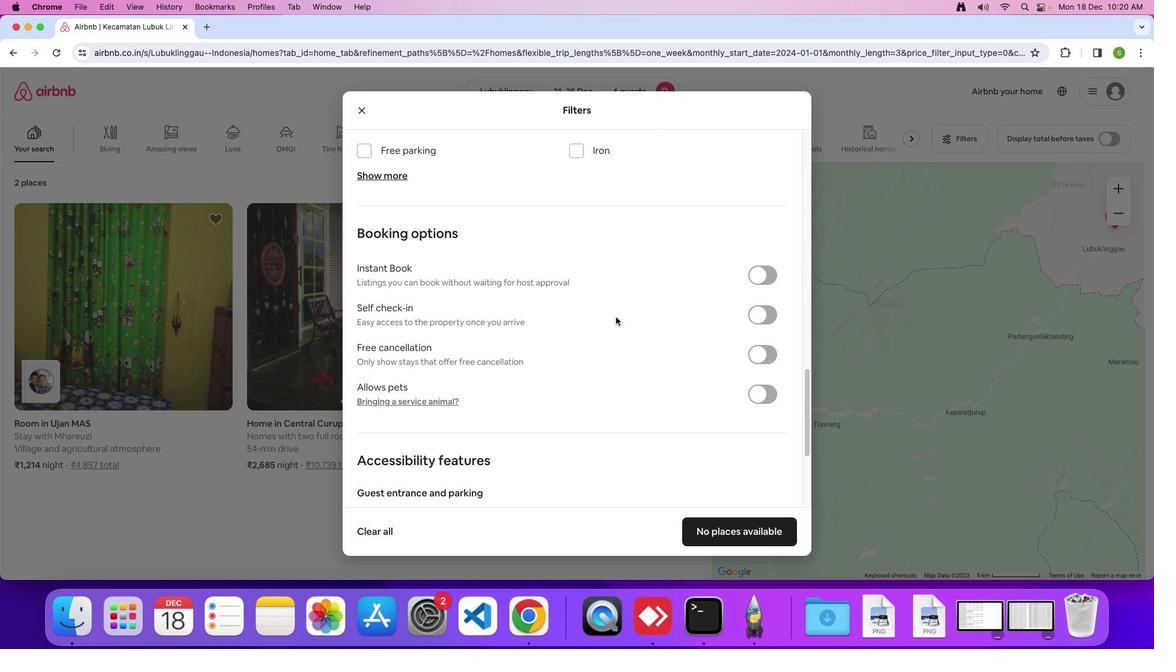 
Action: Mouse scrolled (615, 316) with delta (0, 0)
Screenshot: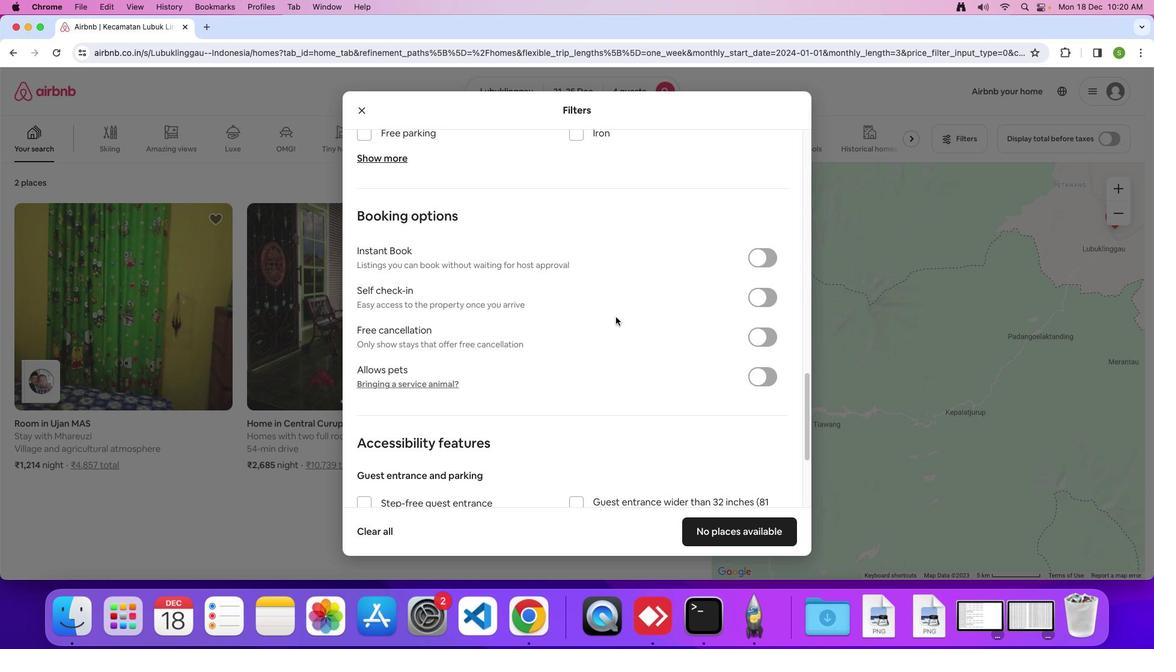 
Action: Mouse scrolled (615, 316) with delta (0, 0)
Screenshot: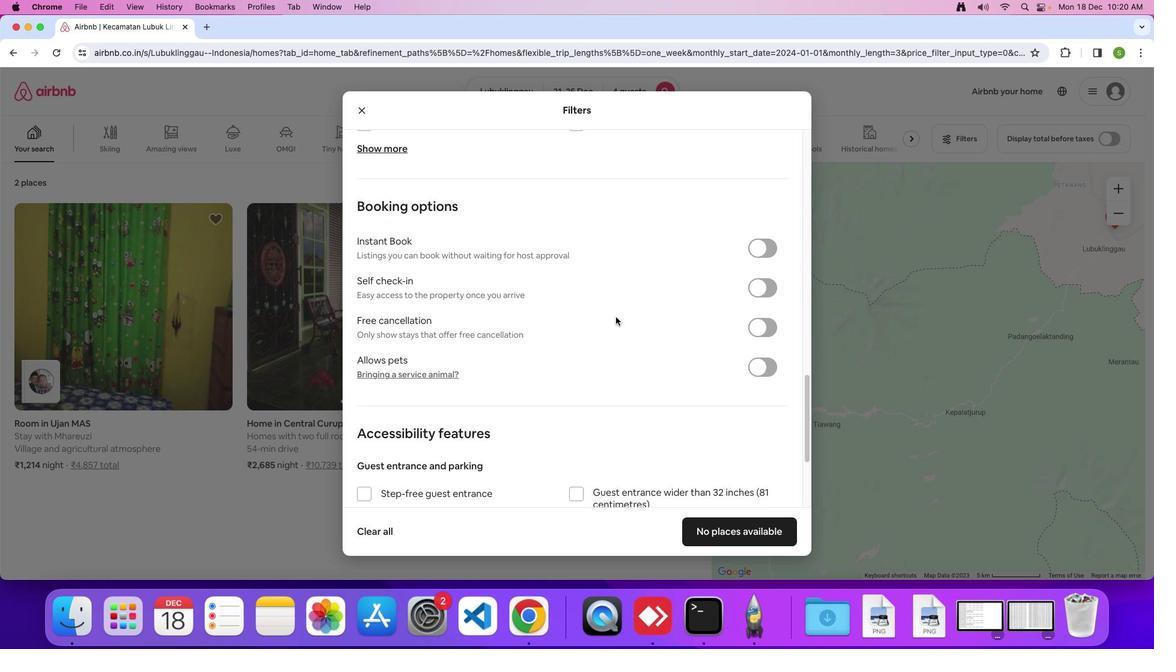 
Action: Mouse scrolled (615, 316) with delta (0, -1)
Screenshot: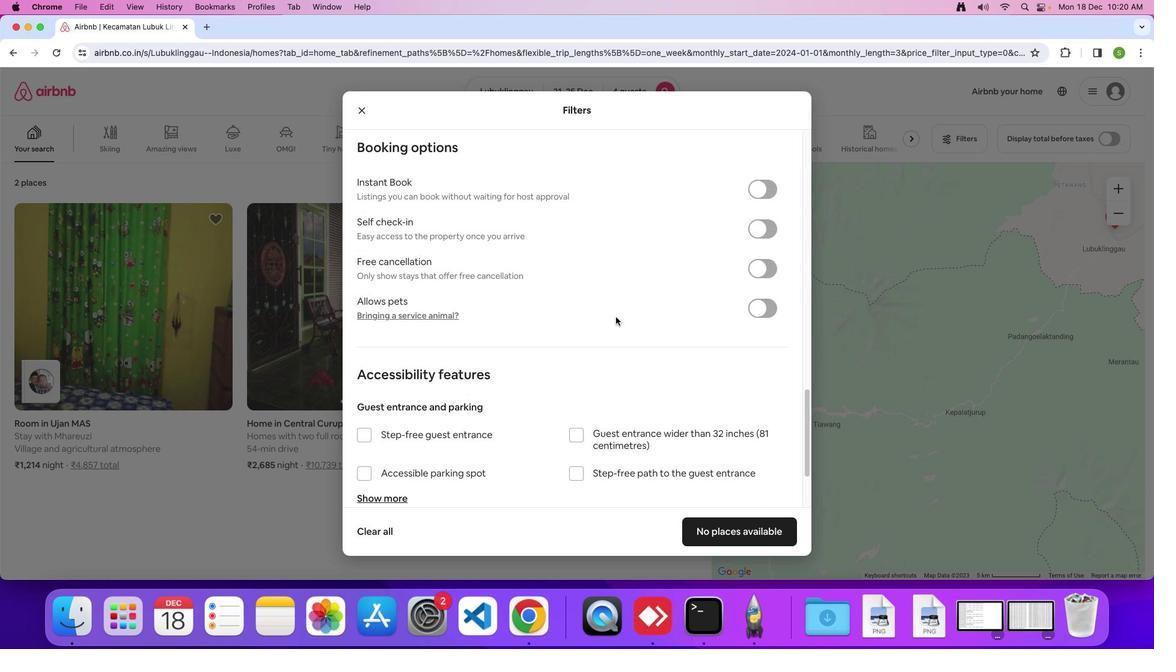 
Action: Mouse scrolled (615, 316) with delta (0, 0)
Screenshot: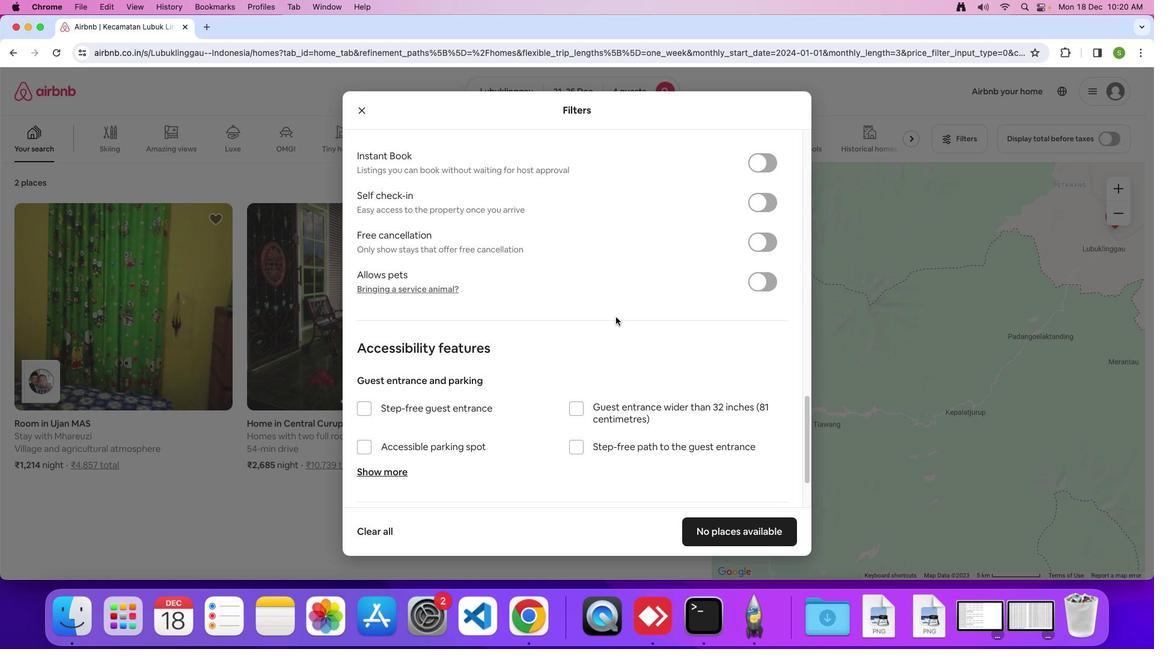 
Action: Mouse scrolled (615, 316) with delta (0, 0)
Screenshot: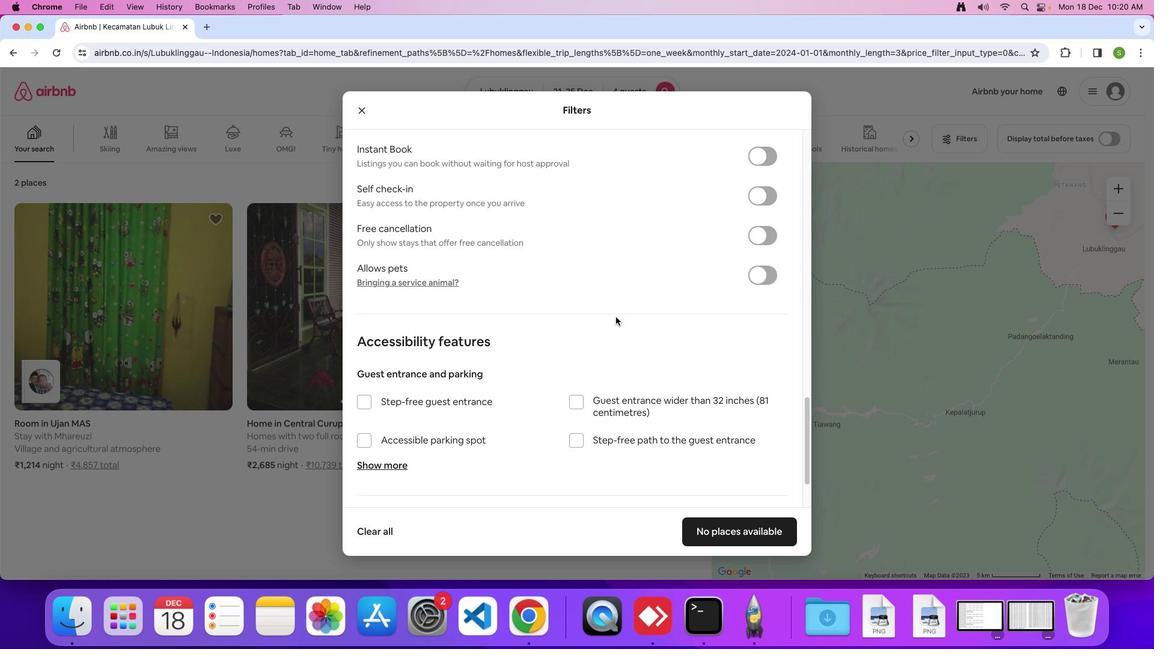 
Action: Mouse moved to (615, 317)
Screenshot: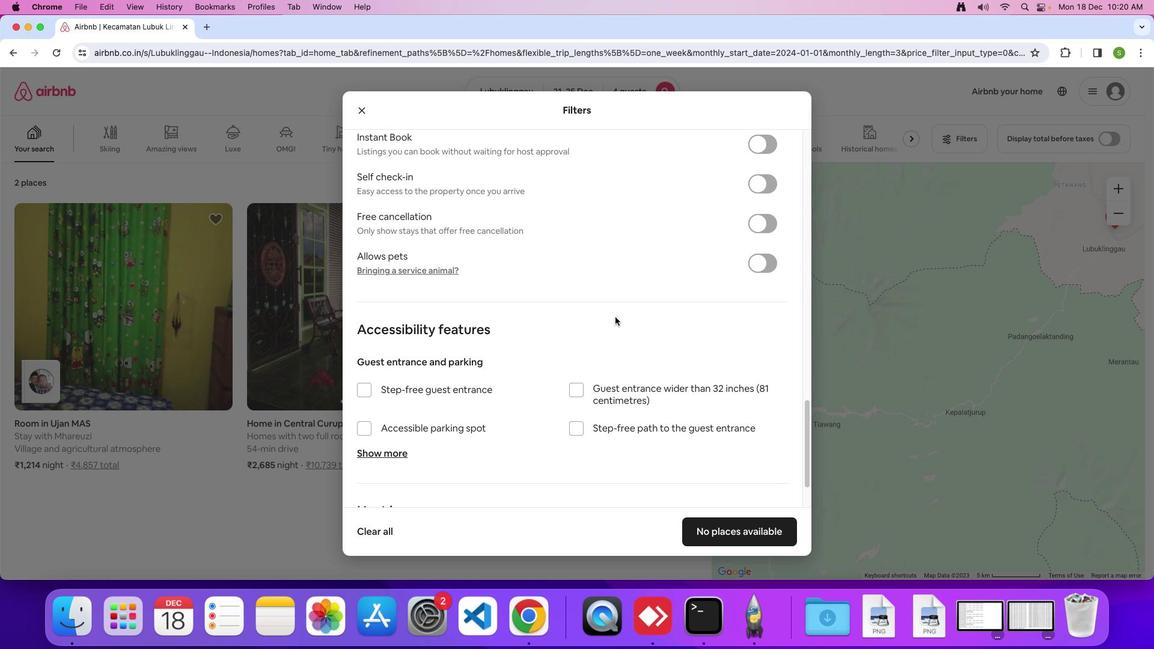 
Action: Mouse scrolled (615, 317) with delta (0, 0)
Screenshot: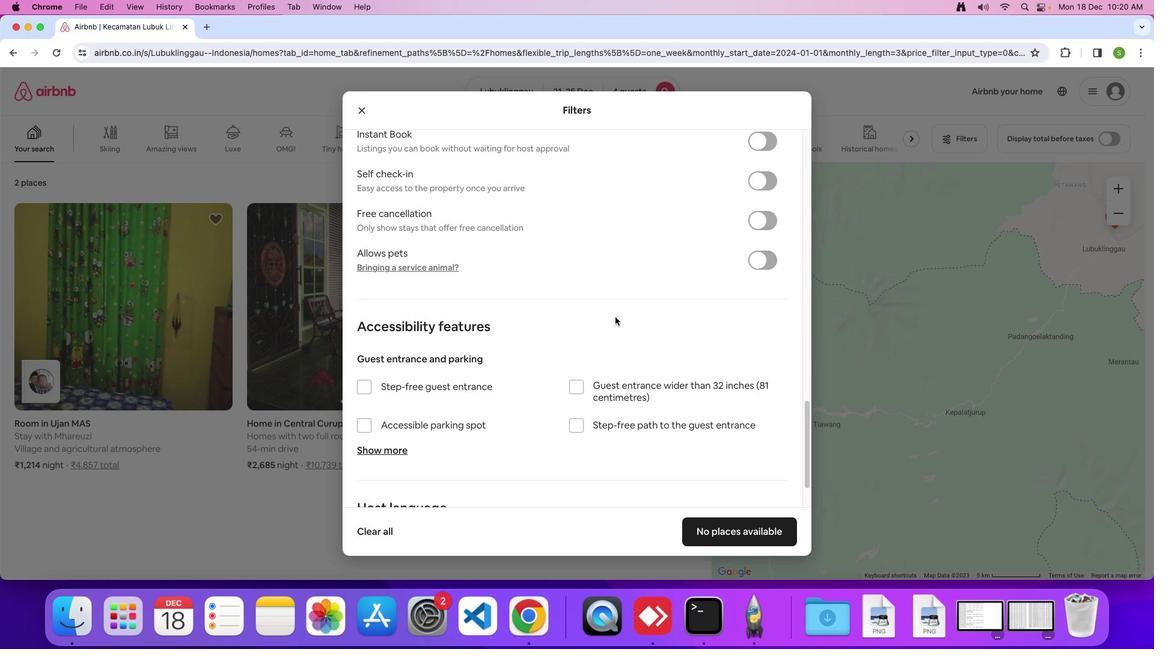 
Action: Mouse scrolled (615, 317) with delta (0, 0)
Screenshot: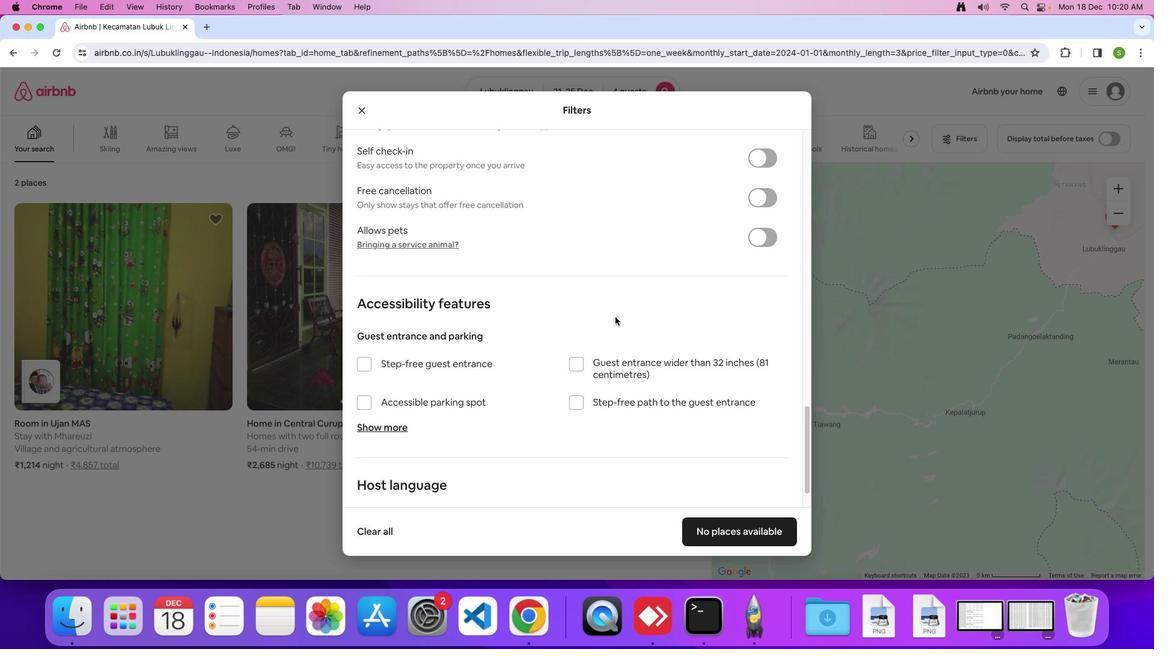 
Action: Mouse scrolled (615, 317) with delta (0, -1)
Screenshot: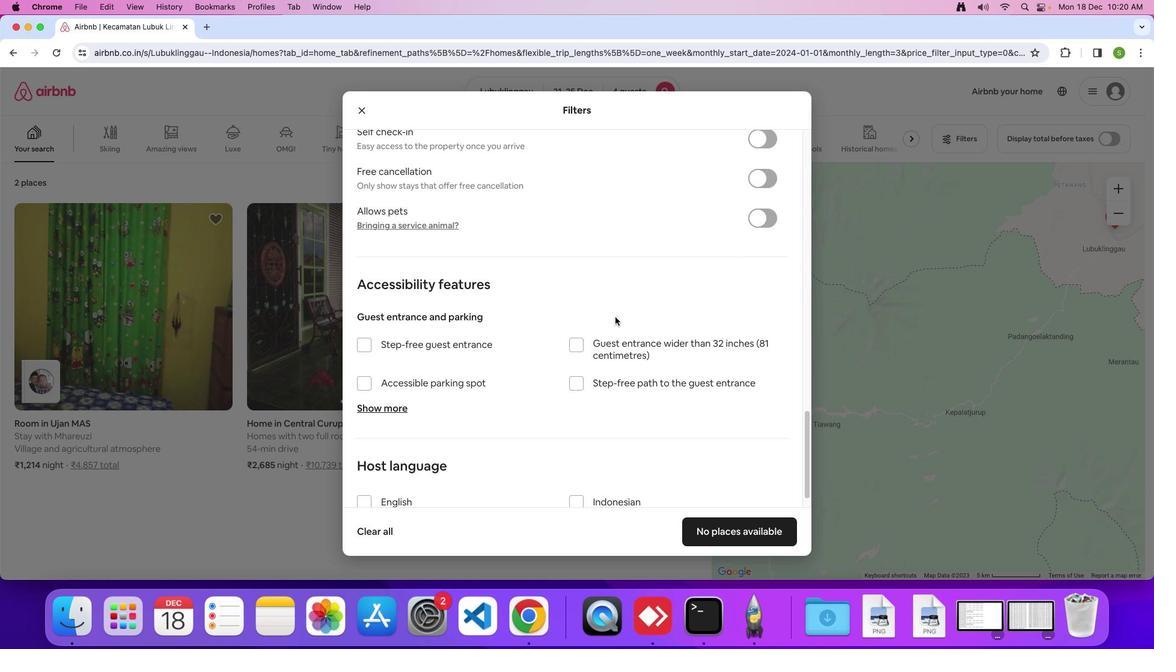 
Action: Mouse scrolled (615, 317) with delta (0, 0)
Screenshot: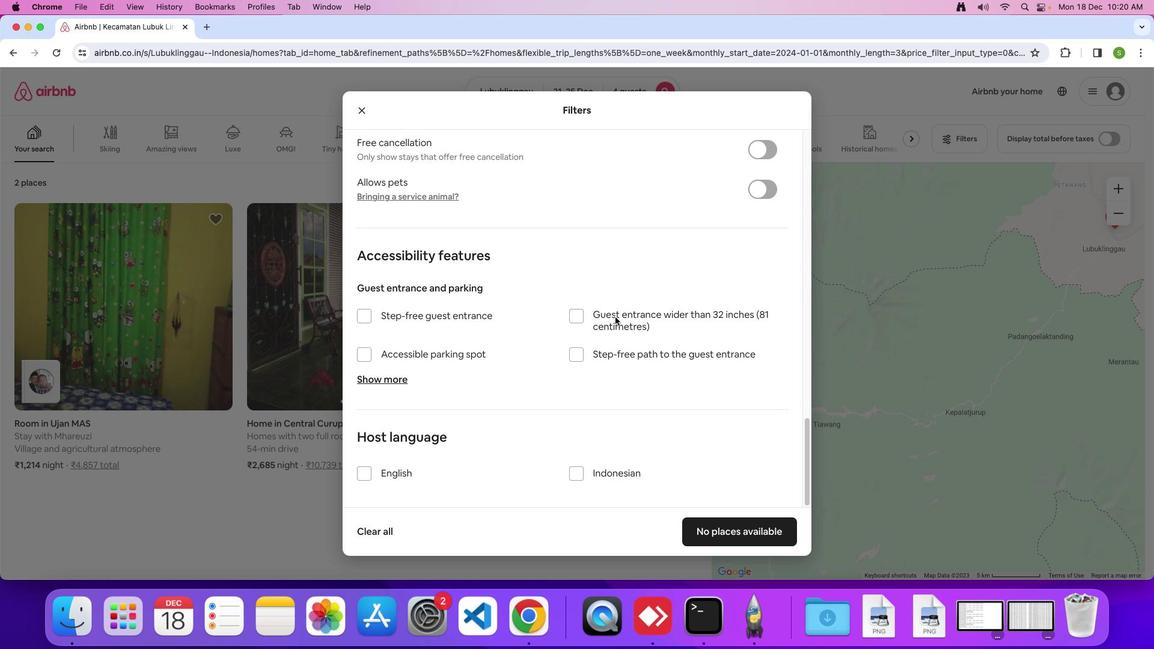 
Action: Mouse scrolled (615, 317) with delta (0, 0)
Screenshot: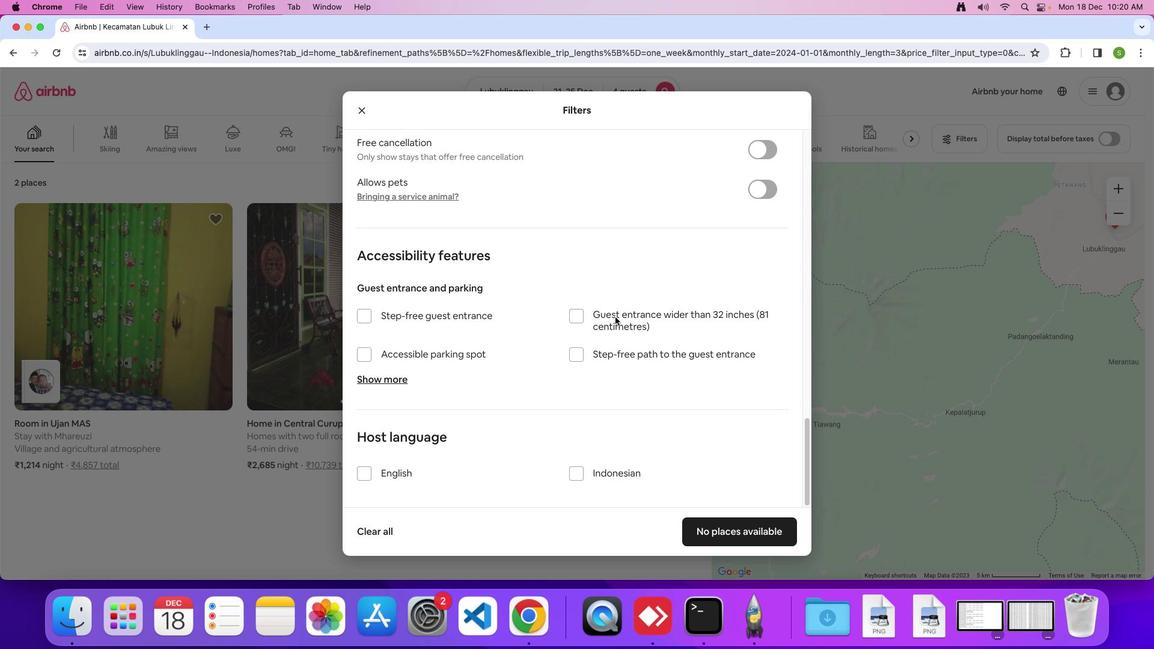 
Action: Mouse scrolled (615, 317) with delta (0, -1)
Screenshot: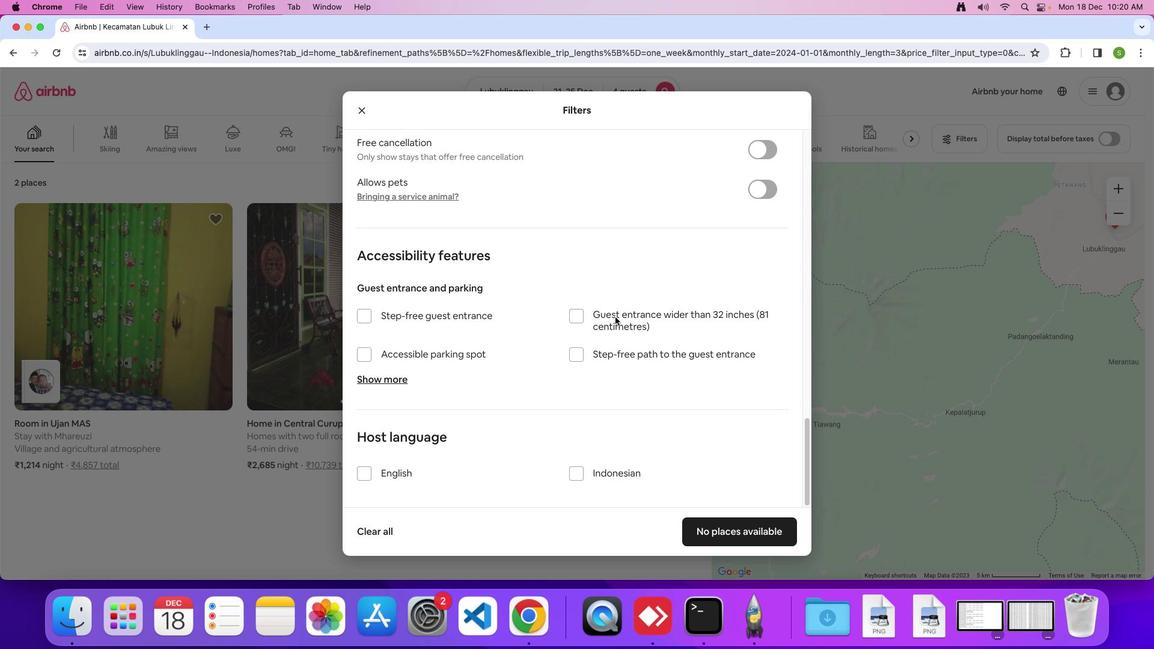
Action: Mouse moved to (727, 529)
Screenshot: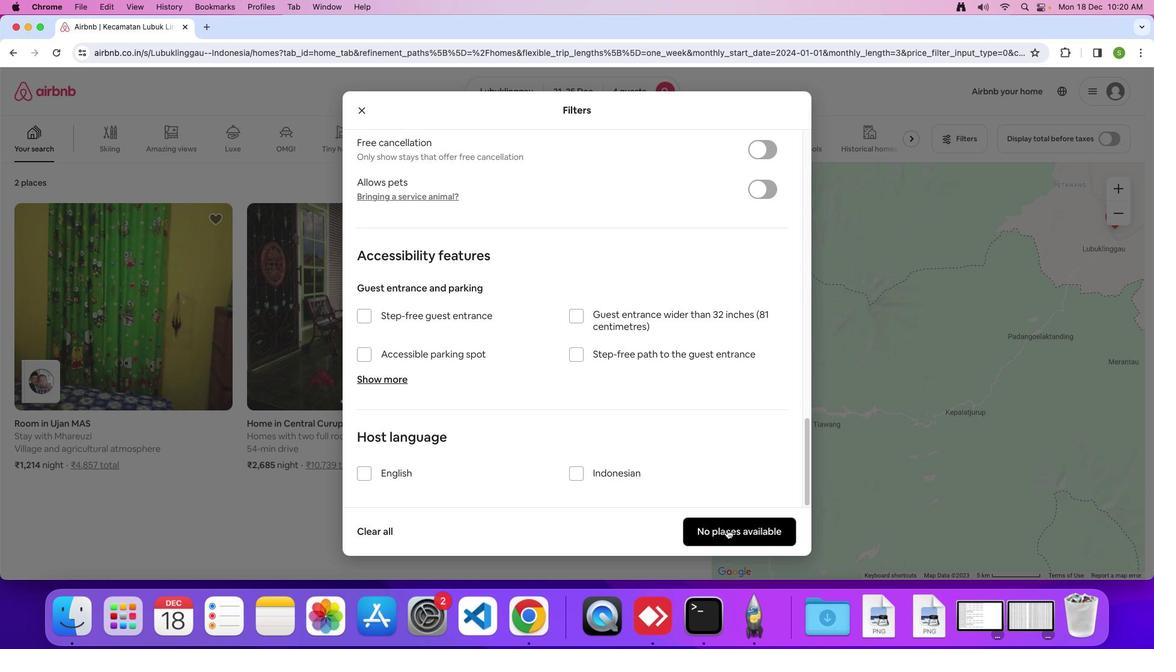 
Action: Mouse pressed left at (727, 529)
Screenshot: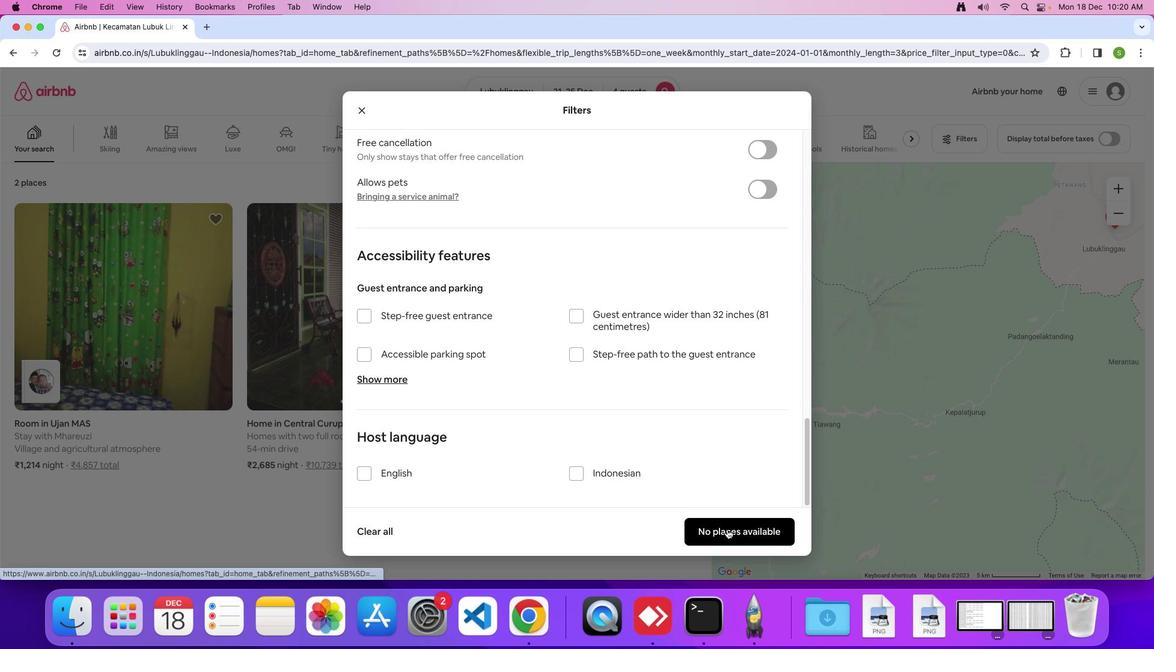 
Action: Mouse moved to (566, 329)
Screenshot: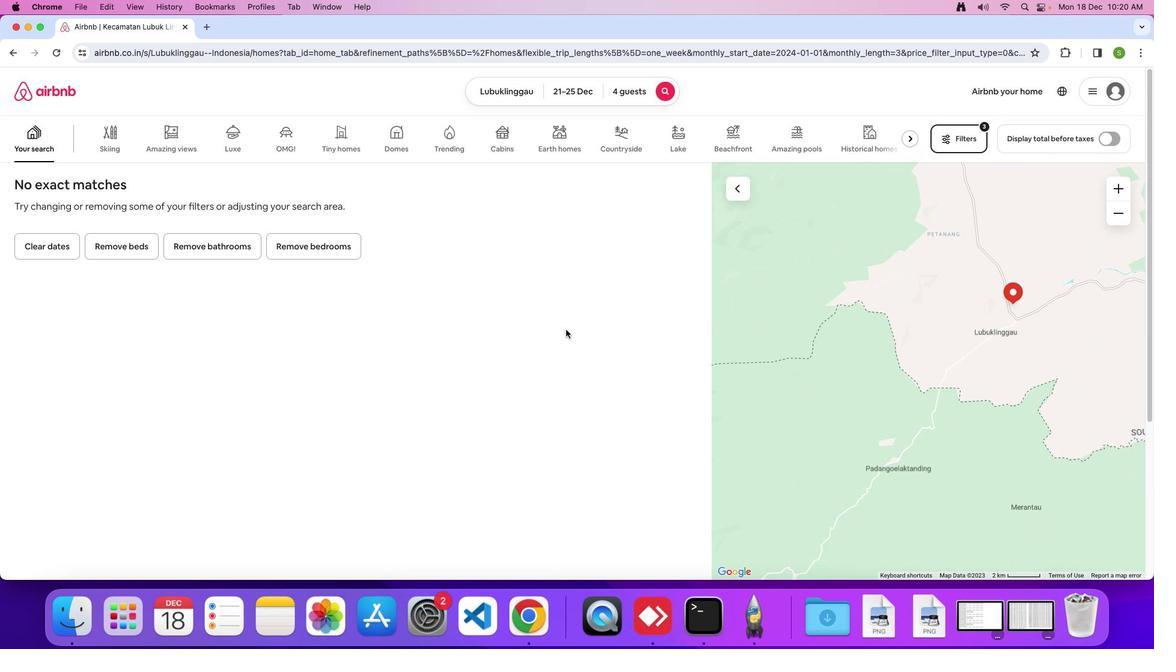 
